Task: Make in the project AgileCrest a sprint 'Dev Environment Setup Sprint'. Create in the project AgileCrest a sprint 'Dev Environment Setup Sprint'. Add in the project AgileCrest a sprint 'Dev Environment Setup Sprint'
Action: Mouse moved to (840, 521)
Screenshot: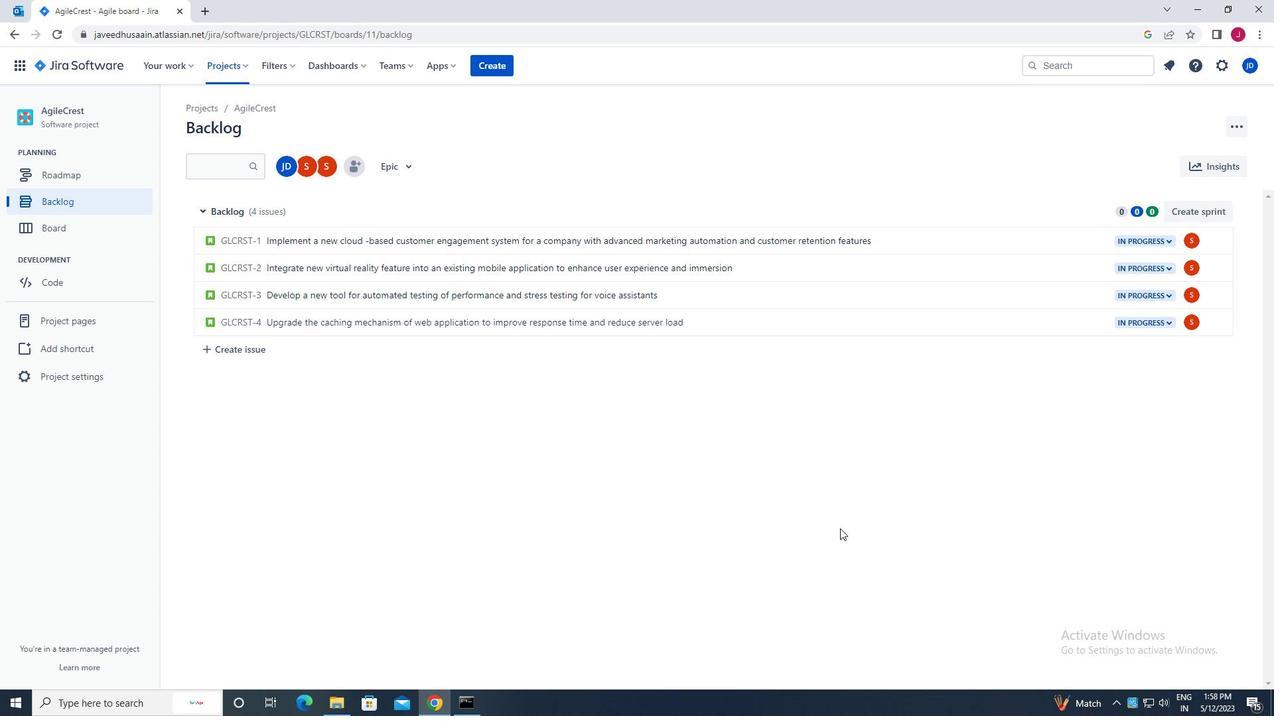 
Action: Mouse scrolled (840, 522) with delta (0, 0)
Screenshot: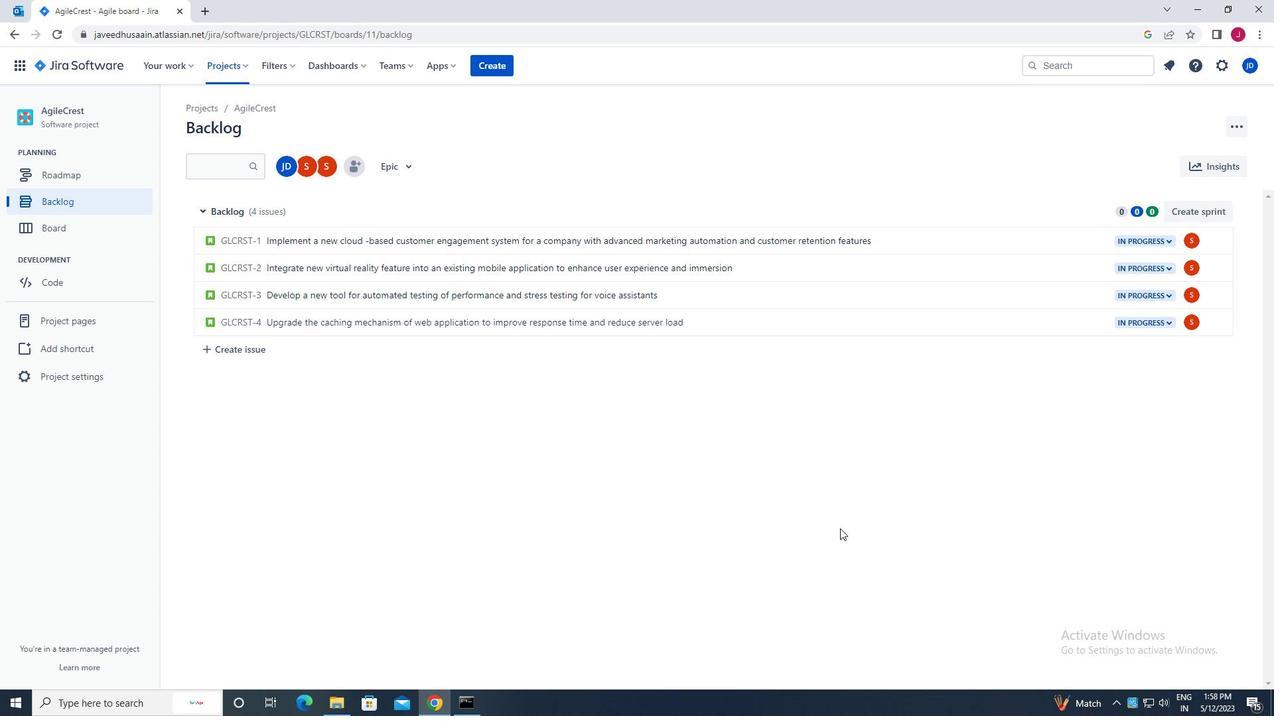 
Action: Mouse moved to (840, 521)
Screenshot: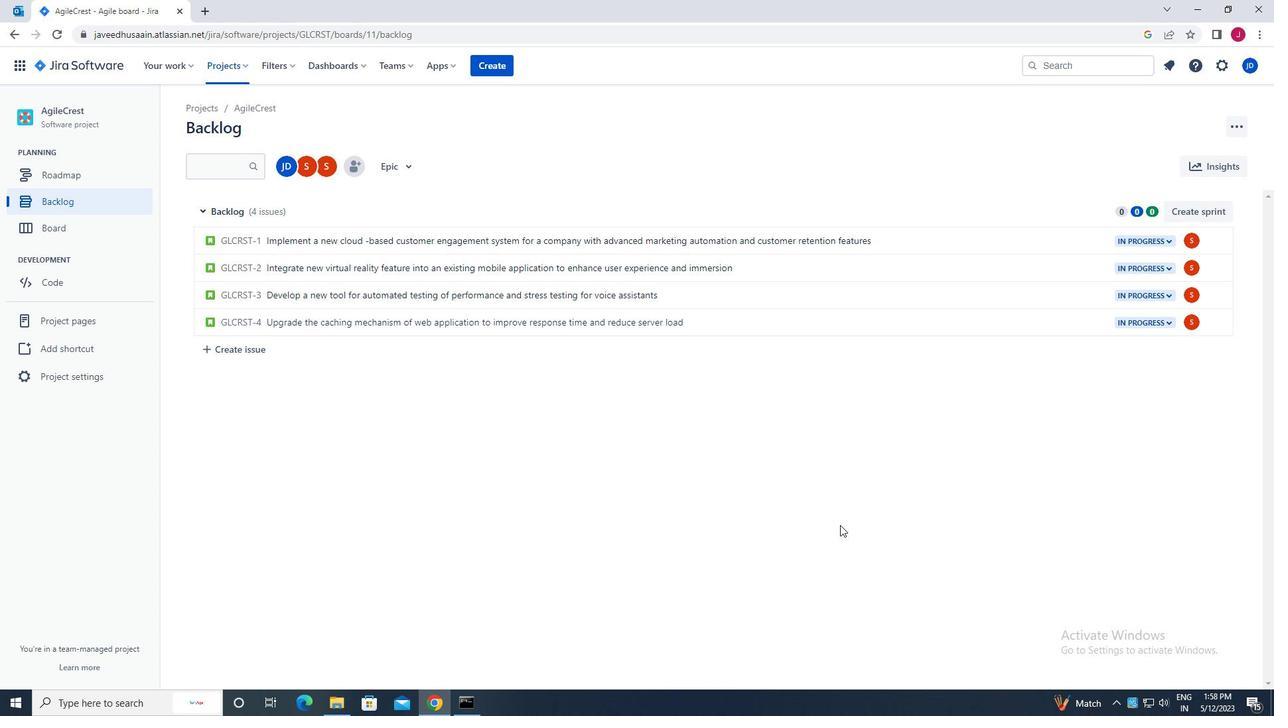 
Action: Mouse scrolled (840, 521) with delta (0, 0)
Screenshot: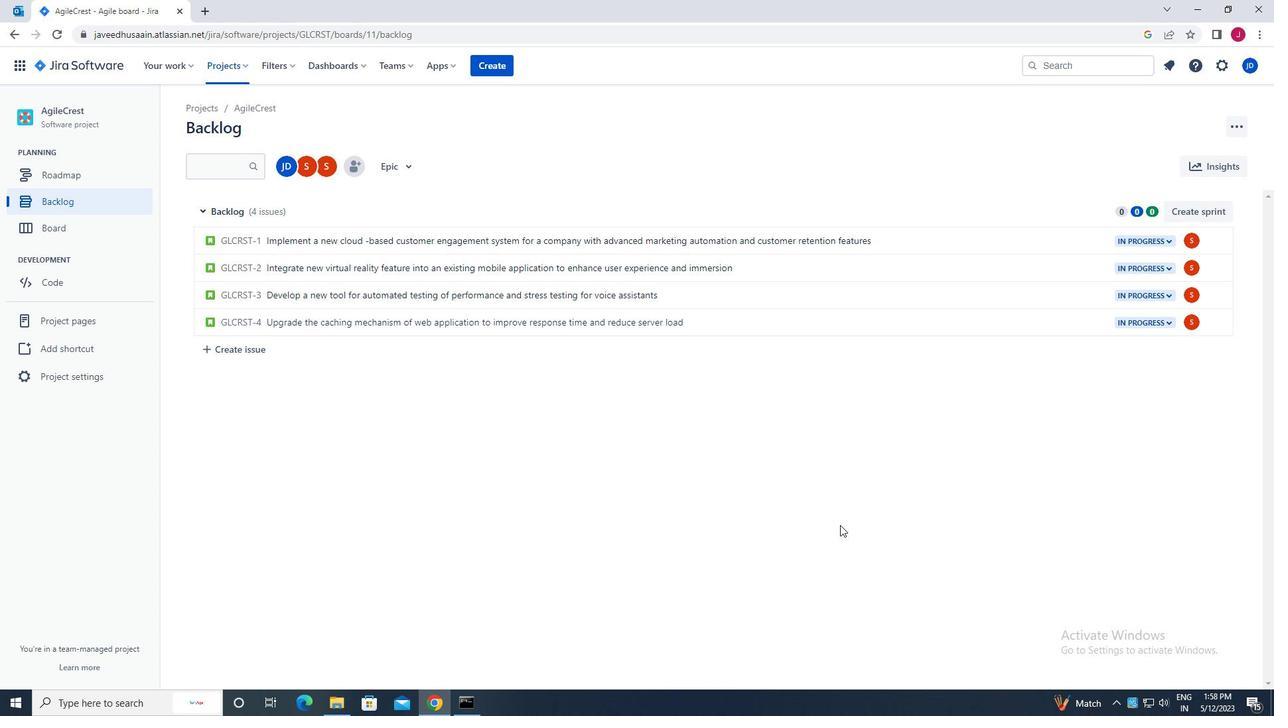 
Action: Mouse scrolled (840, 521) with delta (0, 0)
Screenshot: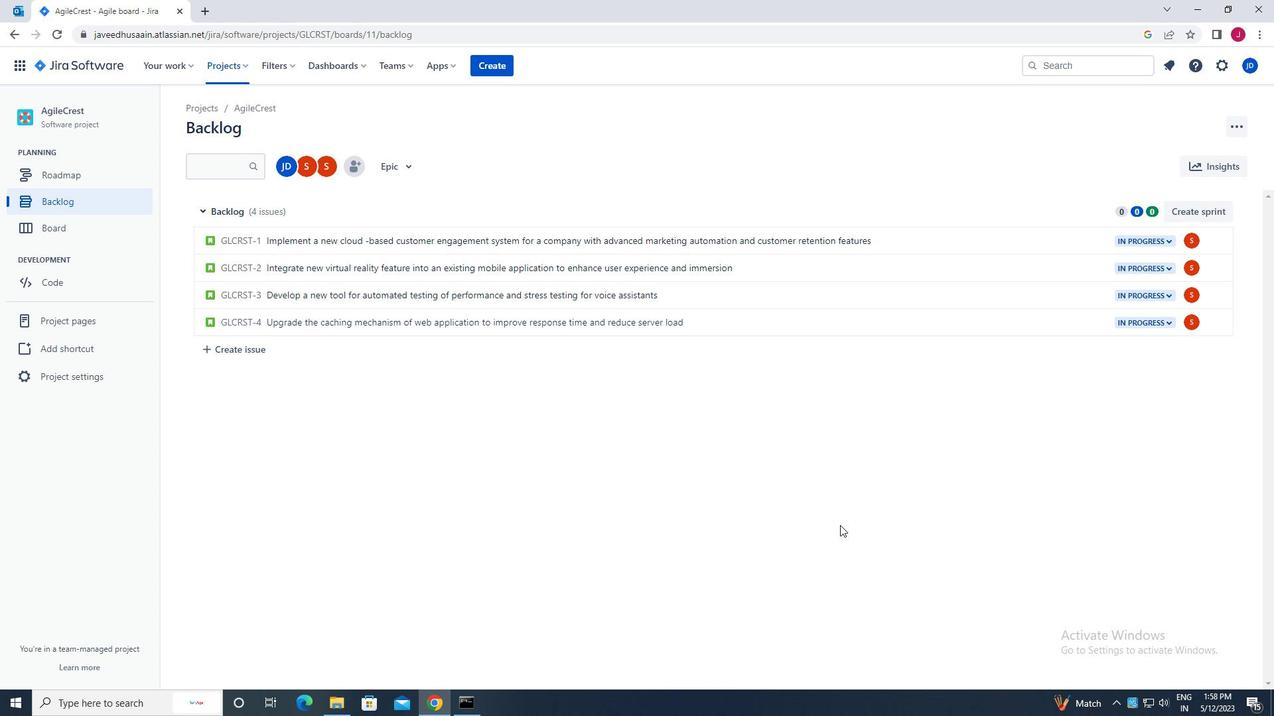 
Action: Mouse moved to (1200, 217)
Screenshot: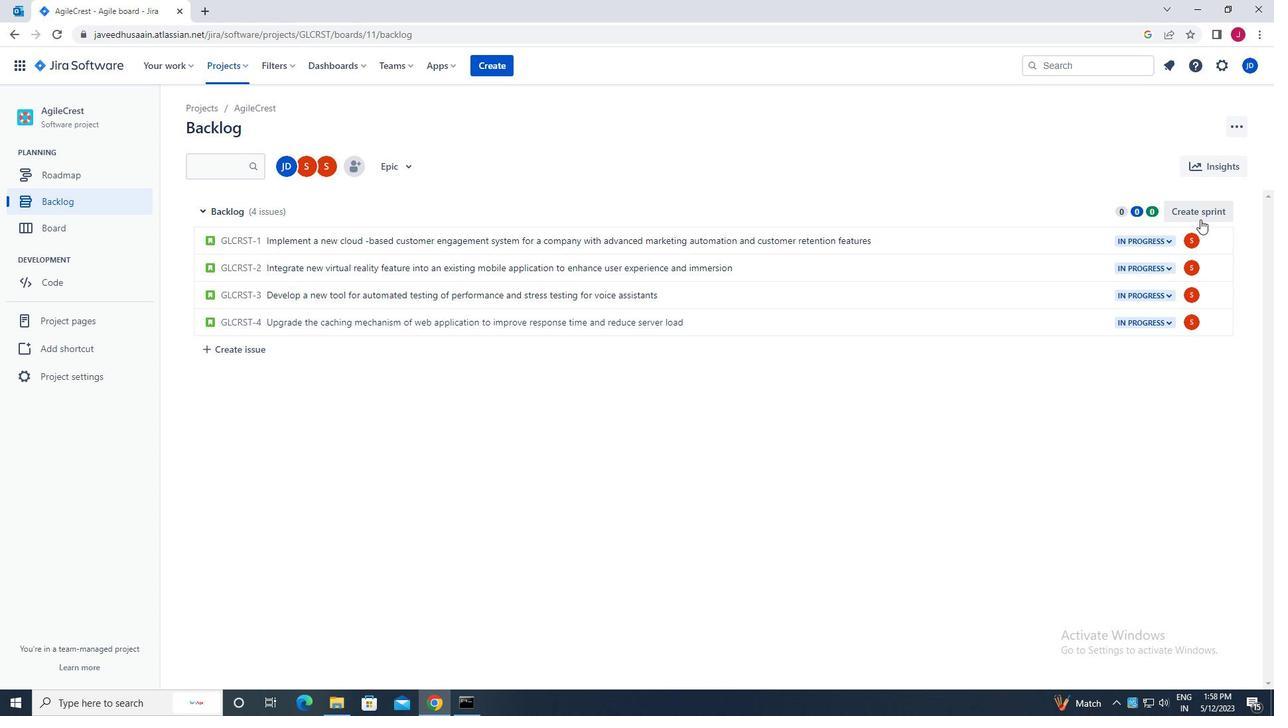 
Action: Mouse pressed left at (1200, 217)
Screenshot: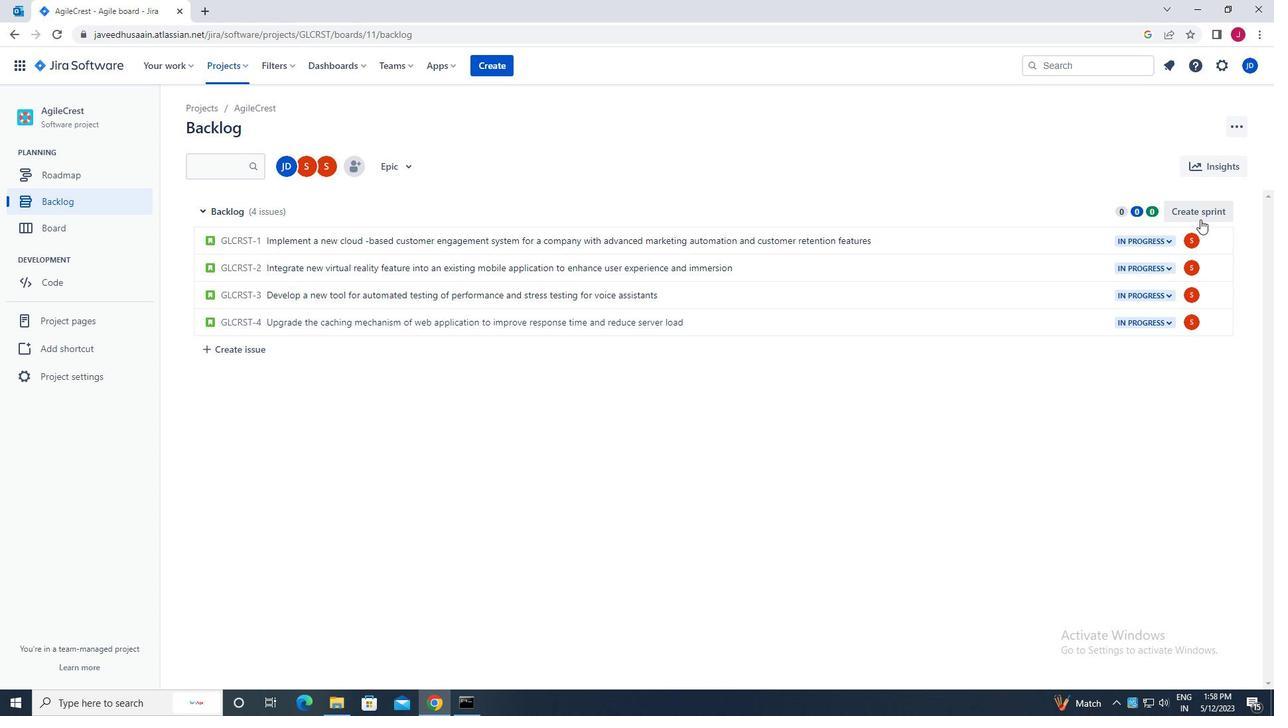 
Action: Mouse scrolled (1200, 218) with delta (0, 0)
Screenshot: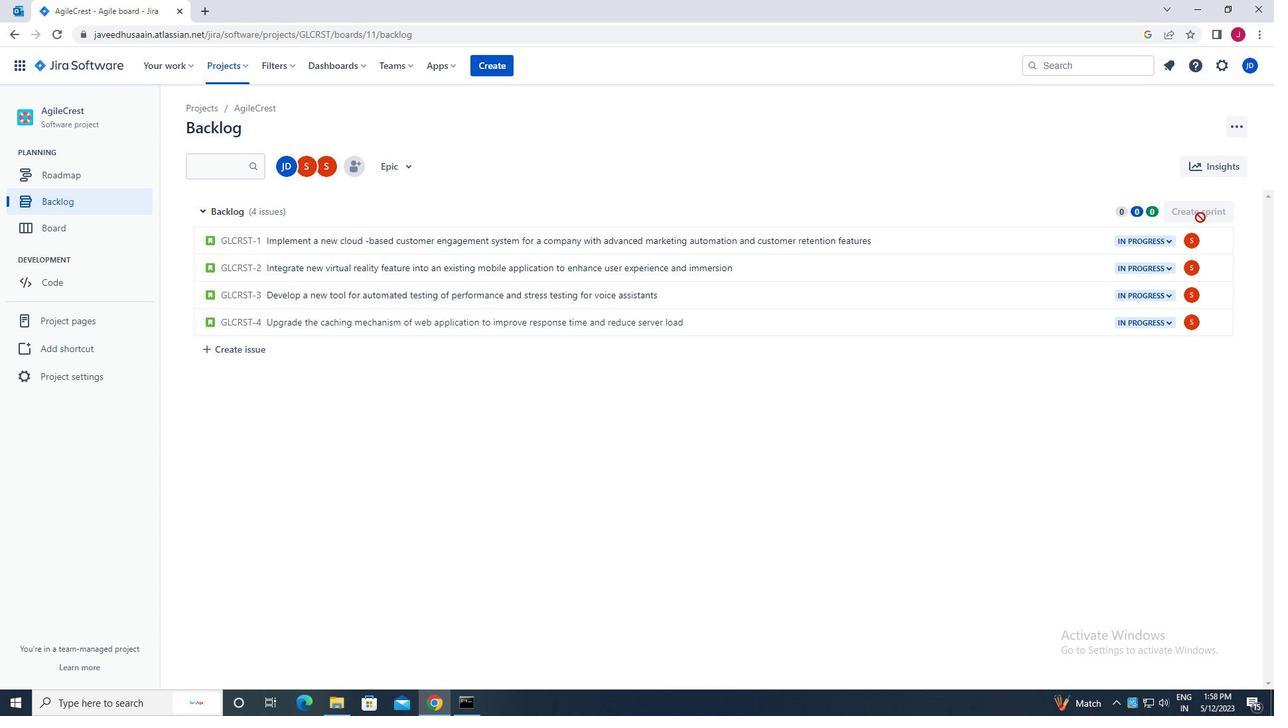 
Action: Mouse moved to (1219, 213)
Screenshot: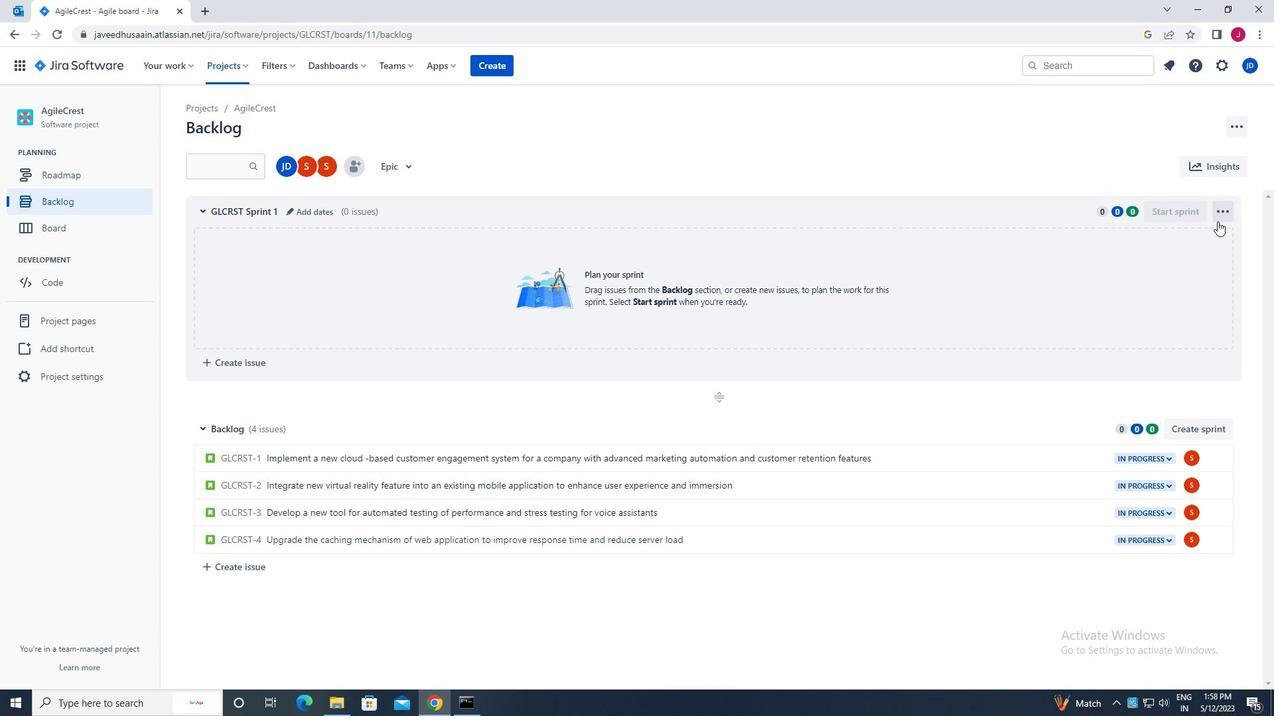 
Action: Mouse pressed left at (1219, 213)
Screenshot: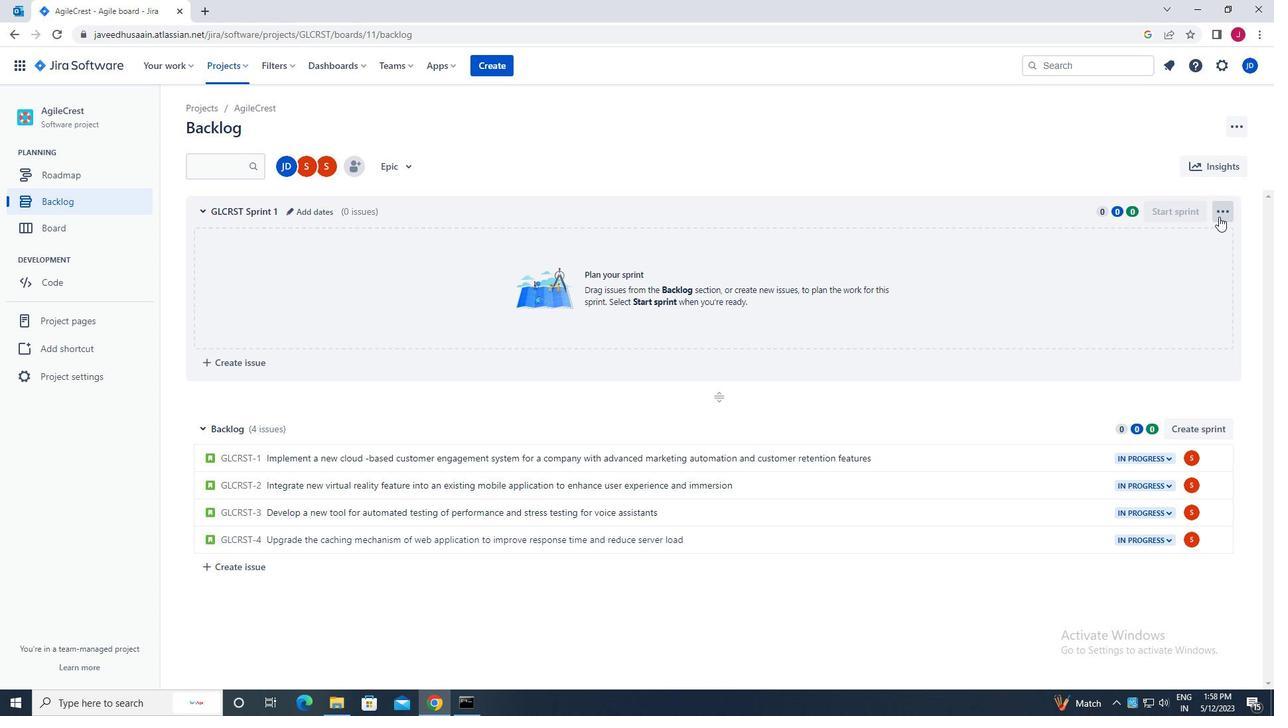 
Action: Mouse moved to (1204, 241)
Screenshot: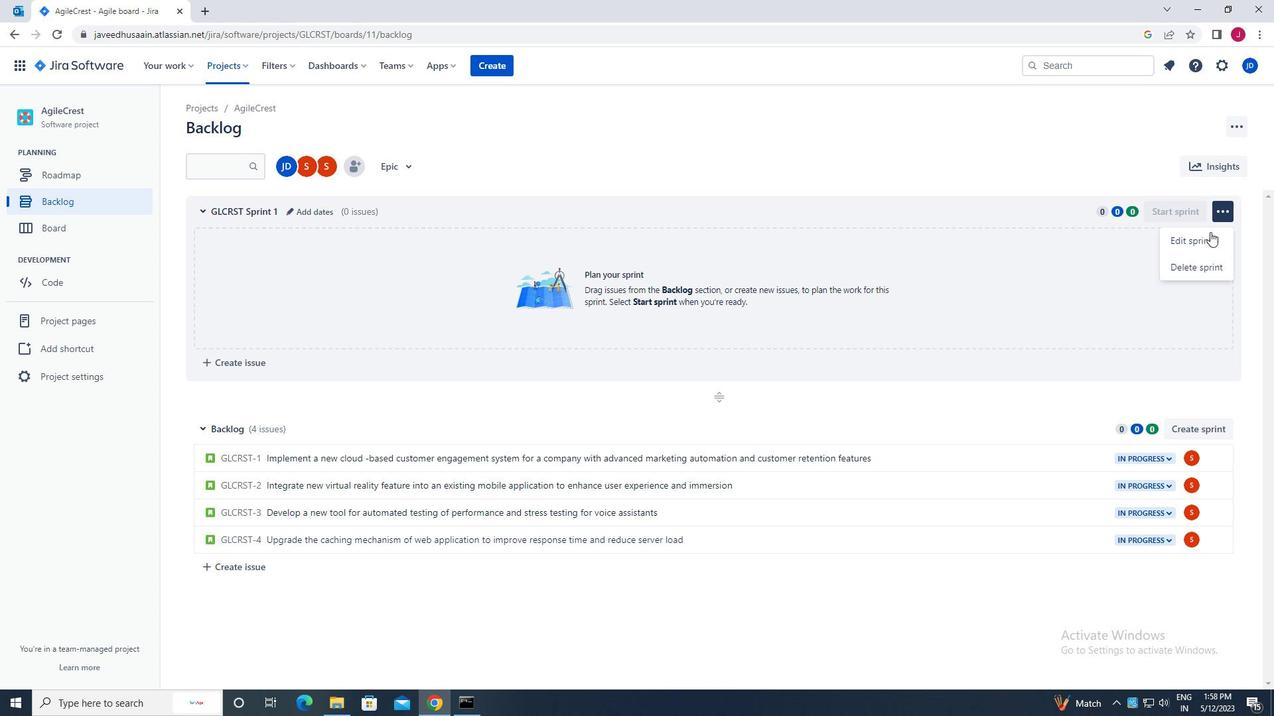 
Action: Mouse pressed left at (1204, 241)
Screenshot: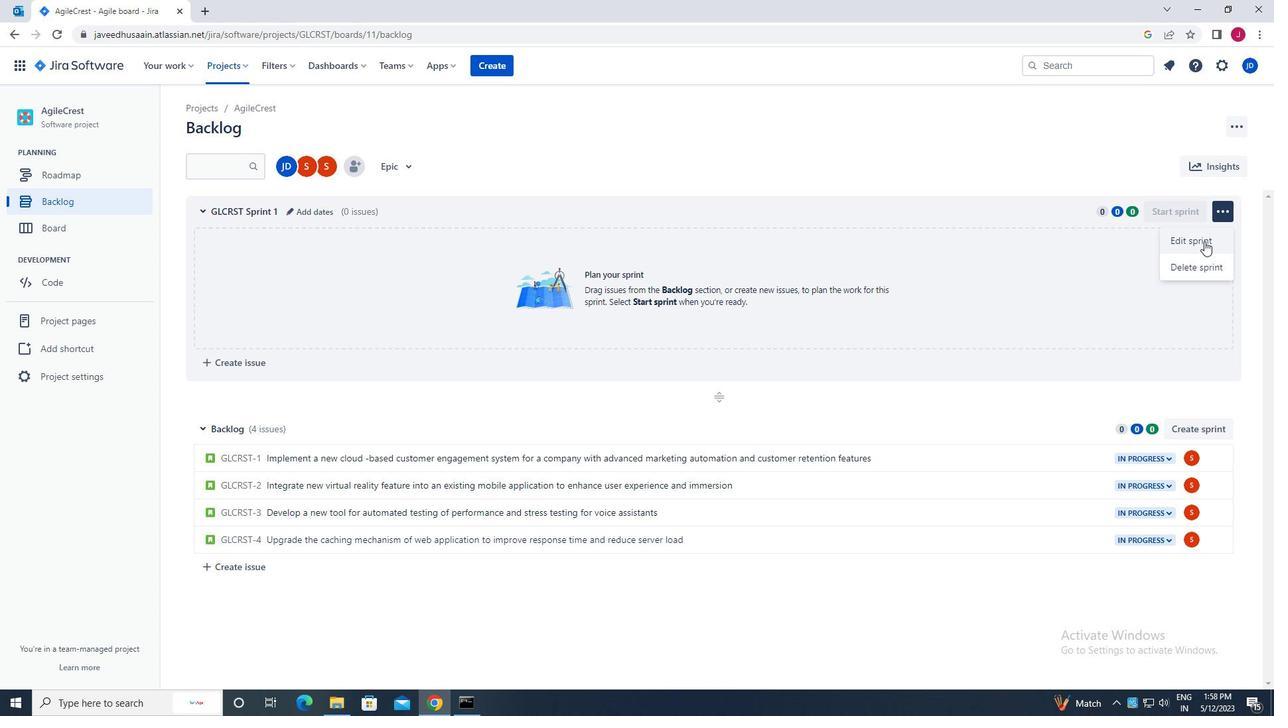 
Action: Mouse moved to (552, 162)
Screenshot: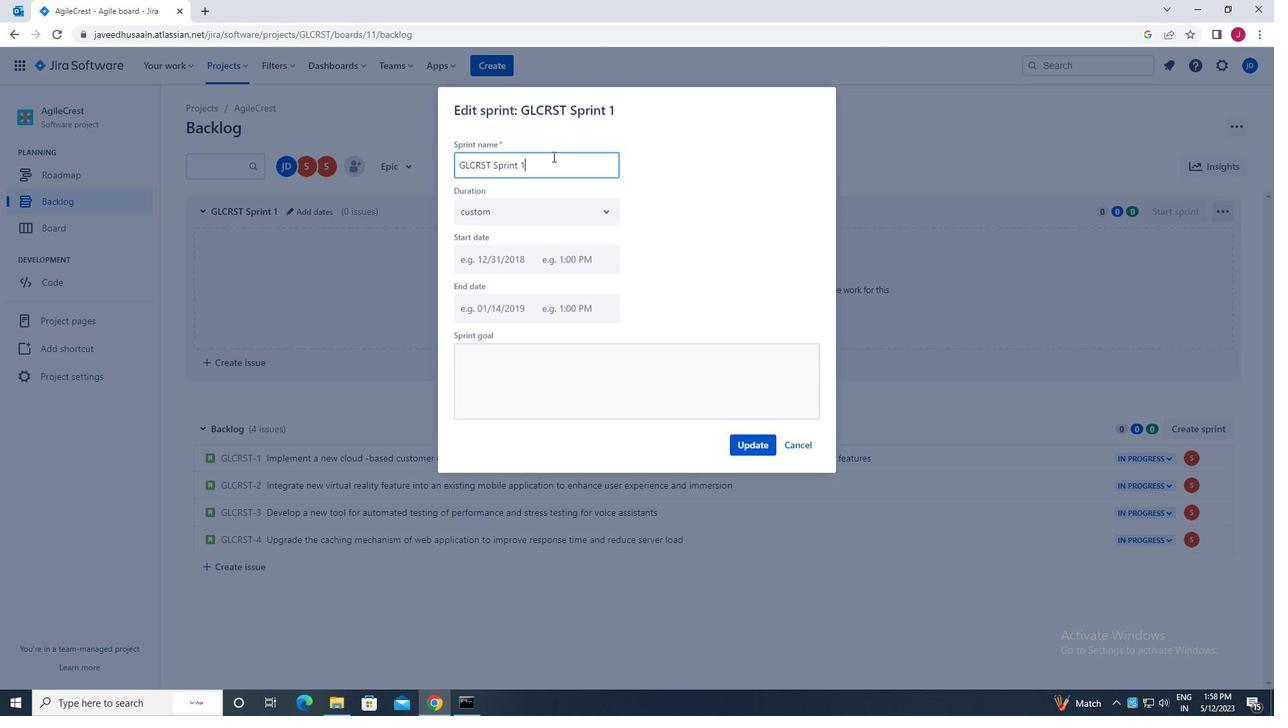 
Action: Mouse pressed left at (552, 162)
Screenshot: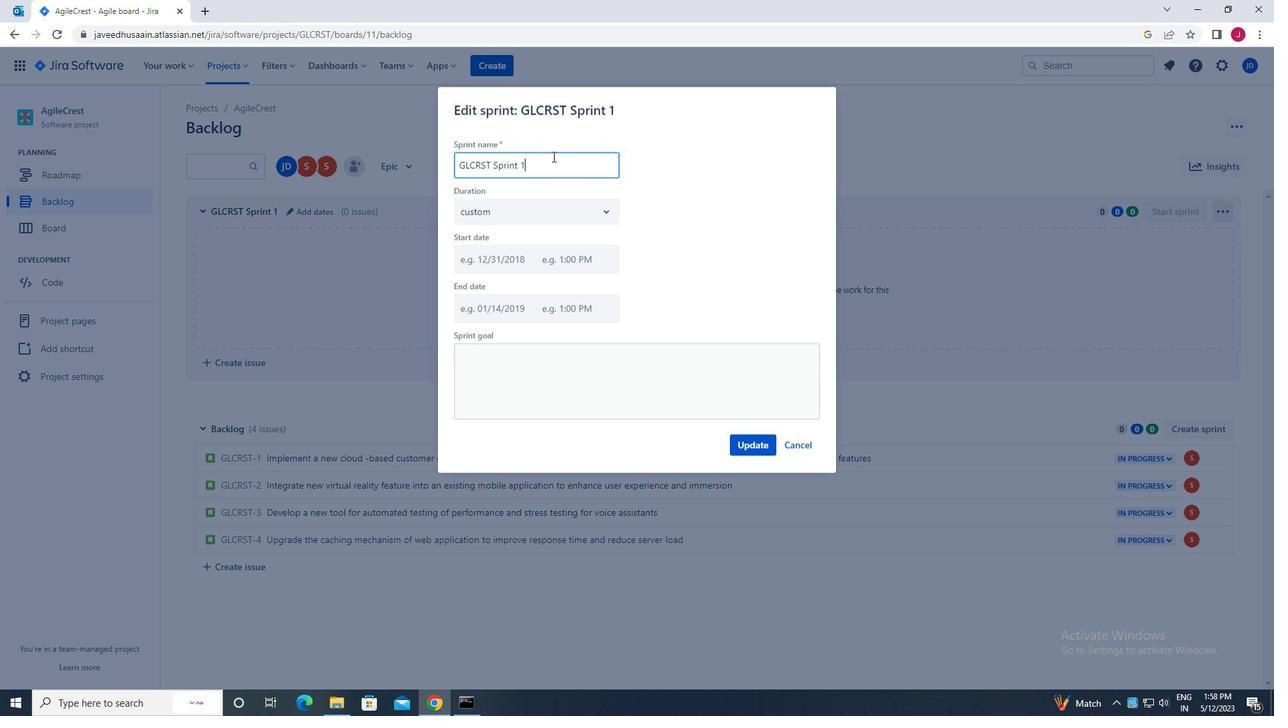 
Action: Mouse moved to (552, 162)
Screenshot: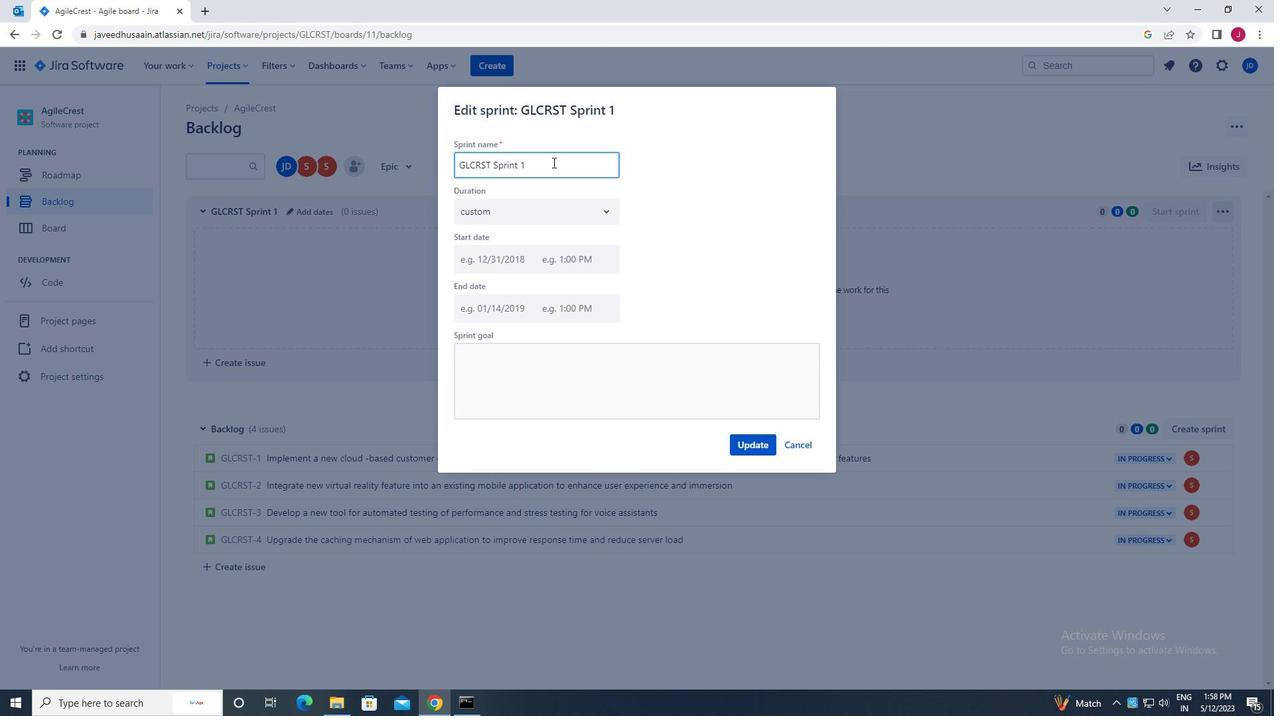 
Action: Key pressed <Key.backspace><Key.backspace><Key.backspace><Key.backspace><Key.backspace><Key.backspace><Key.backspace><Key.backspace><Key.backspace><Key.backspace><Key.backspace><Key.backspace><Key.backspace><Key.backspace><Key.backspace><Key.backspace><Key.backspace><Key.backspace><Key.backspace><Key.backspace><Key.backspace><Key.backspace><Key.backspace><Key.backspace><Key.backspace><Key.caps_lock>d<Key.caps_lock>ev<Key.space><Key.caps_lock>e<Key.caps_lock>nviroment<Key.space>setup
Screenshot: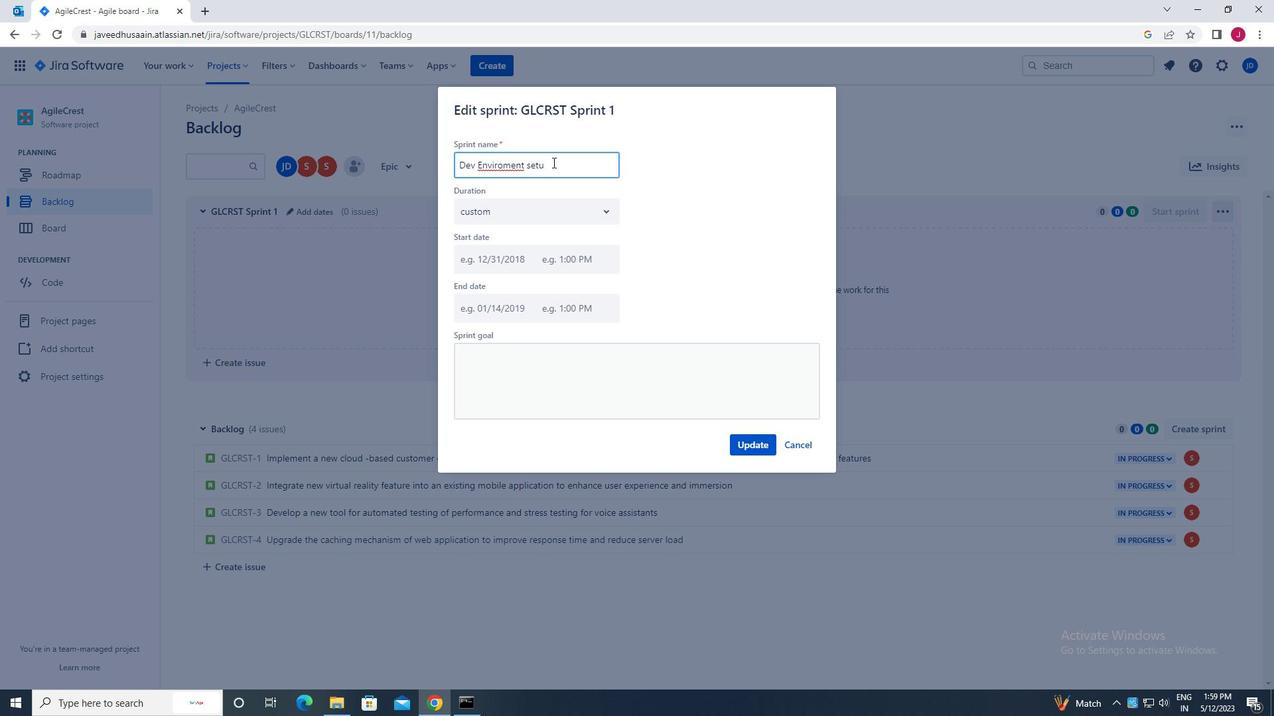 
Action: Mouse moved to (501, 161)
Screenshot: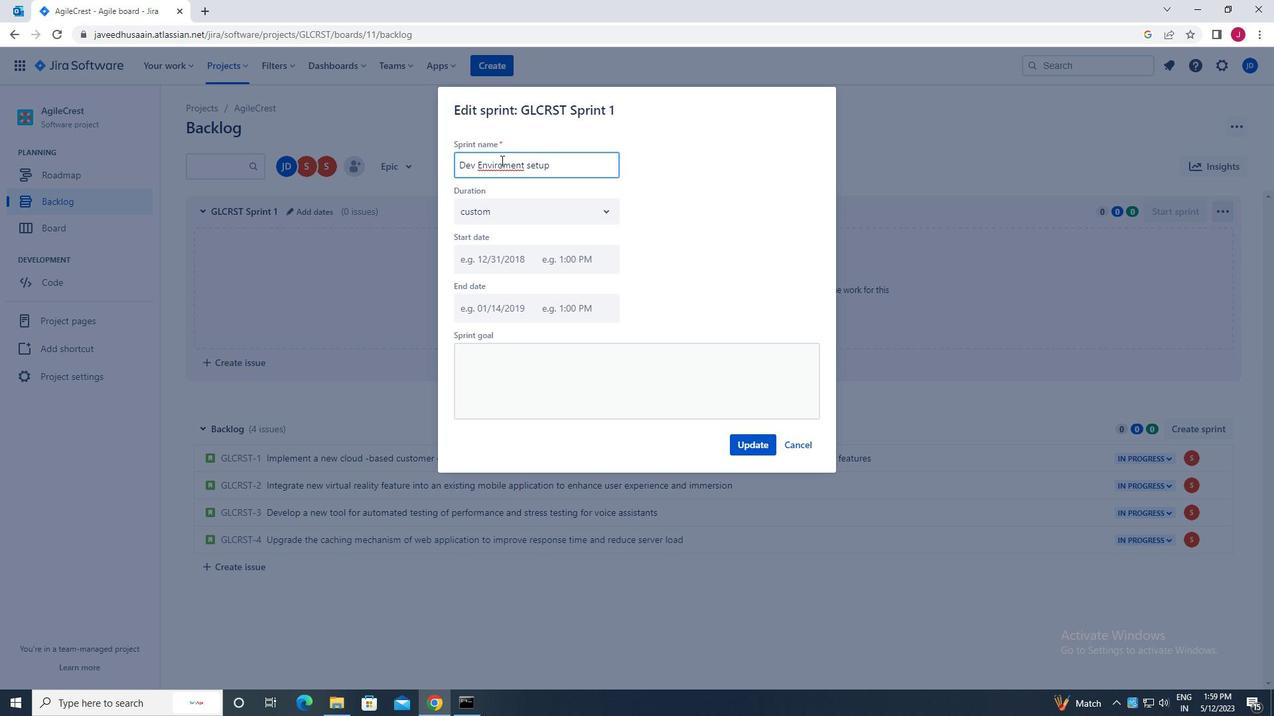 
Action: Mouse pressed right at (501, 161)
Screenshot: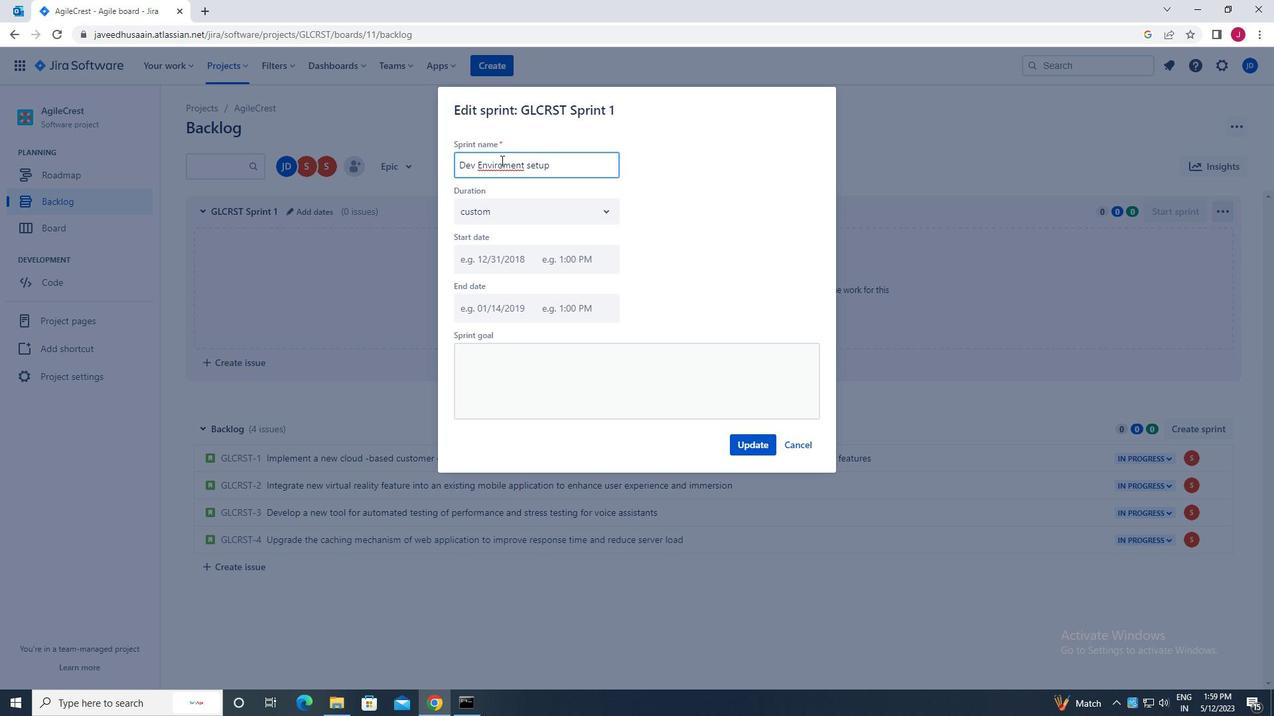 
Action: Mouse moved to (532, 175)
Screenshot: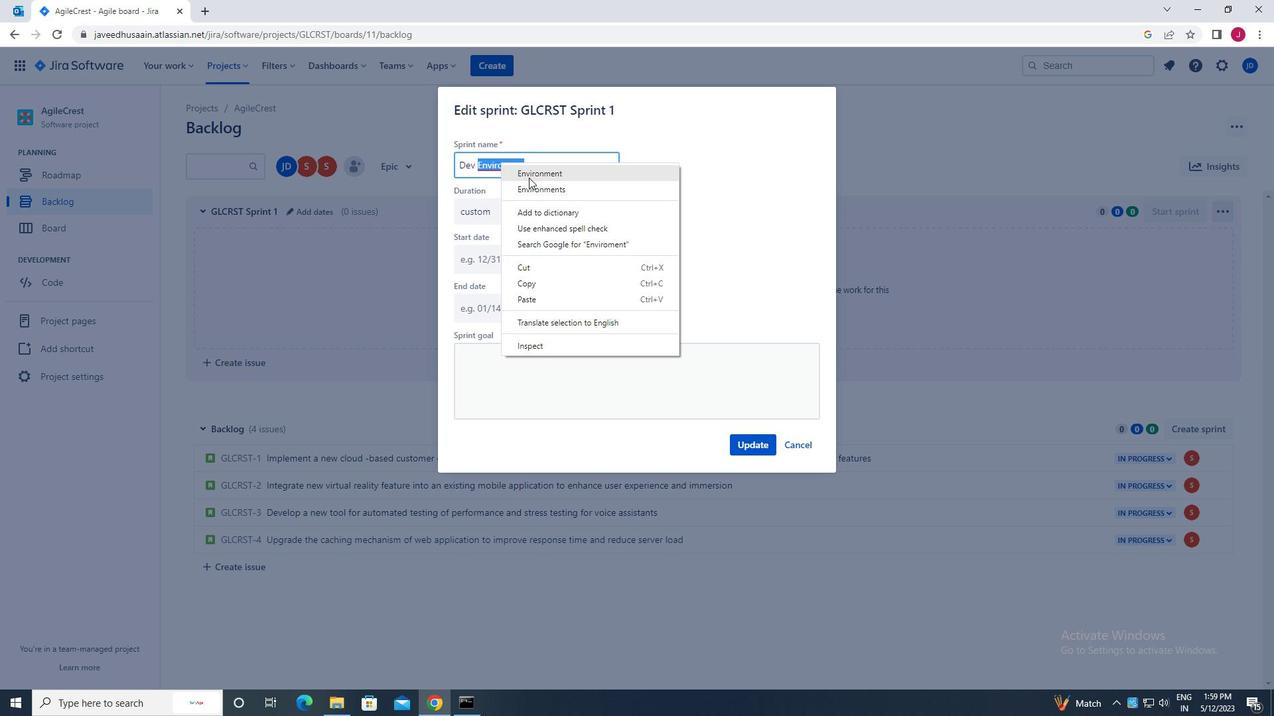 
Action: Mouse pressed left at (532, 175)
Screenshot: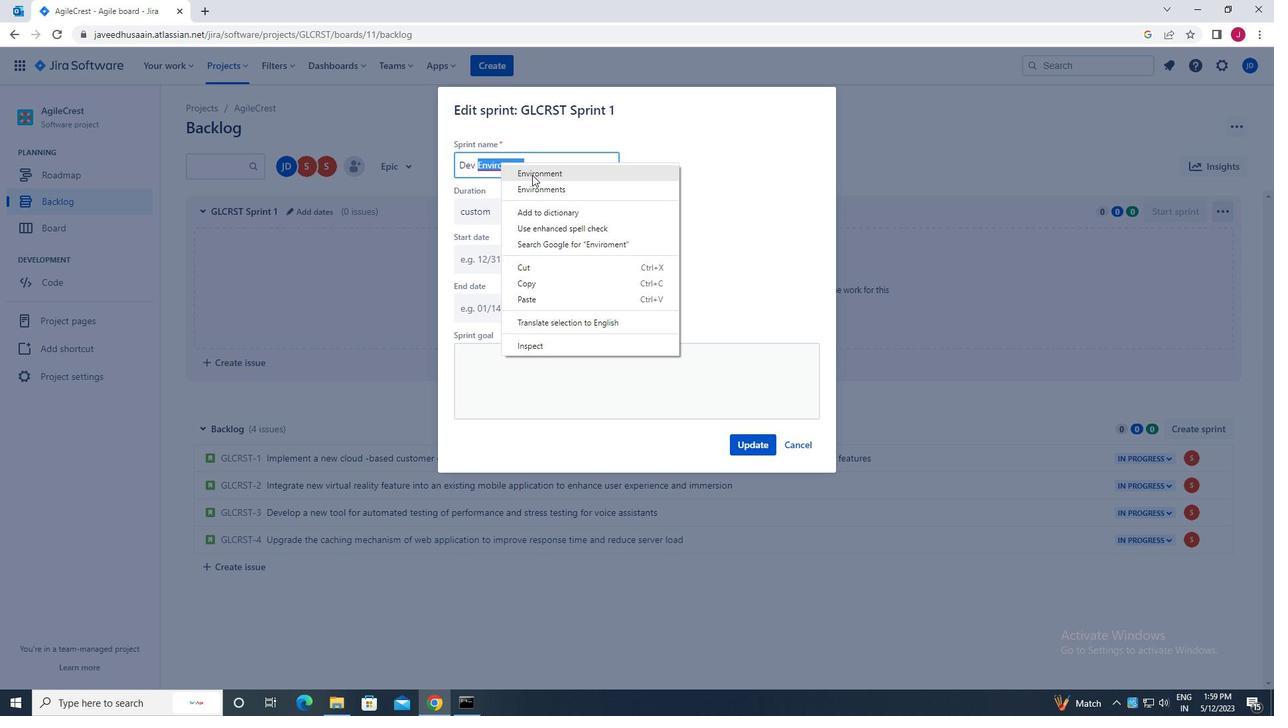 
Action: Mouse moved to (571, 172)
Screenshot: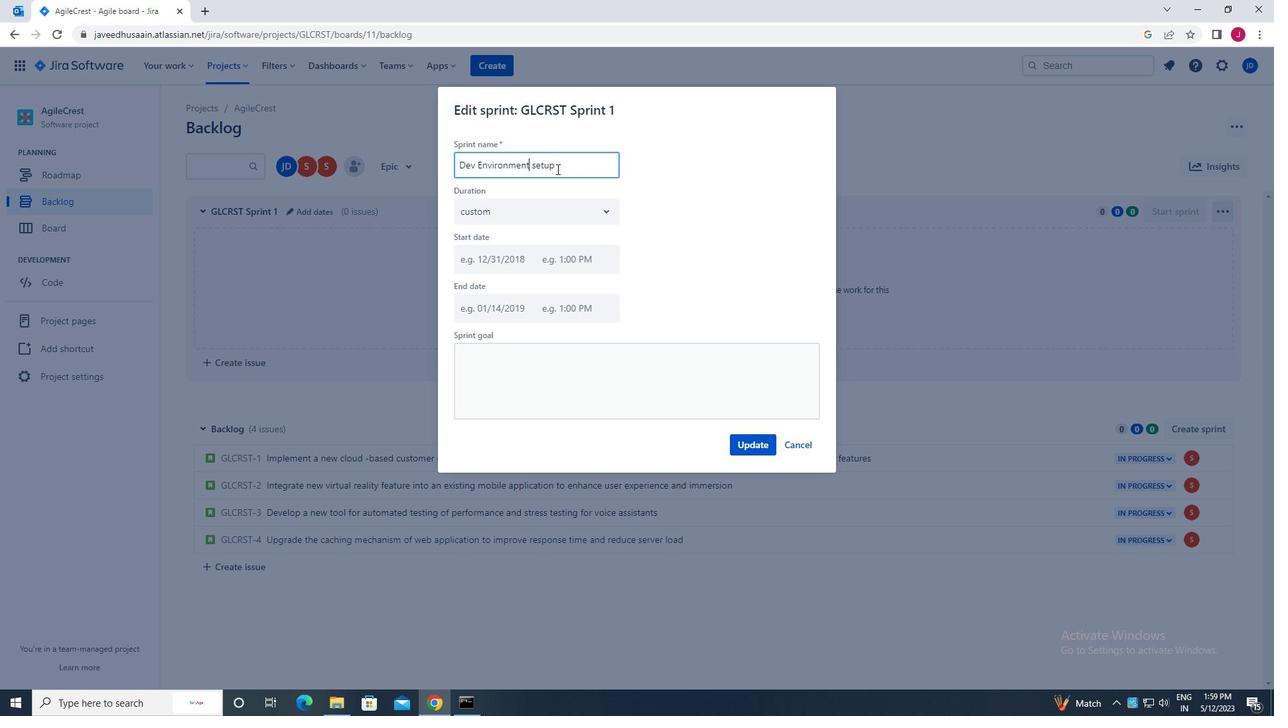 
Action: Mouse pressed left at (571, 172)
Screenshot: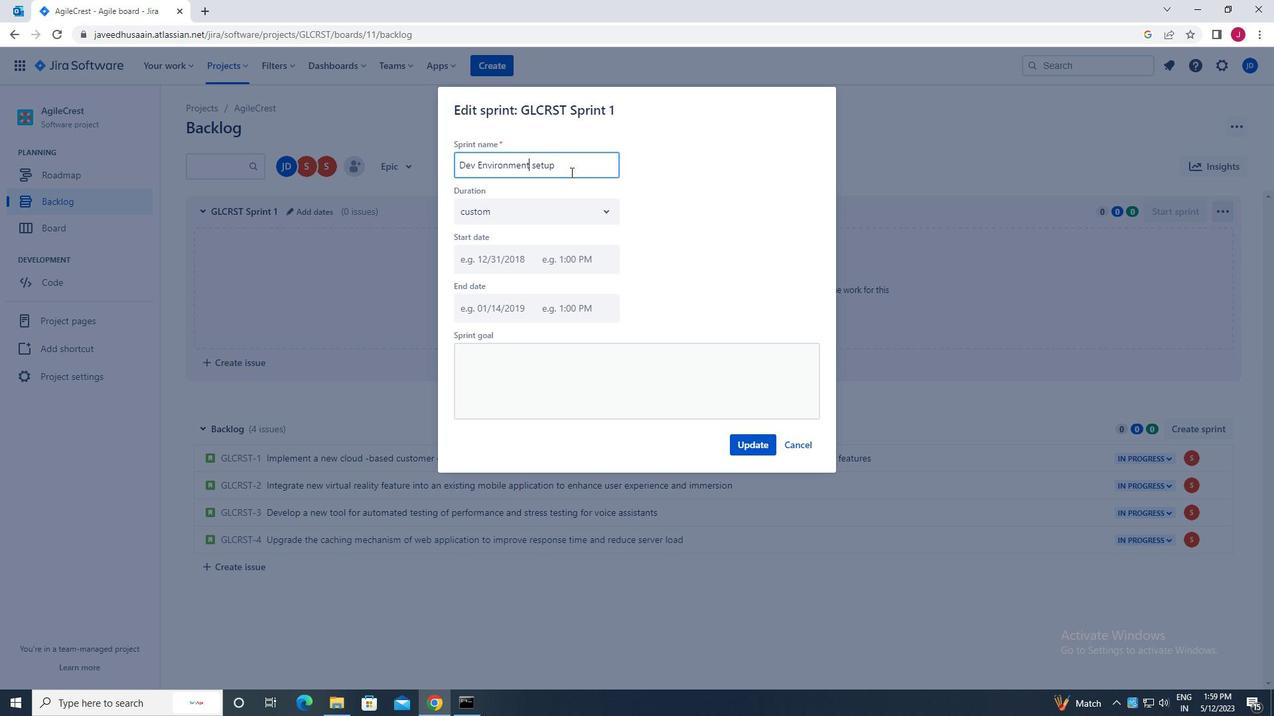 
Action: Key pressed <Key.space><Key.caps_lock>s<Key.caps_lock>print
Screenshot: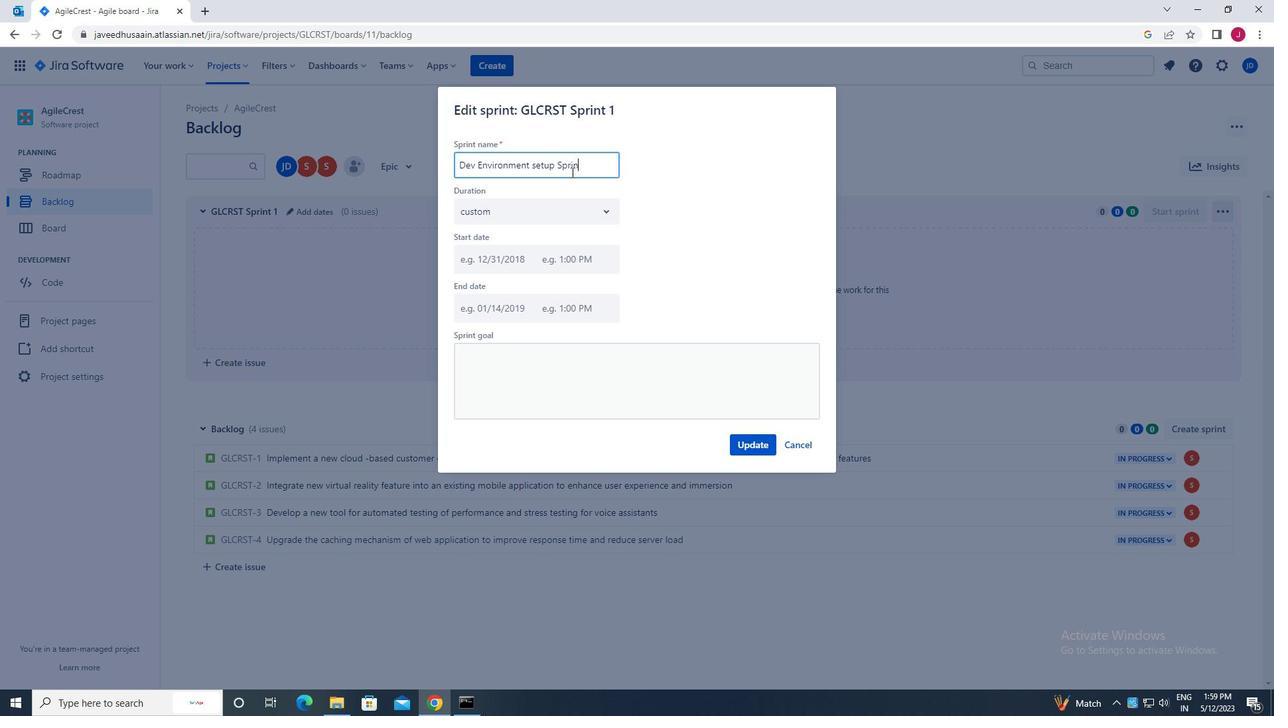 
Action: Mouse moved to (755, 444)
Screenshot: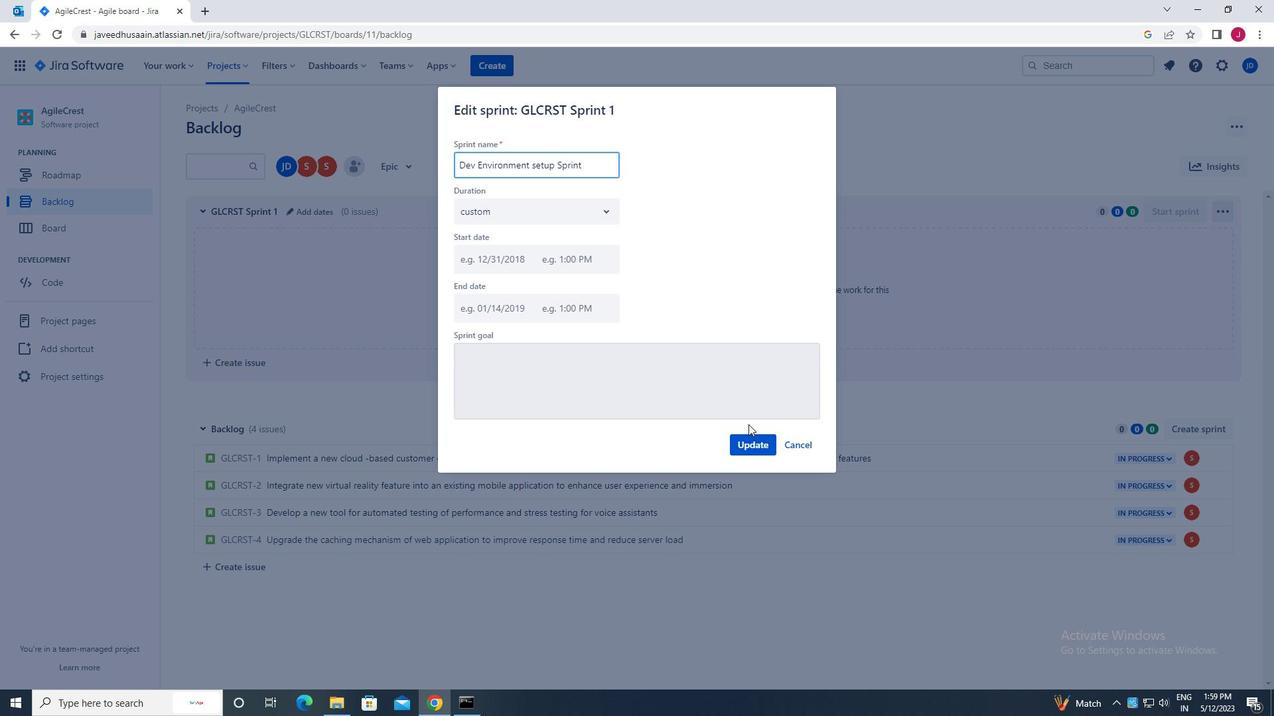 
Action: Mouse pressed left at (755, 444)
Screenshot: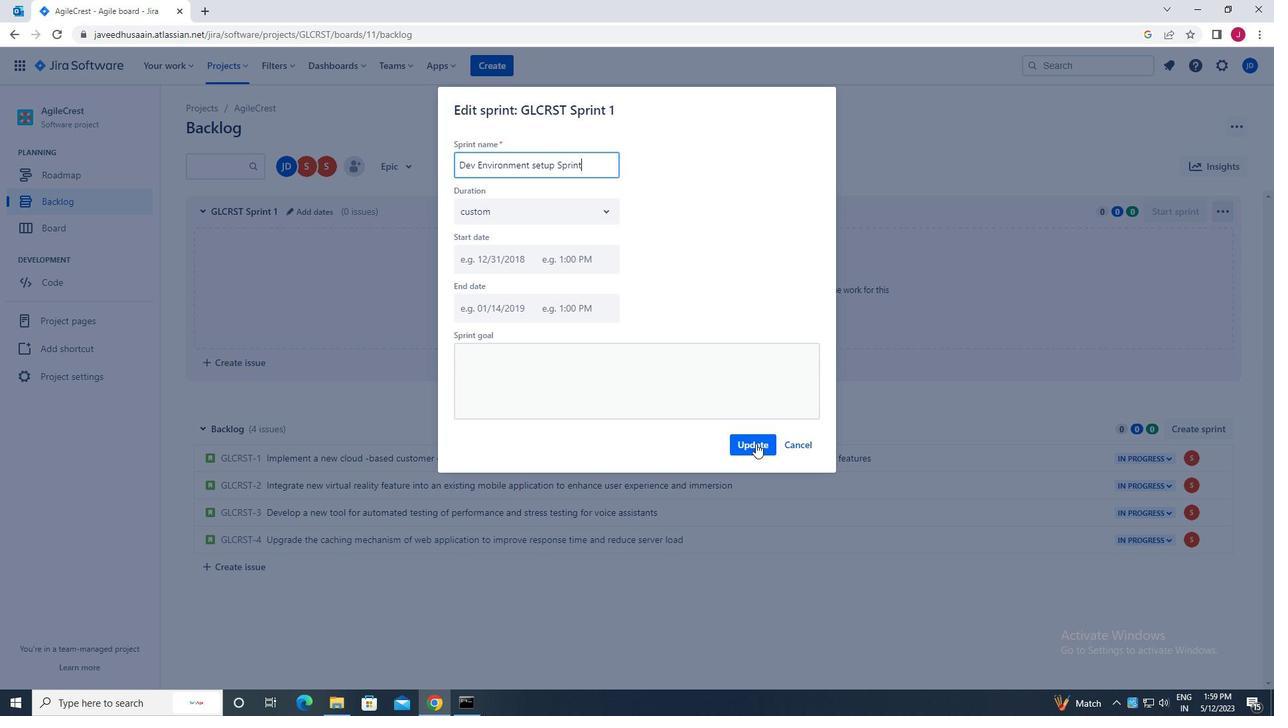 
Action: Mouse moved to (1217, 430)
Screenshot: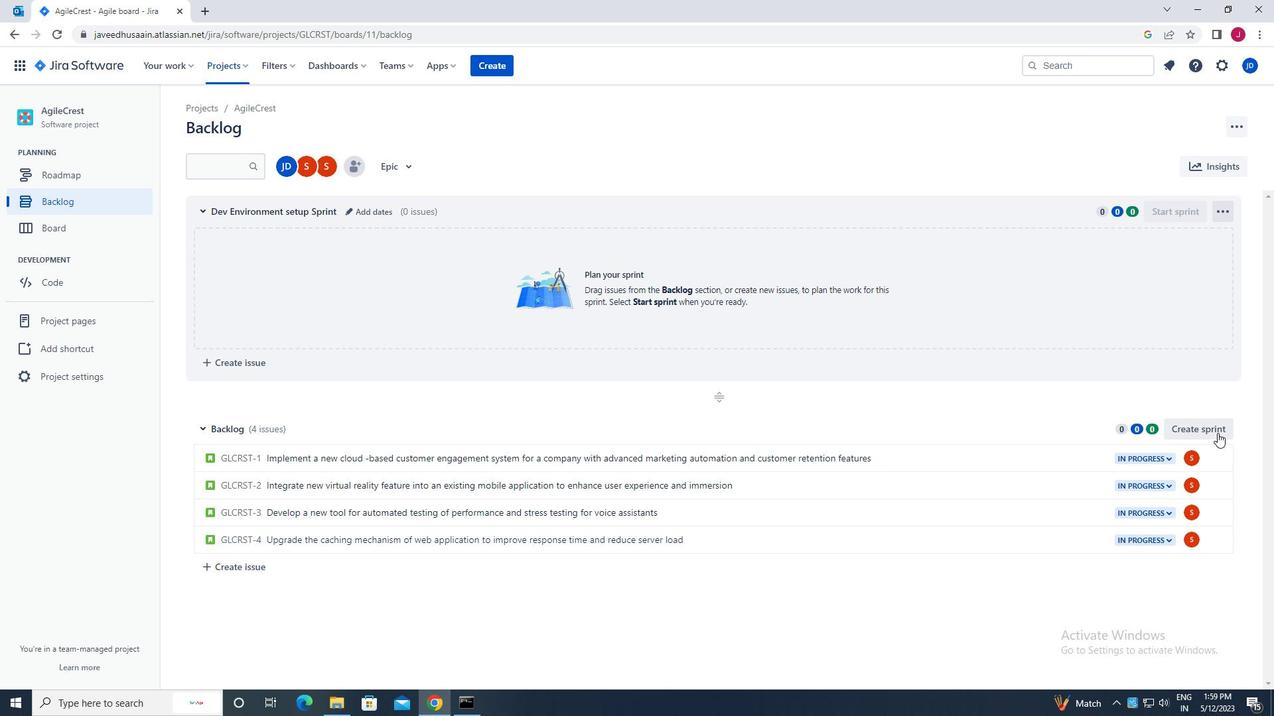 
Action: Mouse pressed left at (1217, 430)
Screenshot: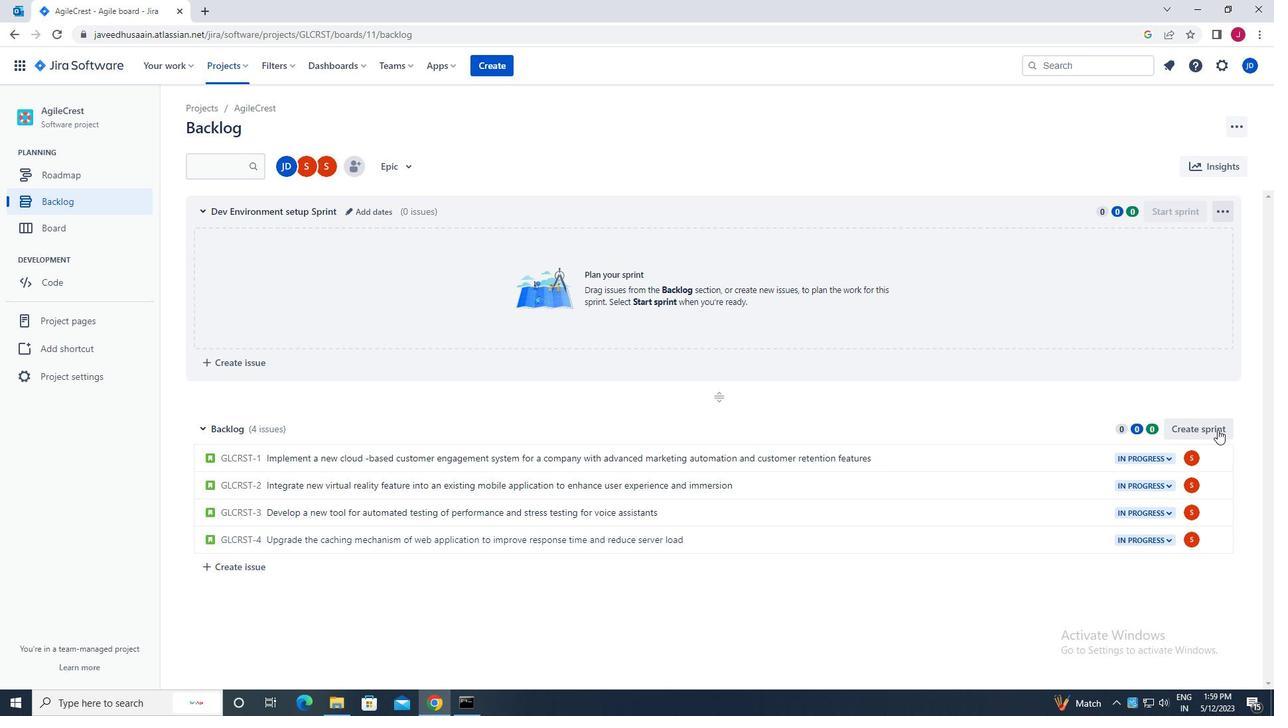 
Action: Mouse moved to (1220, 434)
Screenshot: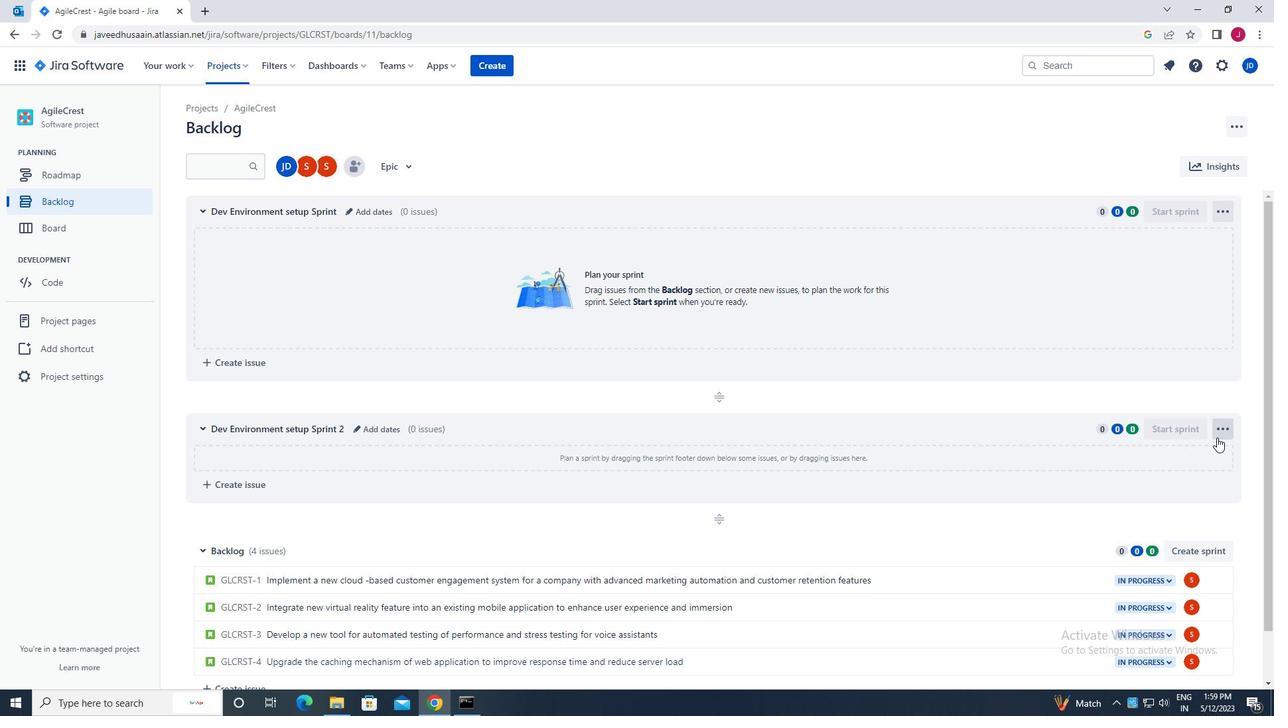 
Action: Mouse pressed left at (1220, 434)
Screenshot: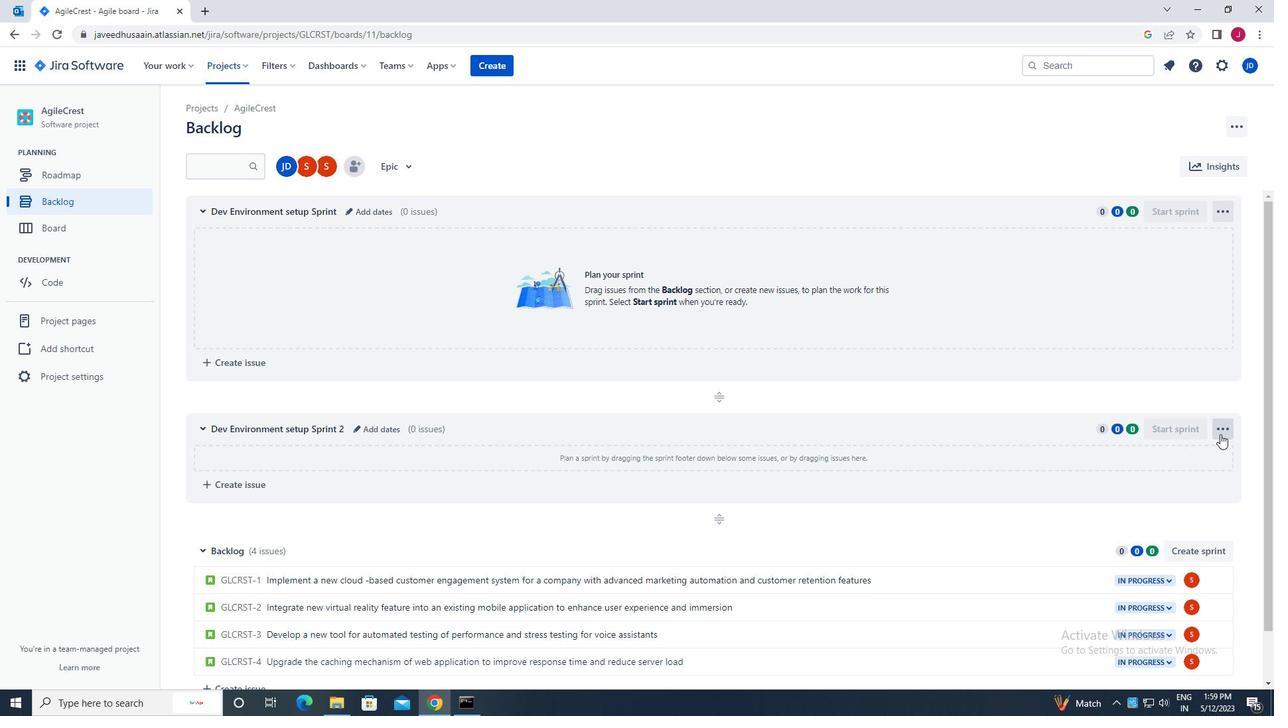 
Action: Mouse moved to (1178, 484)
Screenshot: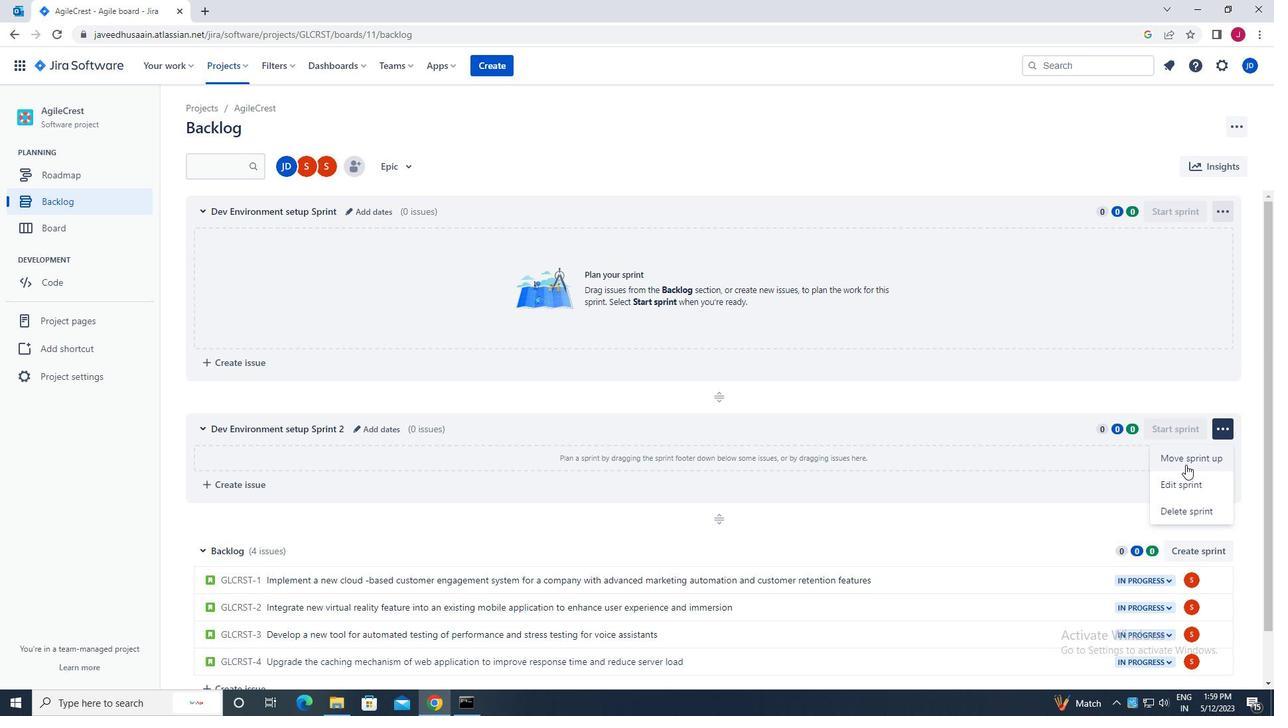 
Action: Mouse pressed left at (1178, 484)
Screenshot: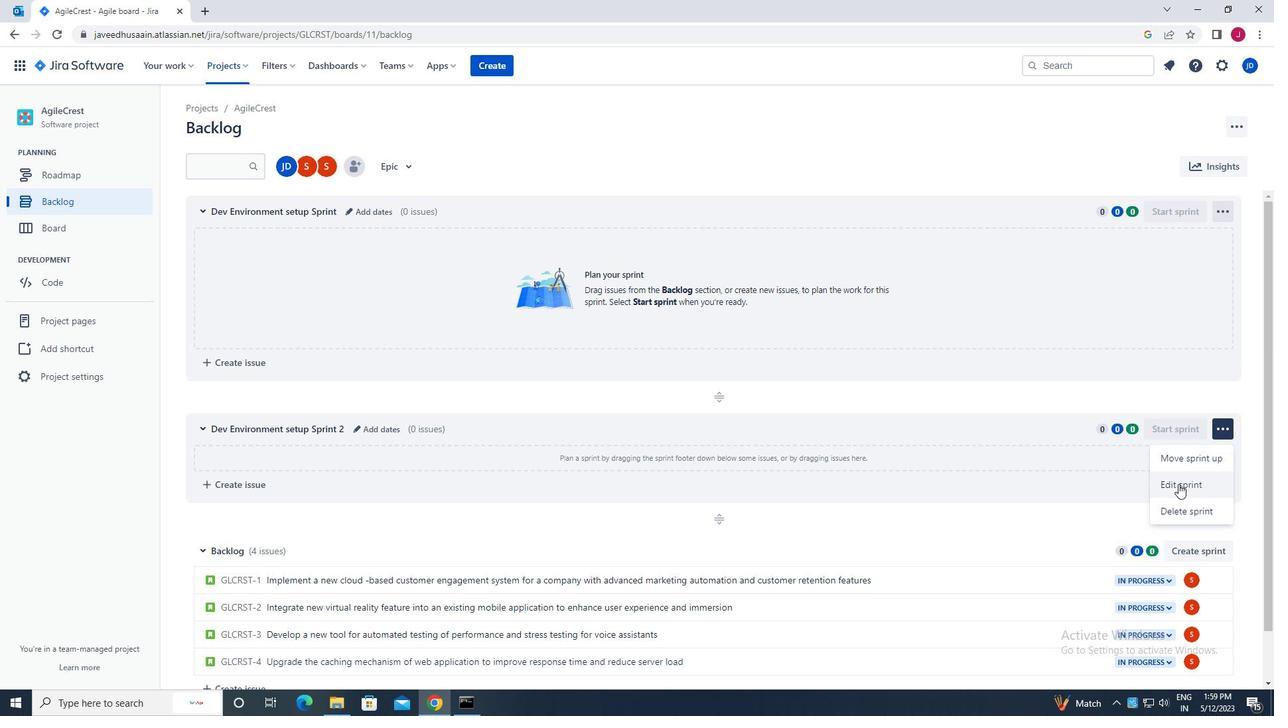 
Action: Mouse moved to (600, 170)
Screenshot: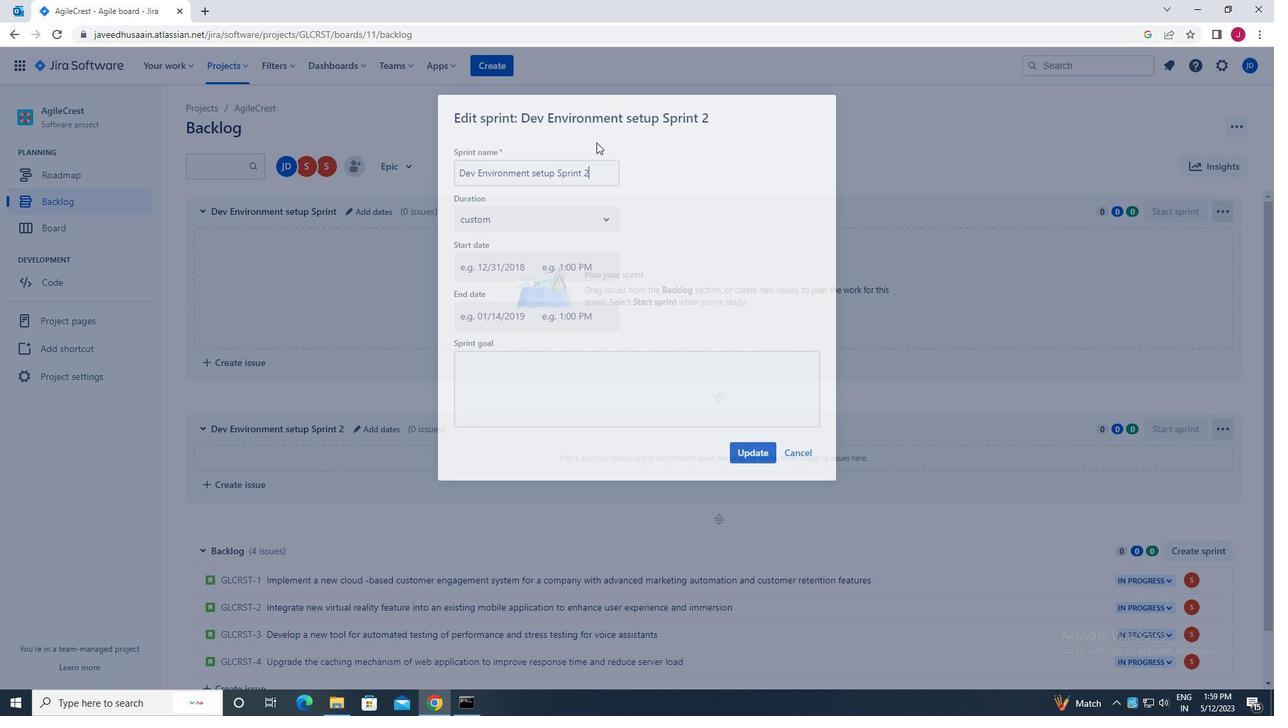 
Action: Mouse pressed left at (600, 170)
Screenshot: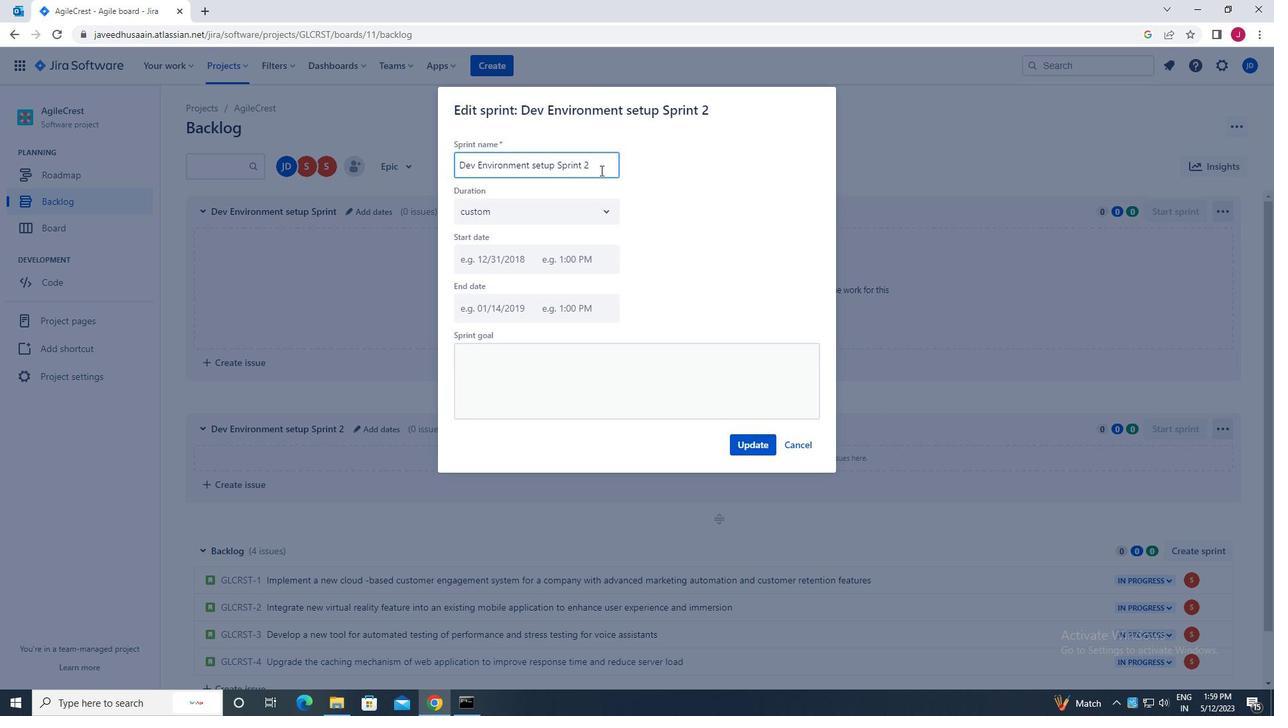 
Action: Key pressed <Key.backspace><Key.backspace><Key.backspace><Key.backspace><Key.backspace><Key.backspace><Key.backspace><Key.backspace><Key.backspace><Key.backspace><Key.backspace><Key.backspace><Key.backspace><Key.backspace><Key.backspace><Key.backspace><Key.backspace><Key.backspace><Key.backspace><Key.backspace><Key.backspace><Key.backspace><Key.backspace><Key.backspace><Key.backspace><Key.backspace><Key.backspace><Key.space>i<Key.backspace><Key.caps_lock>e<Key.caps_lock>nviroment<Key.space>
Screenshot: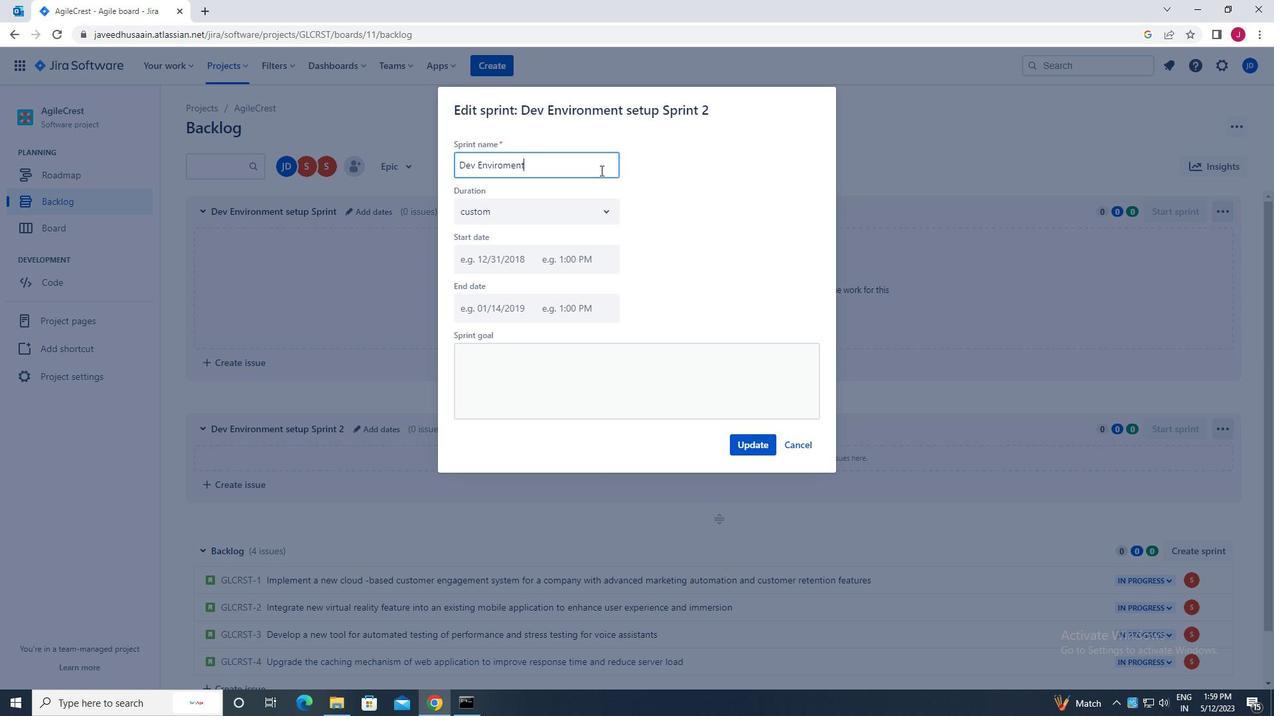 
Action: Mouse moved to (519, 166)
Screenshot: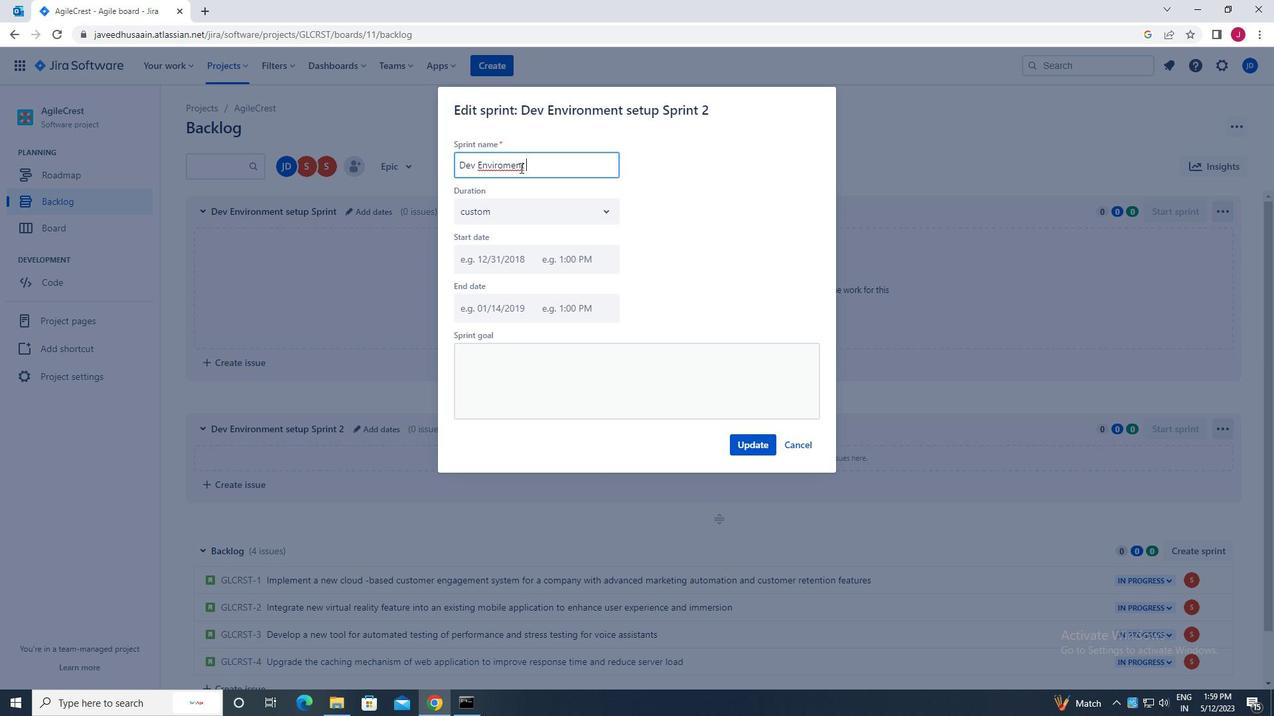 
Action: Mouse pressed right at (519, 166)
Screenshot: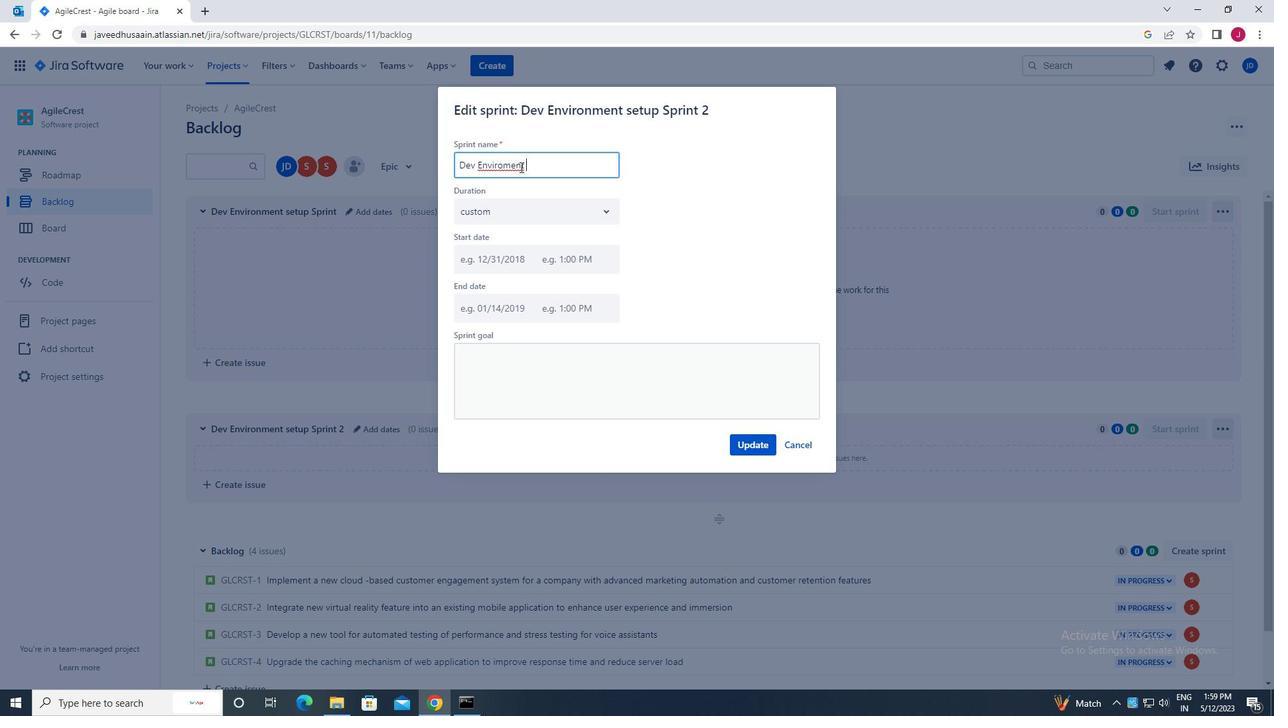 
Action: Mouse moved to (548, 180)
Screenshot: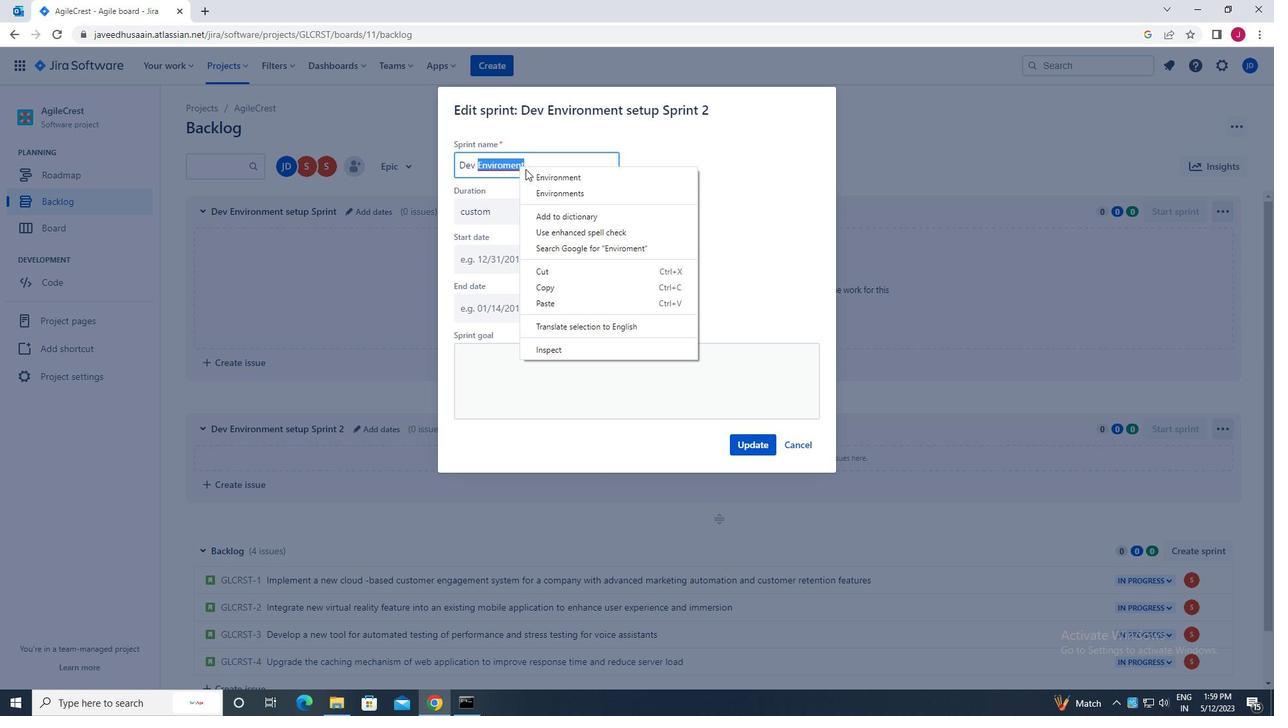 
Action: Mouse pressed left at (548, 180)
Screenshot: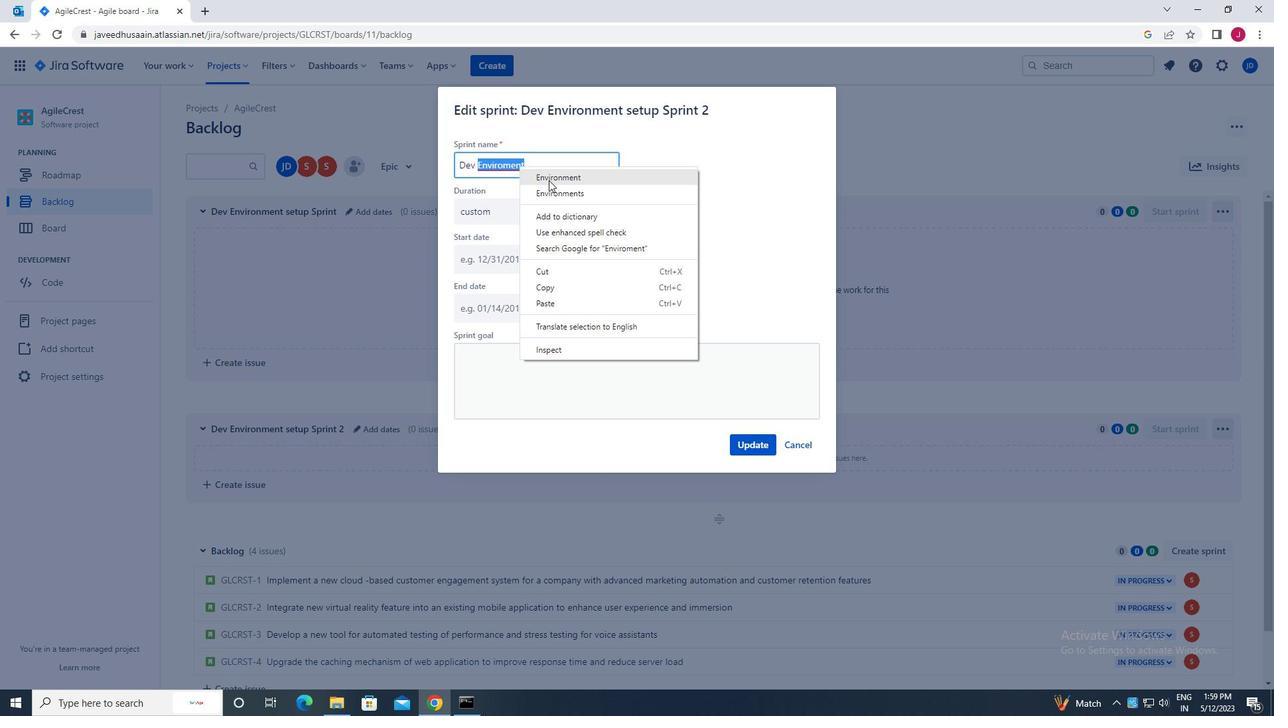 
Action: Mouse moved to (555, 173)
Screenshot: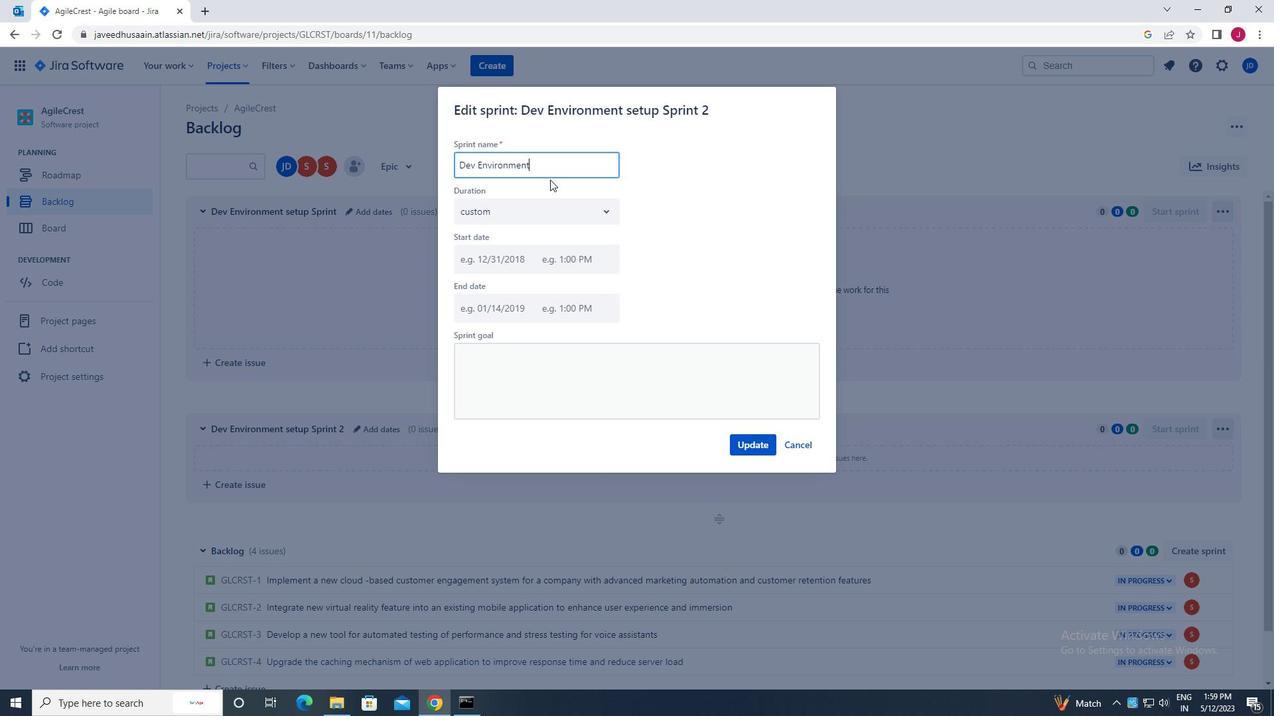 
Action: Mouse pressed left at (555, 173)
Screenshot: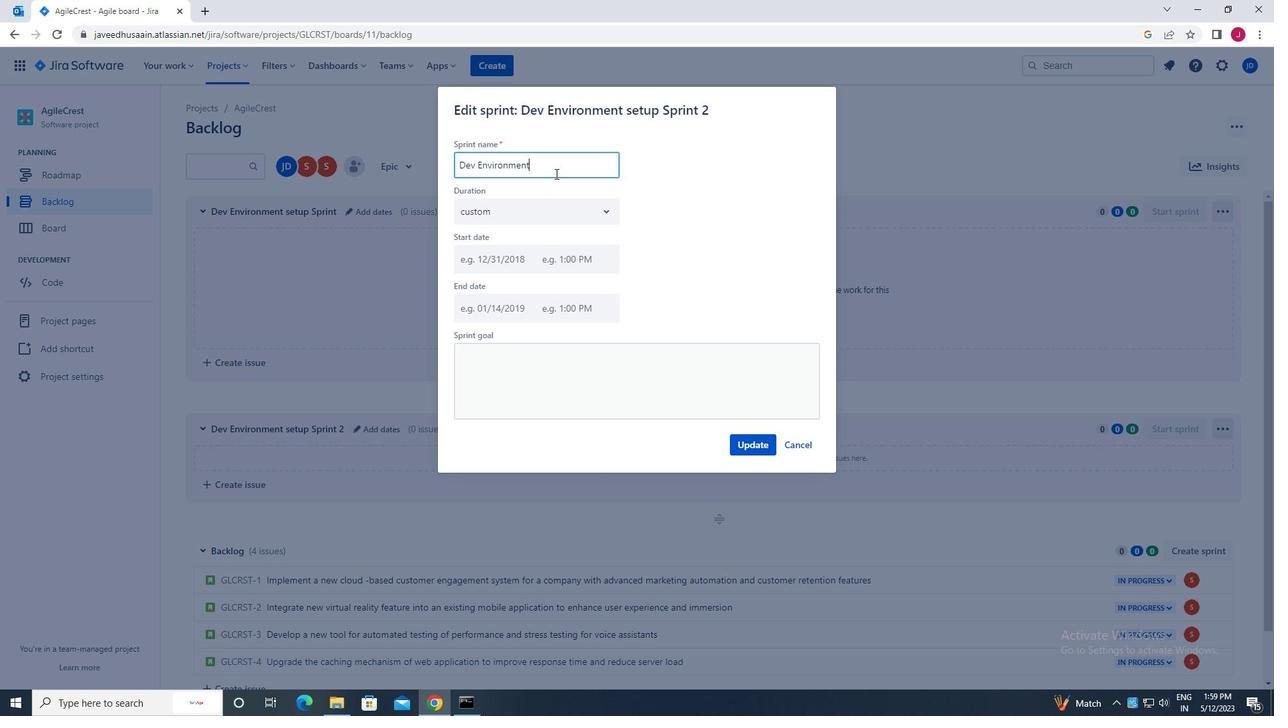 
Action: Mouse moved to (573, 198)
Screenshot: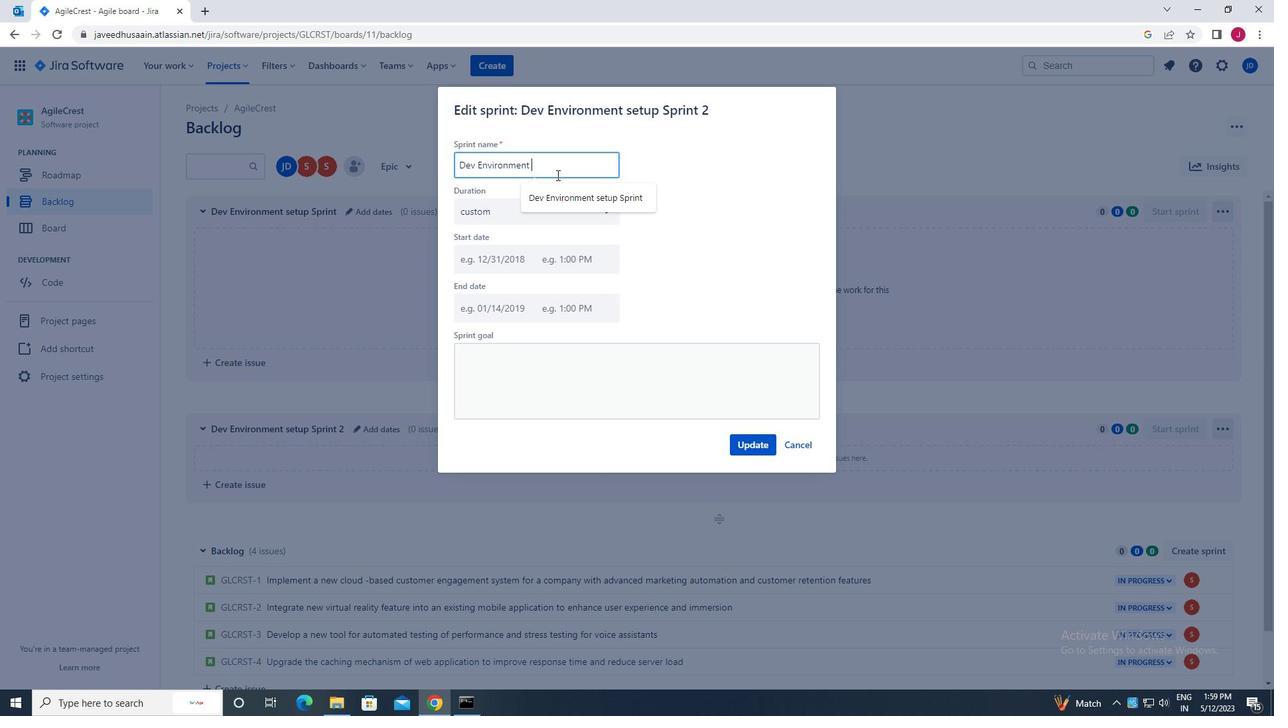 
Action: Mouse pressed left at (573, 198)
Screenshot: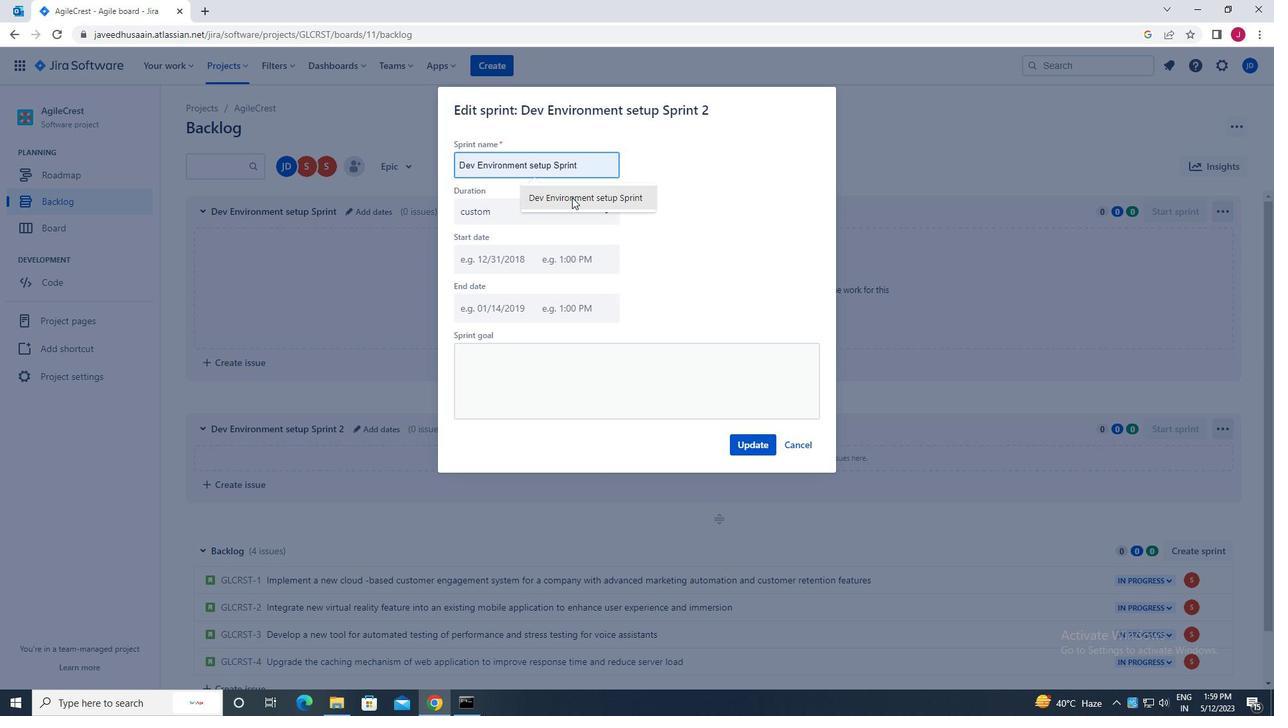 
Action: Mouse moved to (760, 442)
Screenshot: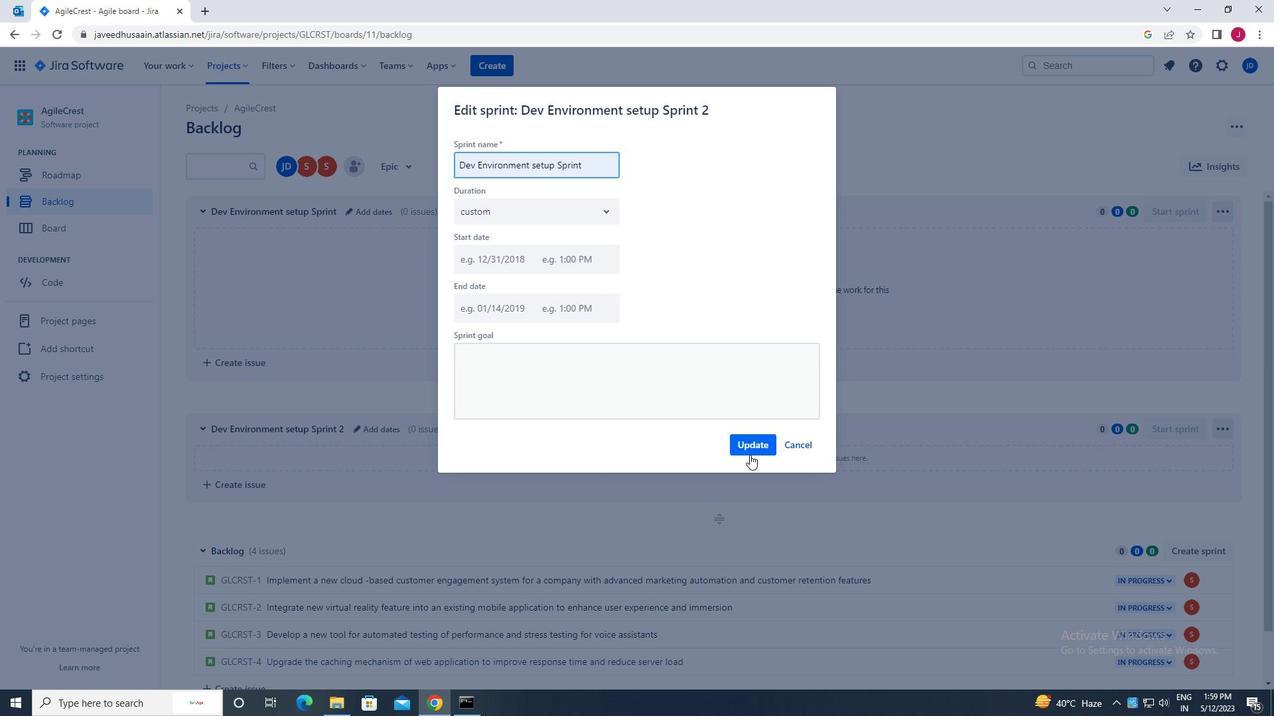 
Action: Mouse pressed left at (760, 442)
Screenshot: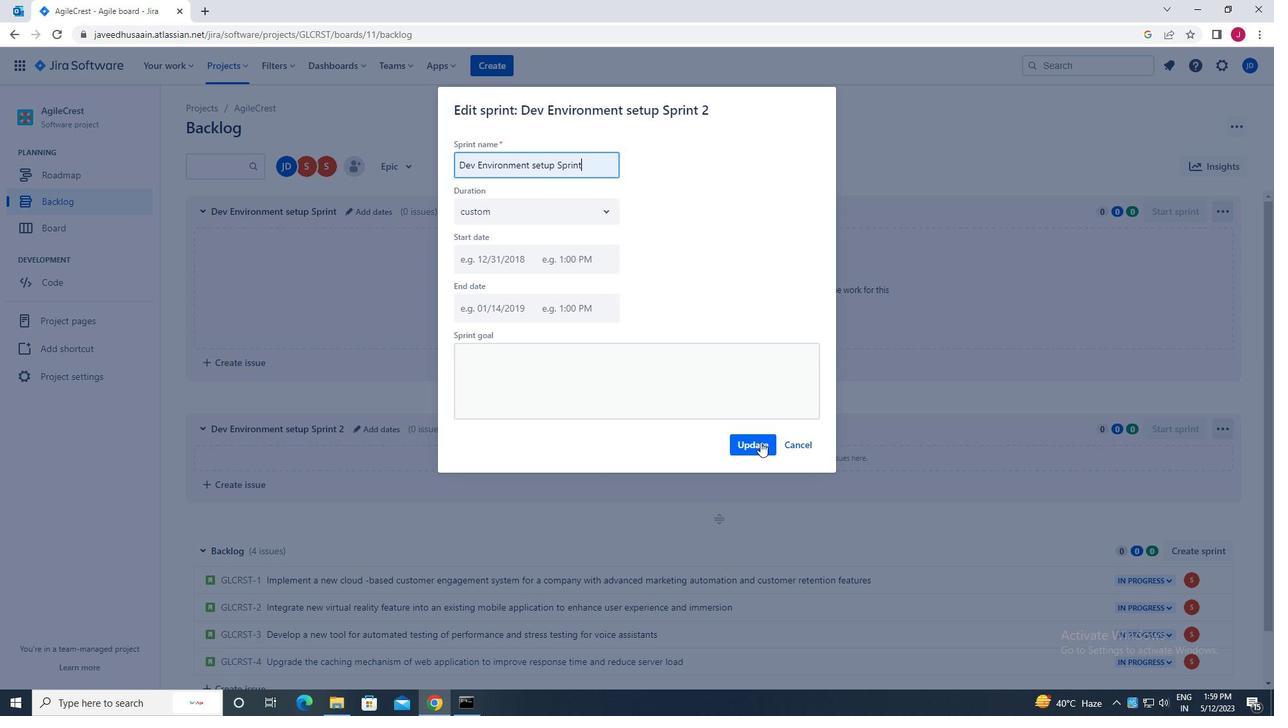 
Action: Mouse moved to (1166, 399)
Screenshot: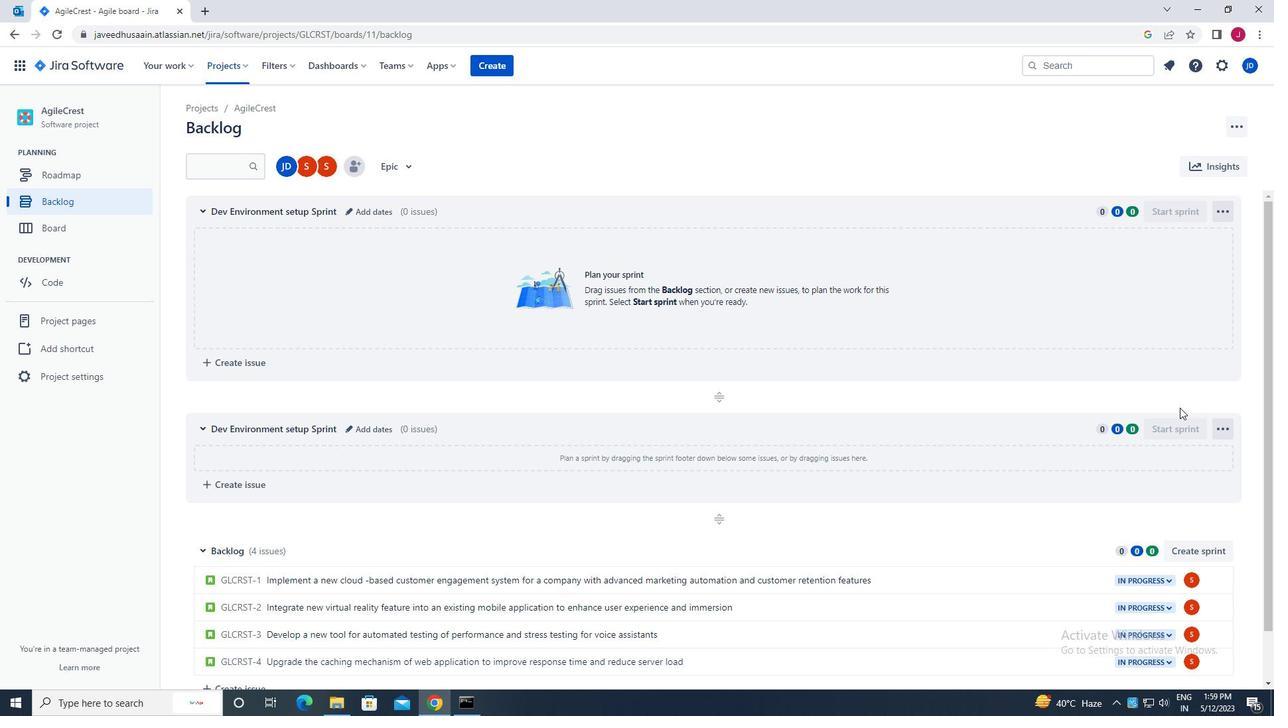 
Action: Mouse scrolled (1166, 400) with delta (0, 0)
Screenshot: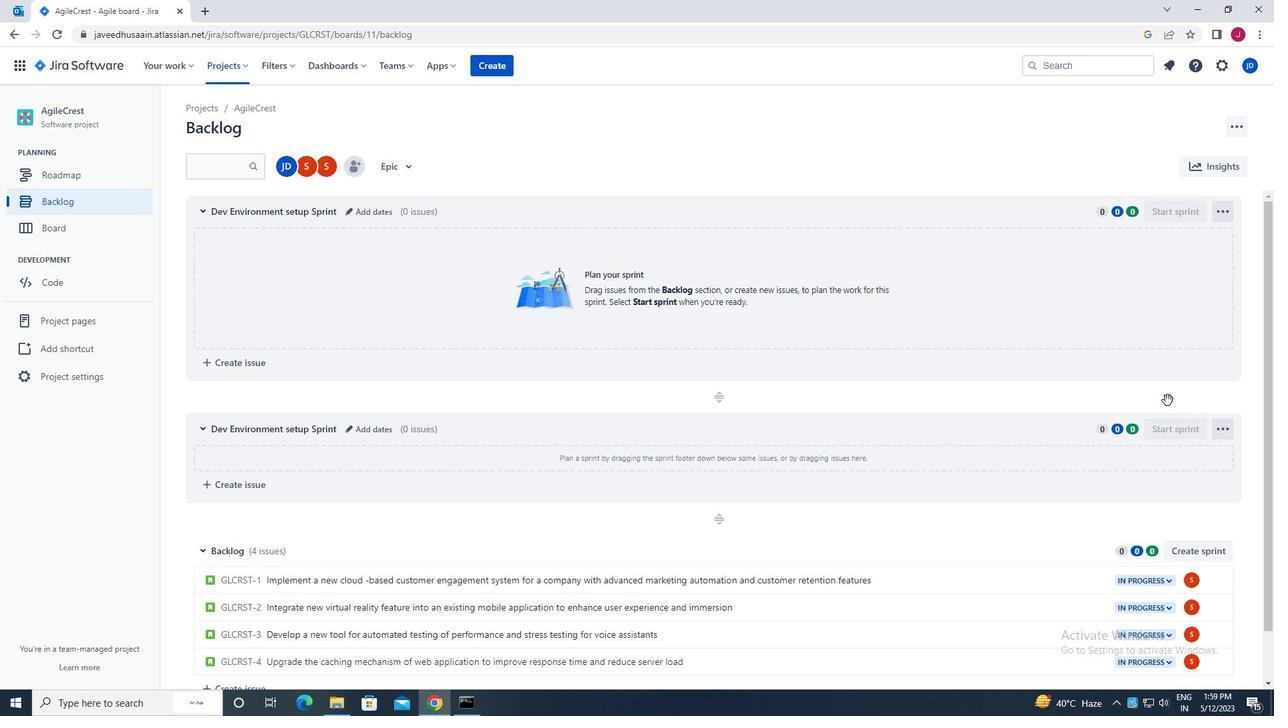 
Action: Mouse scrolled (1166, 400) with delta (0, 0)
Screenshot: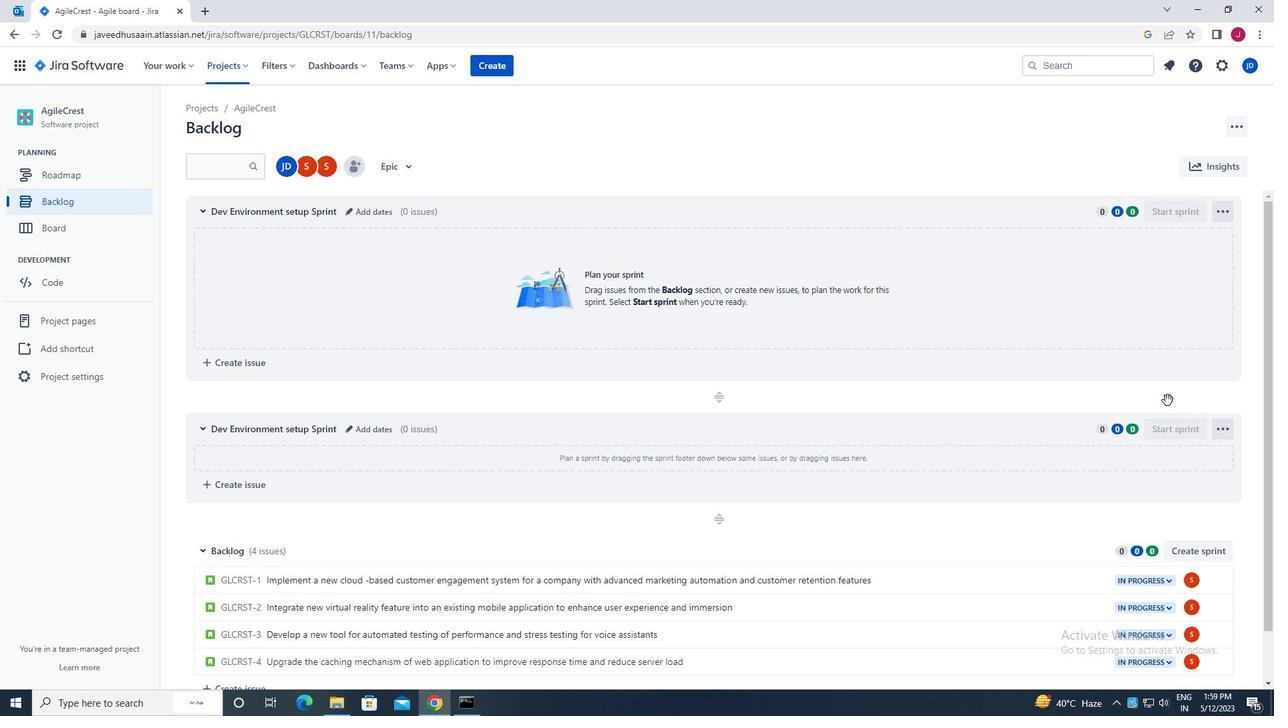 
Action: Mouse scrolled (1166, 400) with delta (0, 0)
Screenshot: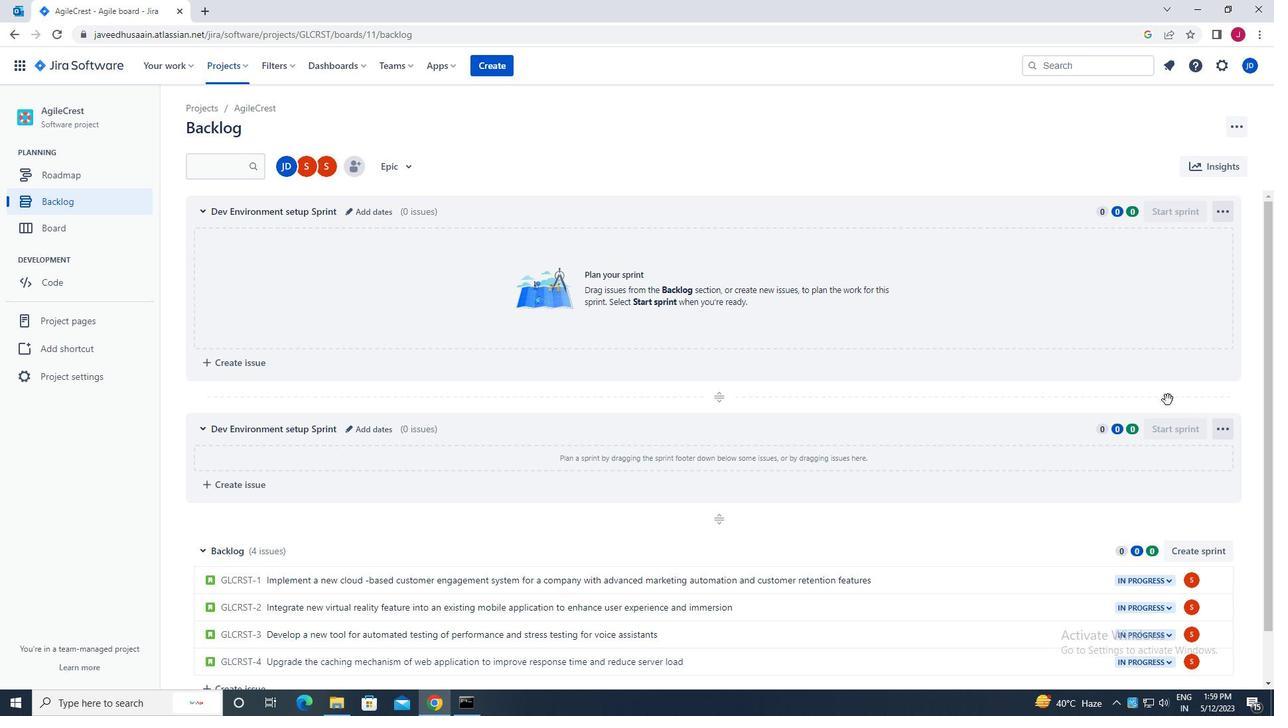 
Action: Mouse moved to (1165, 398)
Screenshot: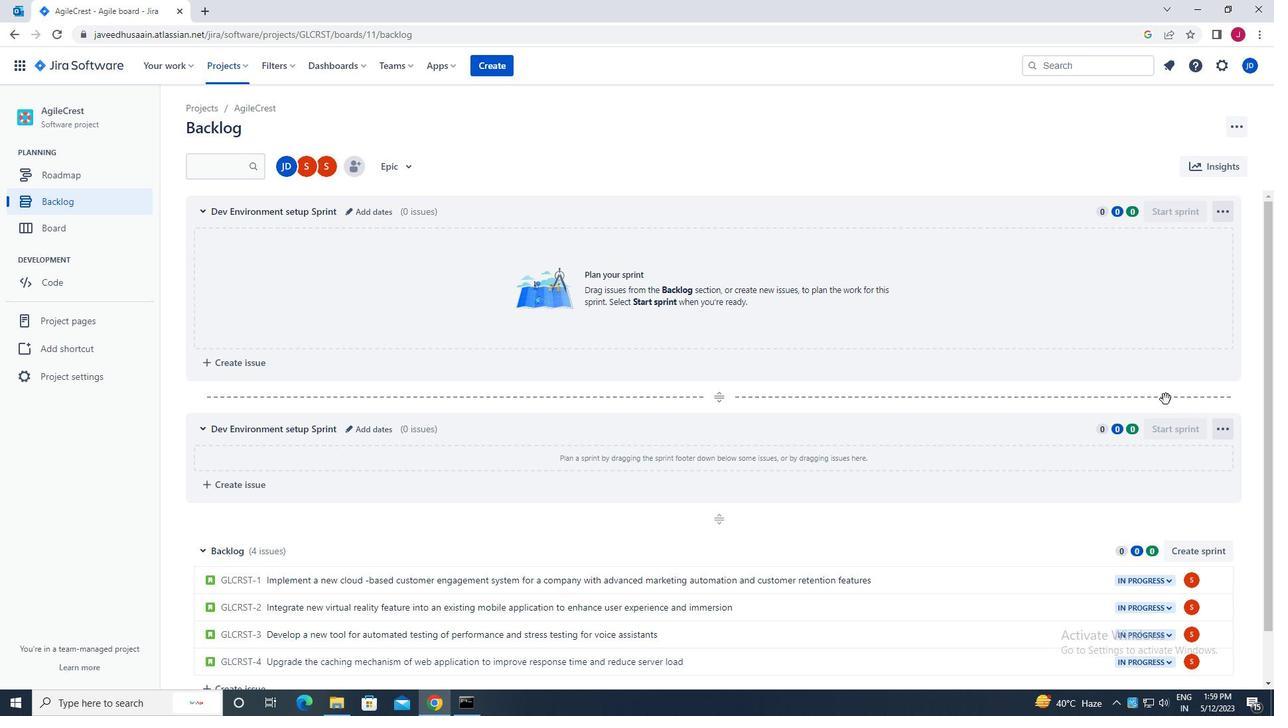 
Action: Mouse scrolled (1165, 399) with delta (0, 0)
Screenshot: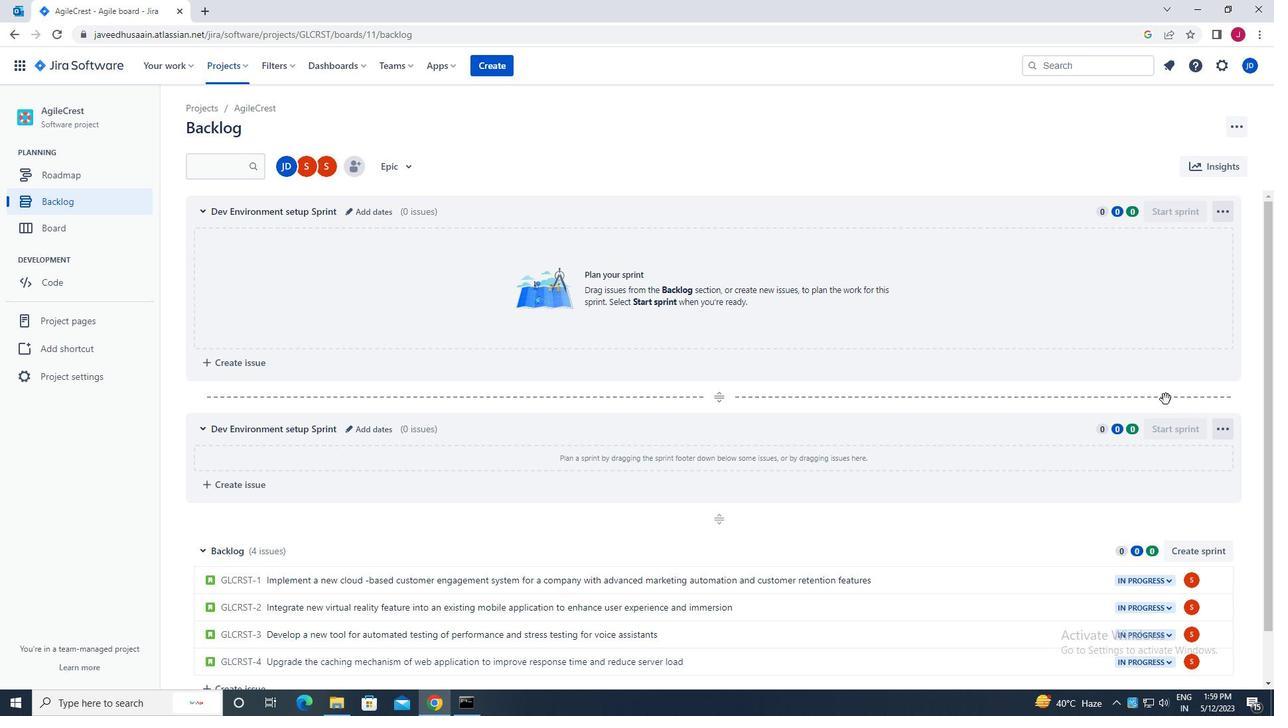 
Action: Mouse scrolled (1165, 399) with delta (0, 0)
Screenshot: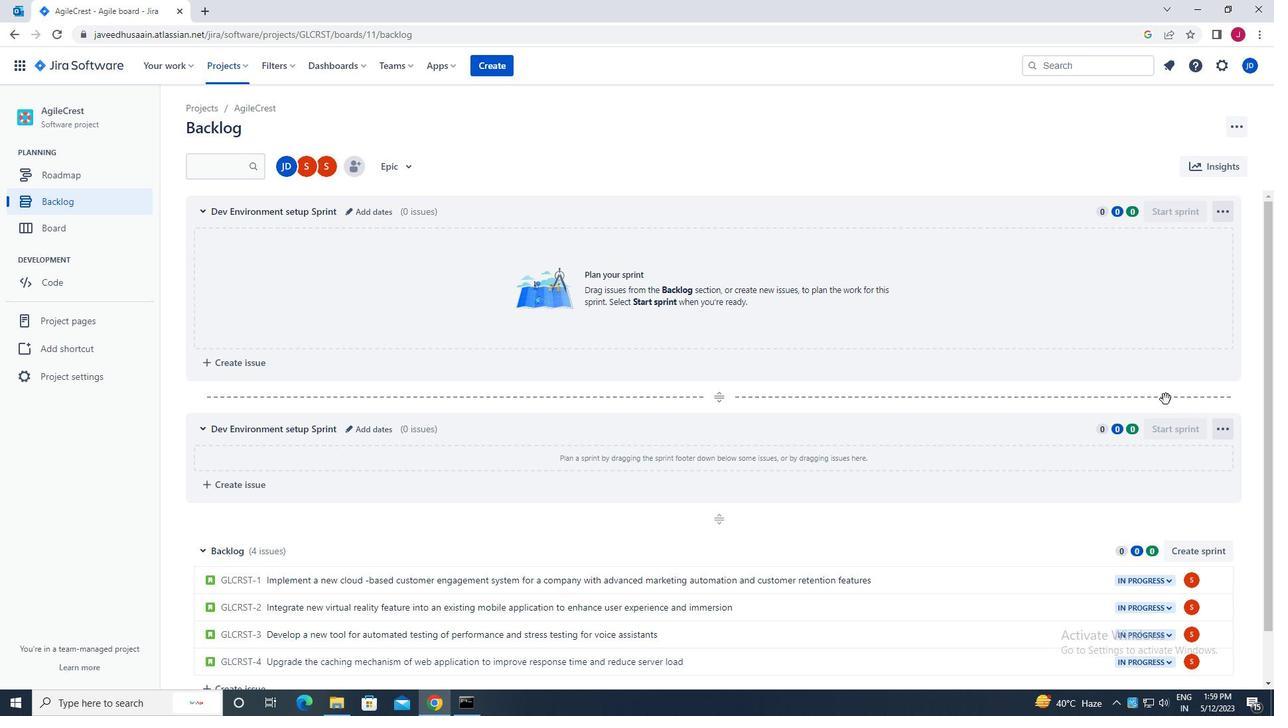 
Action: Mouse moved to (1165, 398)
Screenshot: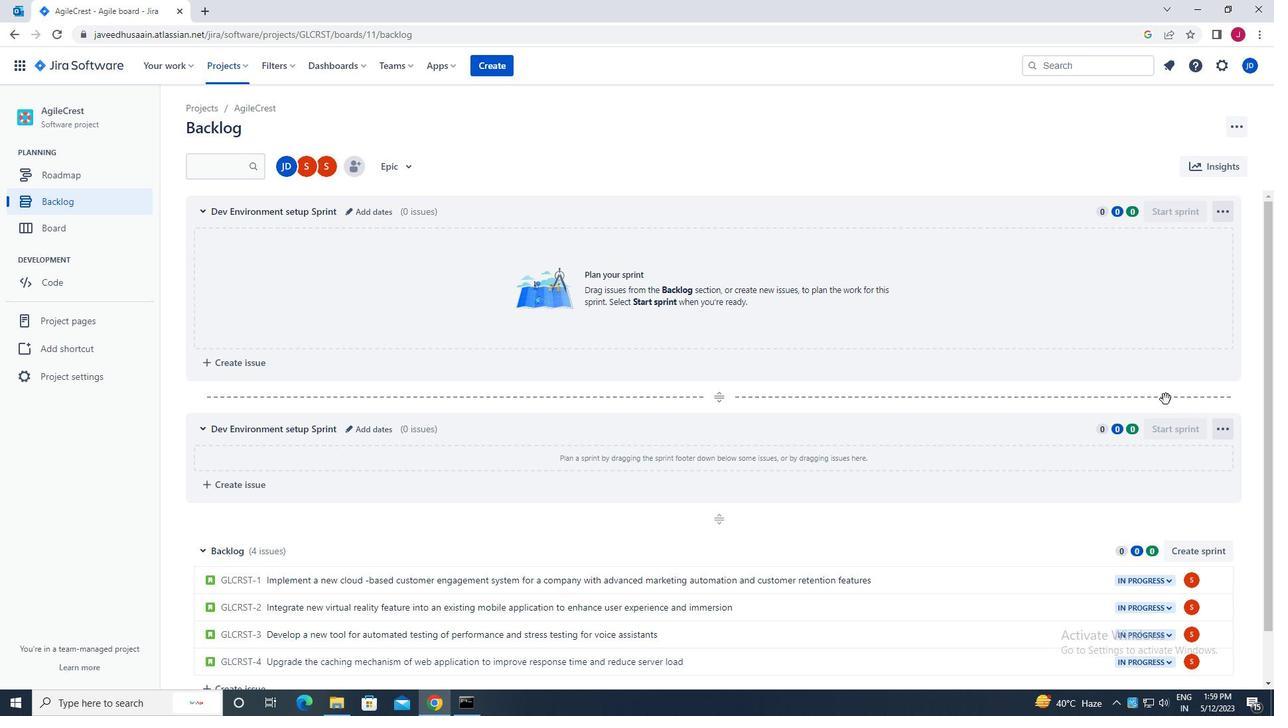 
Action: Mouse scrolled (1165, 399) with delta (0, 0)
Screenshot: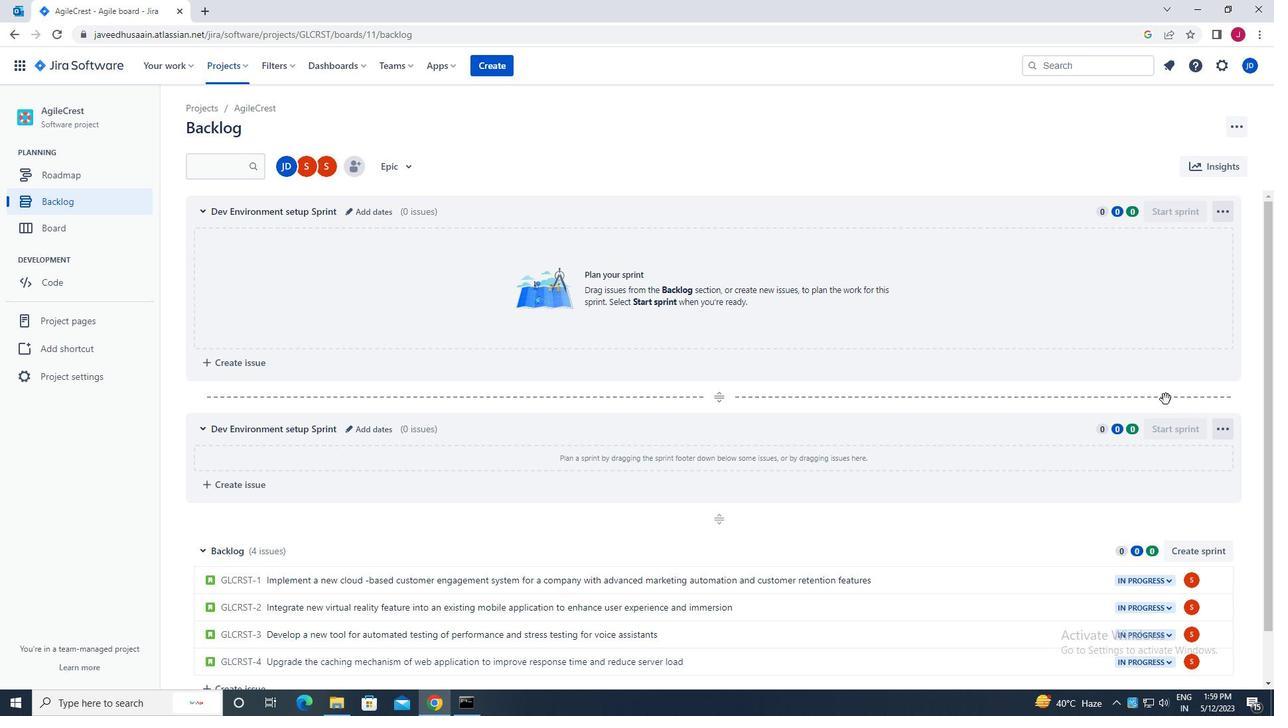 
Action: Mouse moved to (1164, 397)
Screenshot: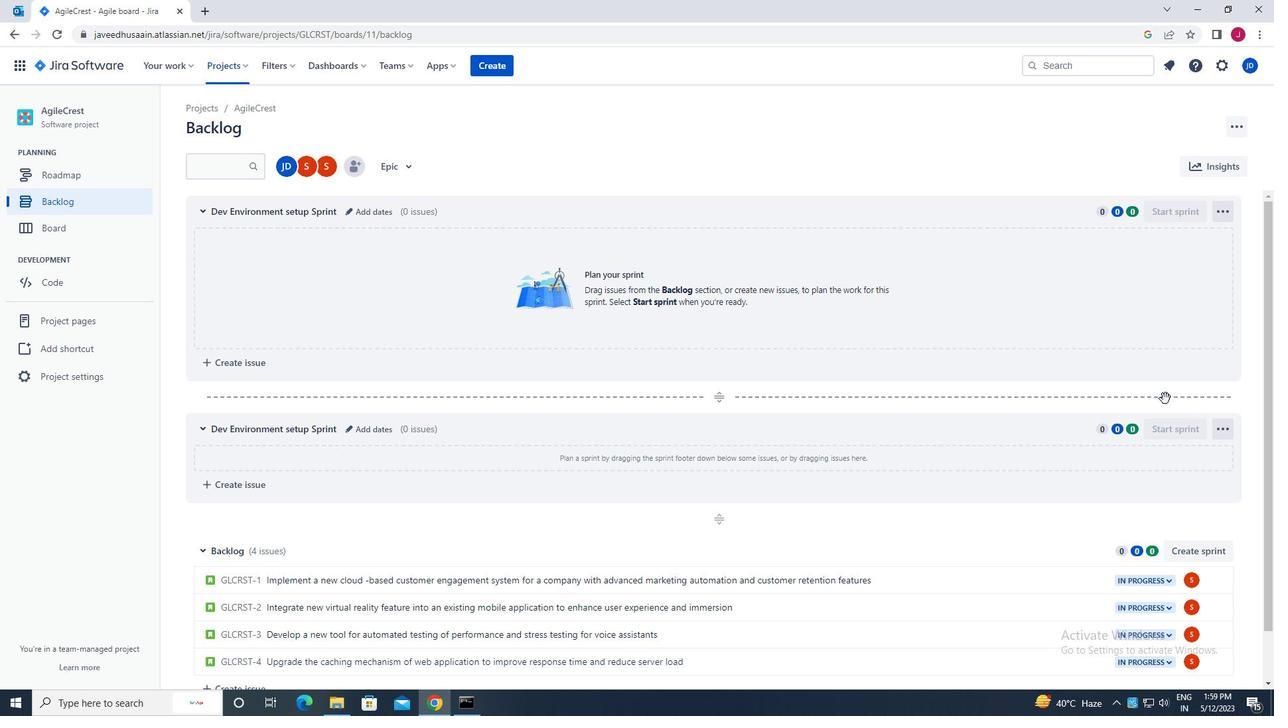 
Action: Mouse scrolled (1164, 396) with delta (0, 0)
Screenshot: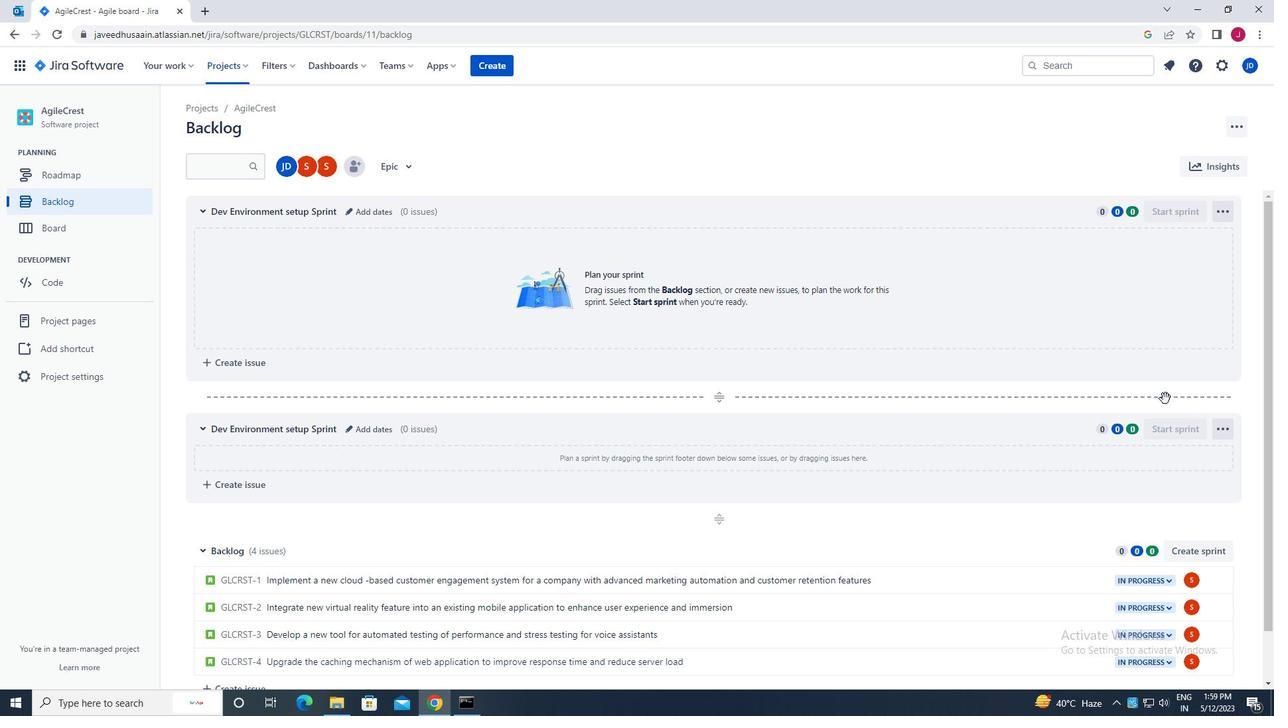 
Action: Mouse scrolled (1164, 396) with delta (0, 0)
Screenshot: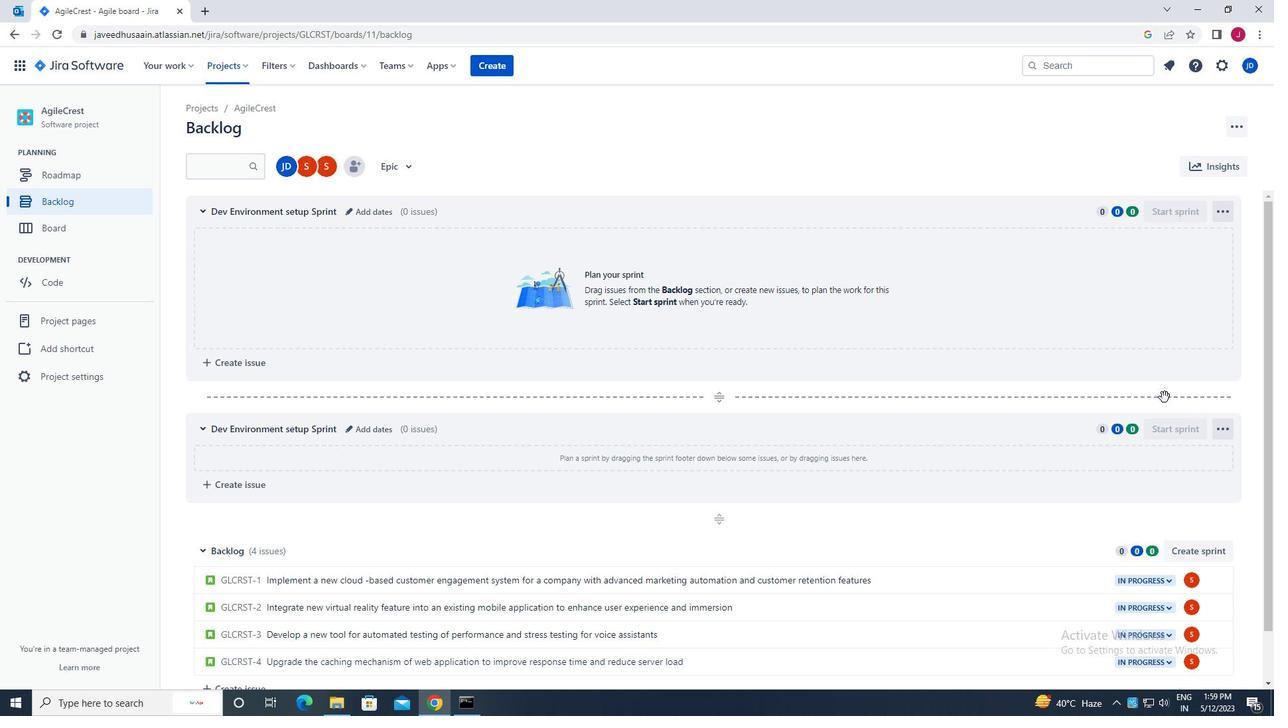 
Action: Mouse scrolled (1164, 396) with delta (0, 0)
Screenshot: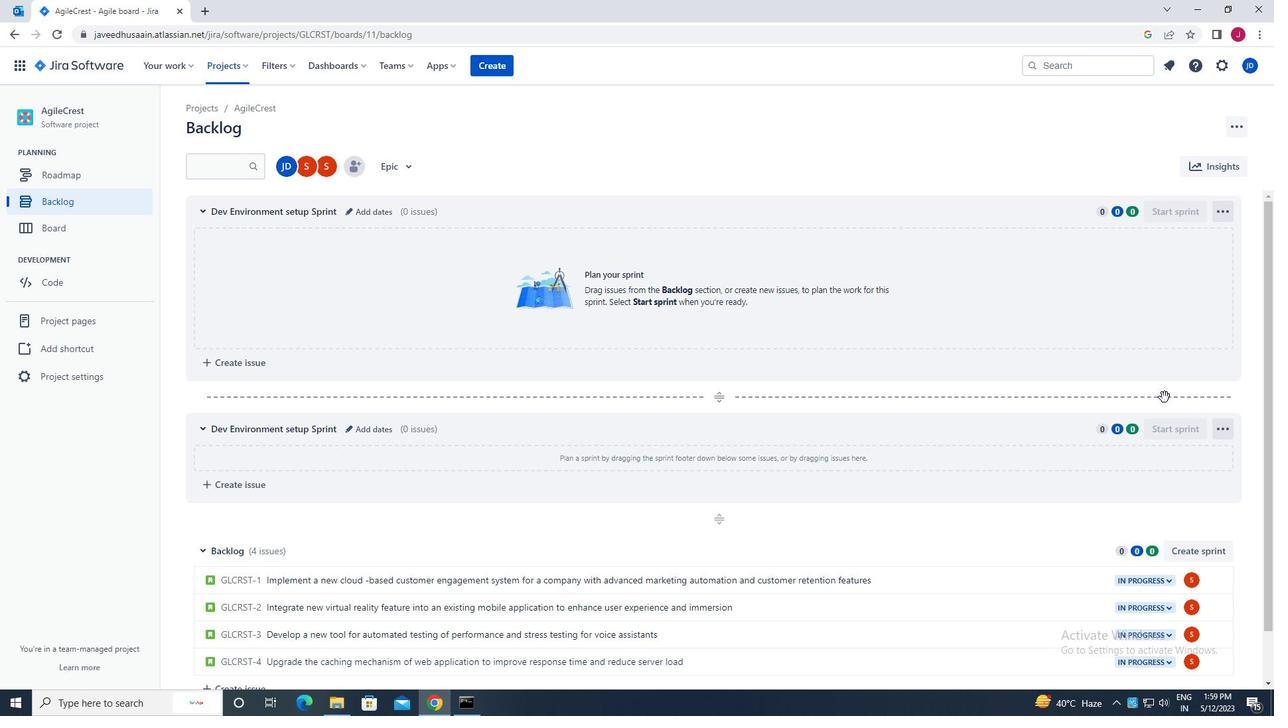 
Action: Mouse moved to (1206, 498)
Screenshot: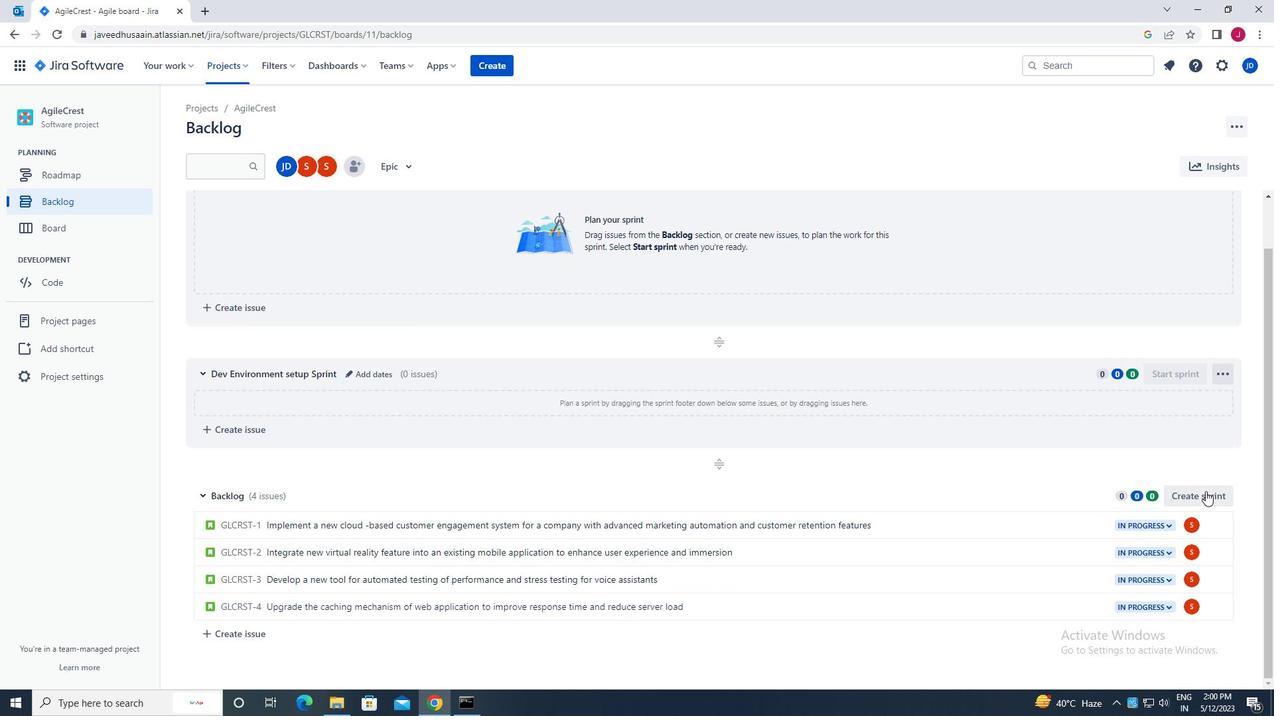 
Action: Mouse pressed left at (1206, 498)
Screenshot: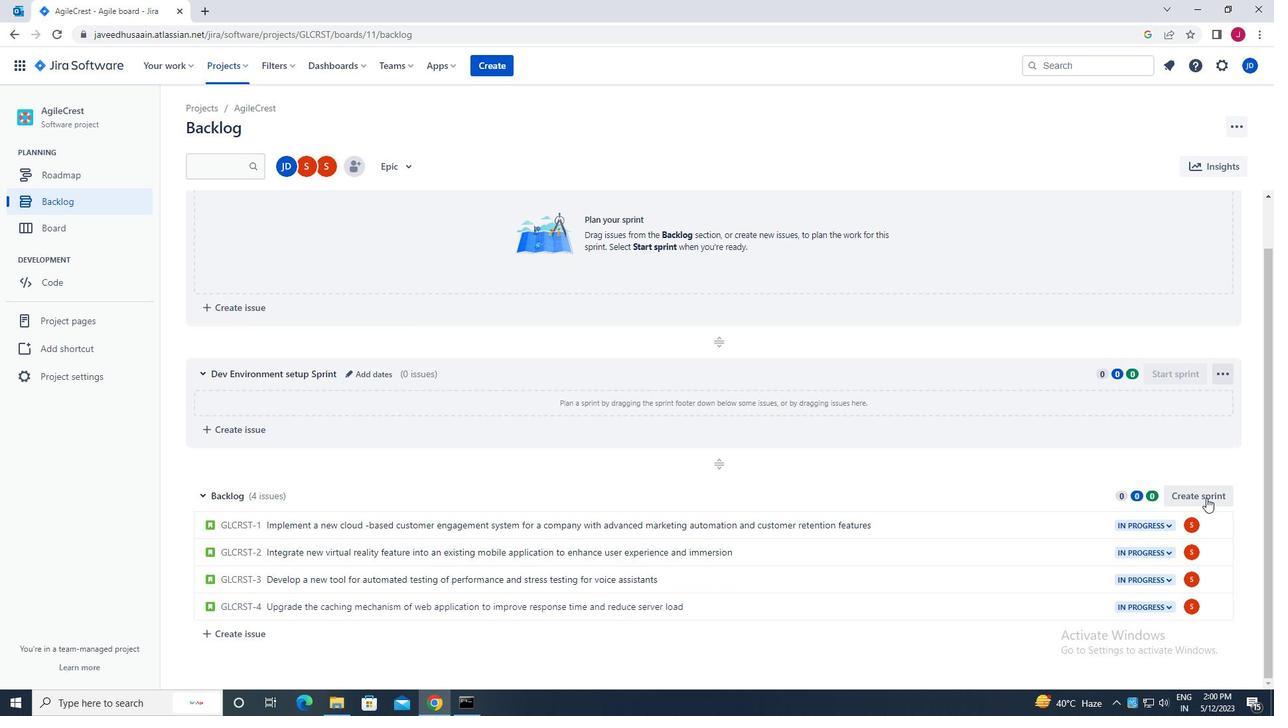 
Action: Mouse moved to (1225, 496)
Screenshot: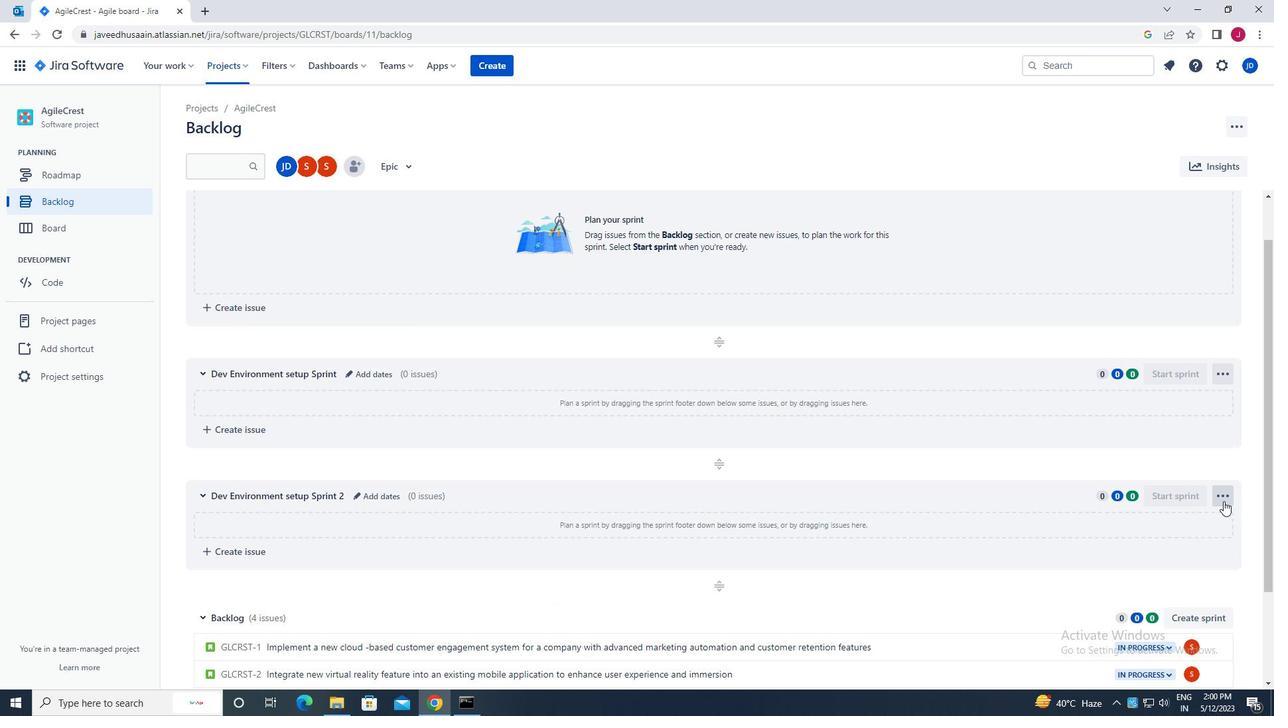 
Action: Mouse pressed left at (1225, 496)
Screenshot: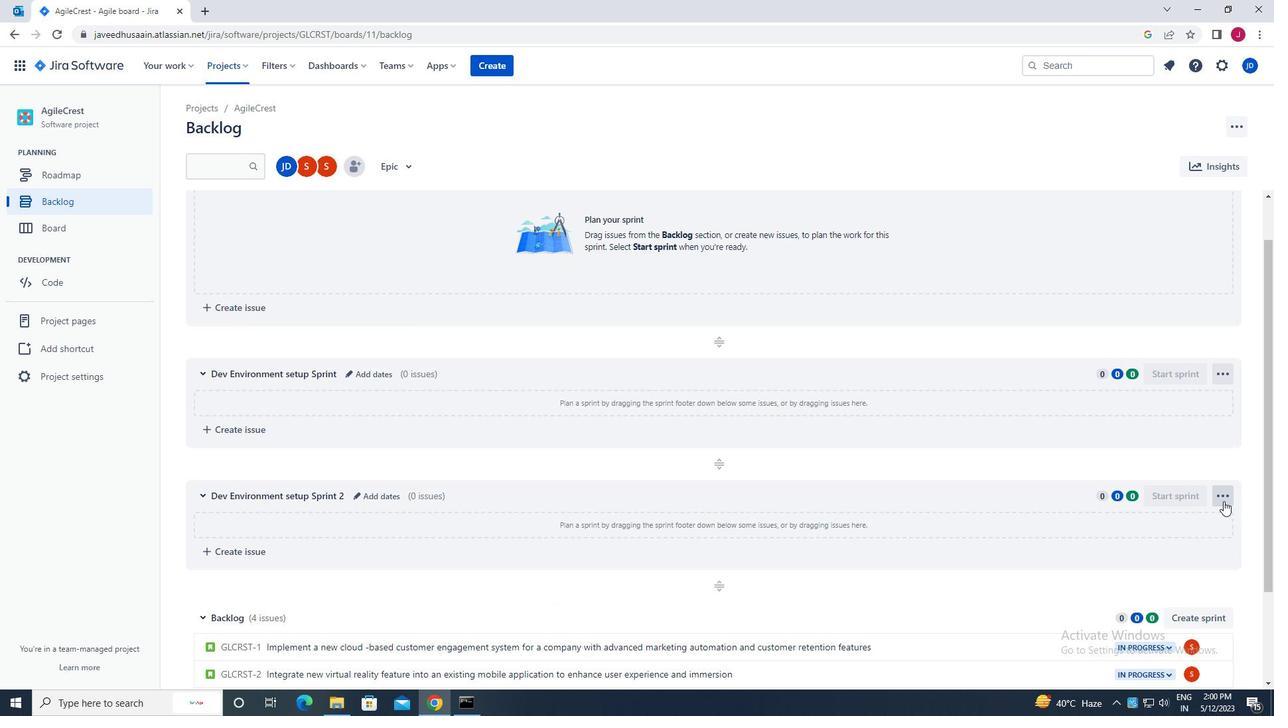 
Action: Mouse moved to (1186, 552)
Screenshot: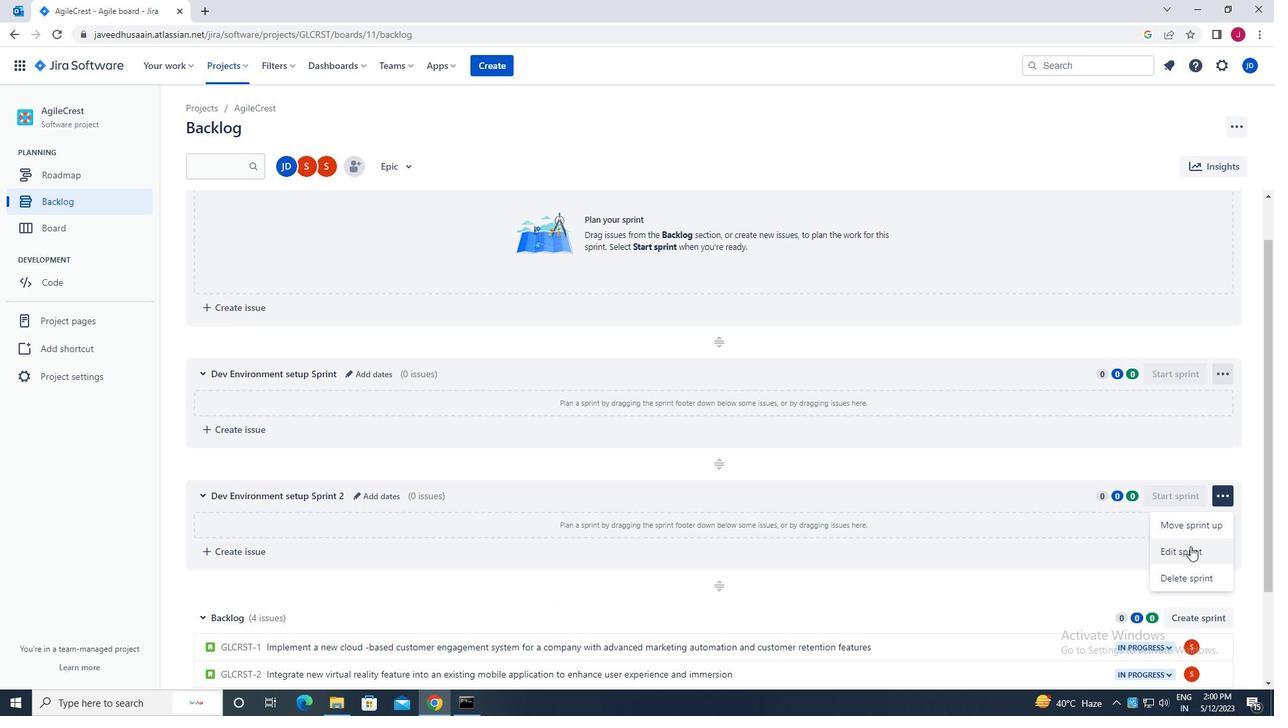 
Action: Mouse pressed left at (1186, 552)
Screenshot: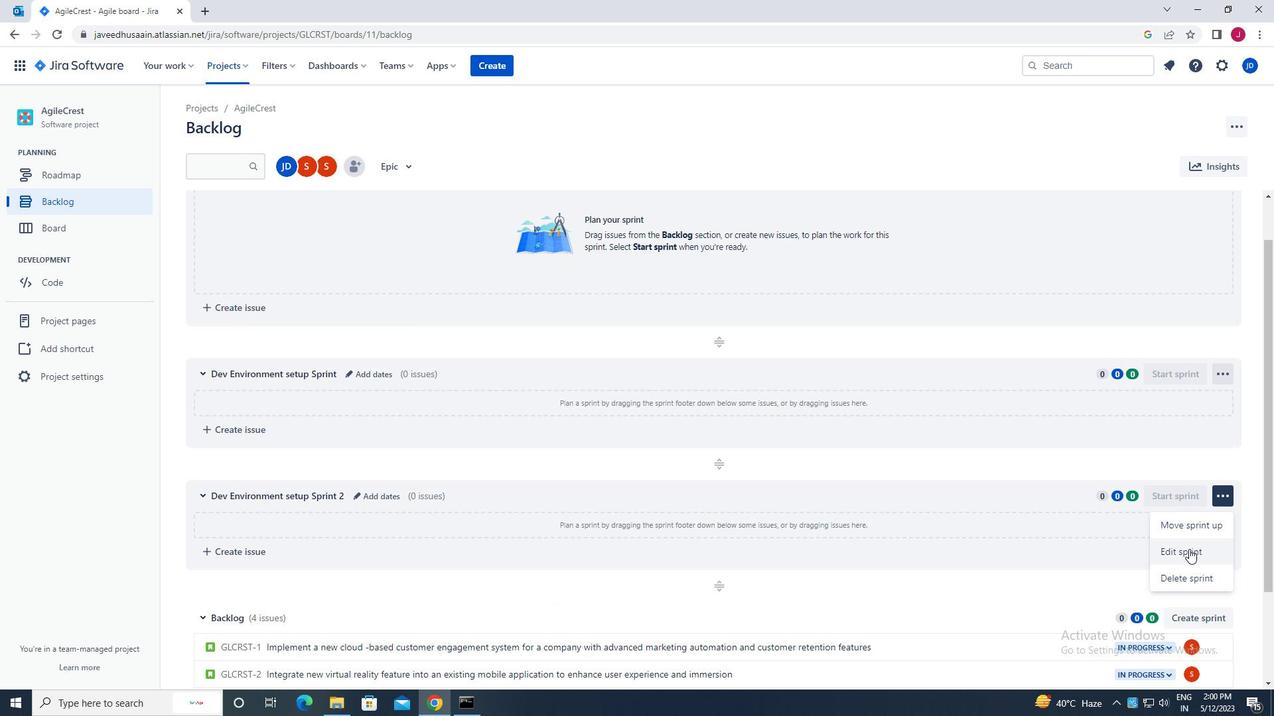 
Action: Mouse moved to (600, 173)
Screenshot: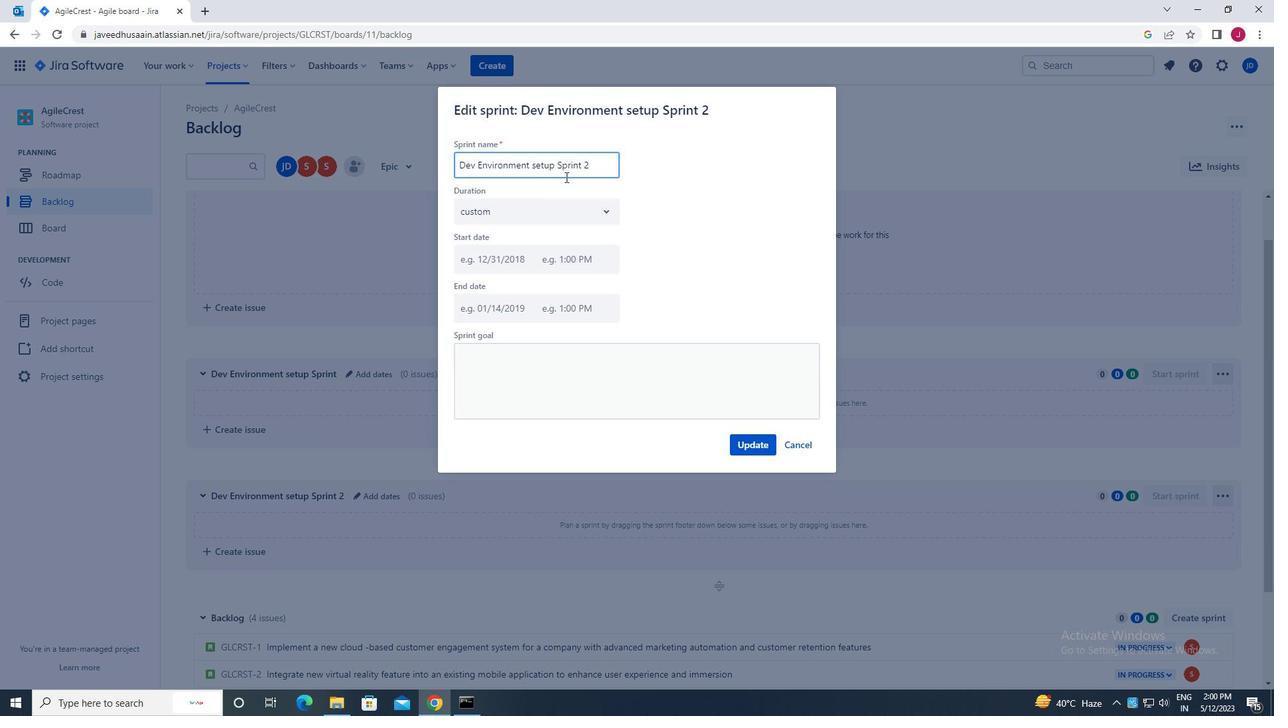 
Action: Key pressed <Key.backspace>
Screenshot: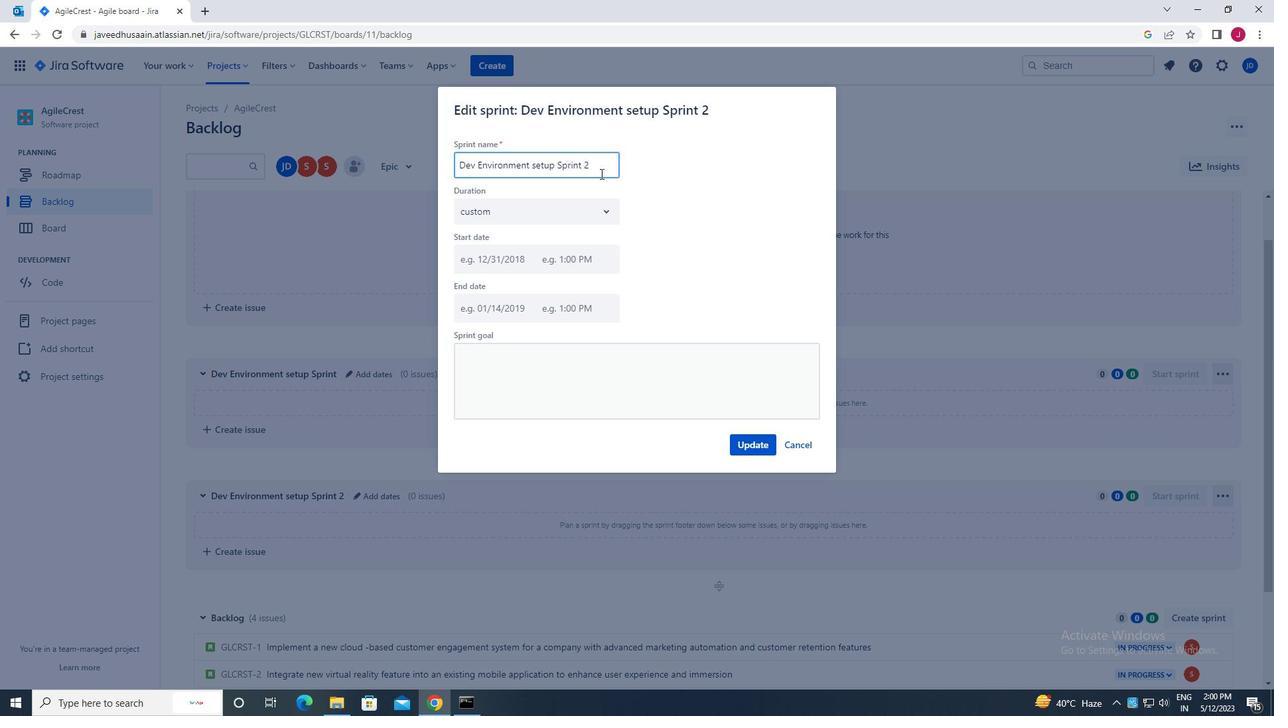 
Action: Mouse moved to (746, 449)
Screenshot: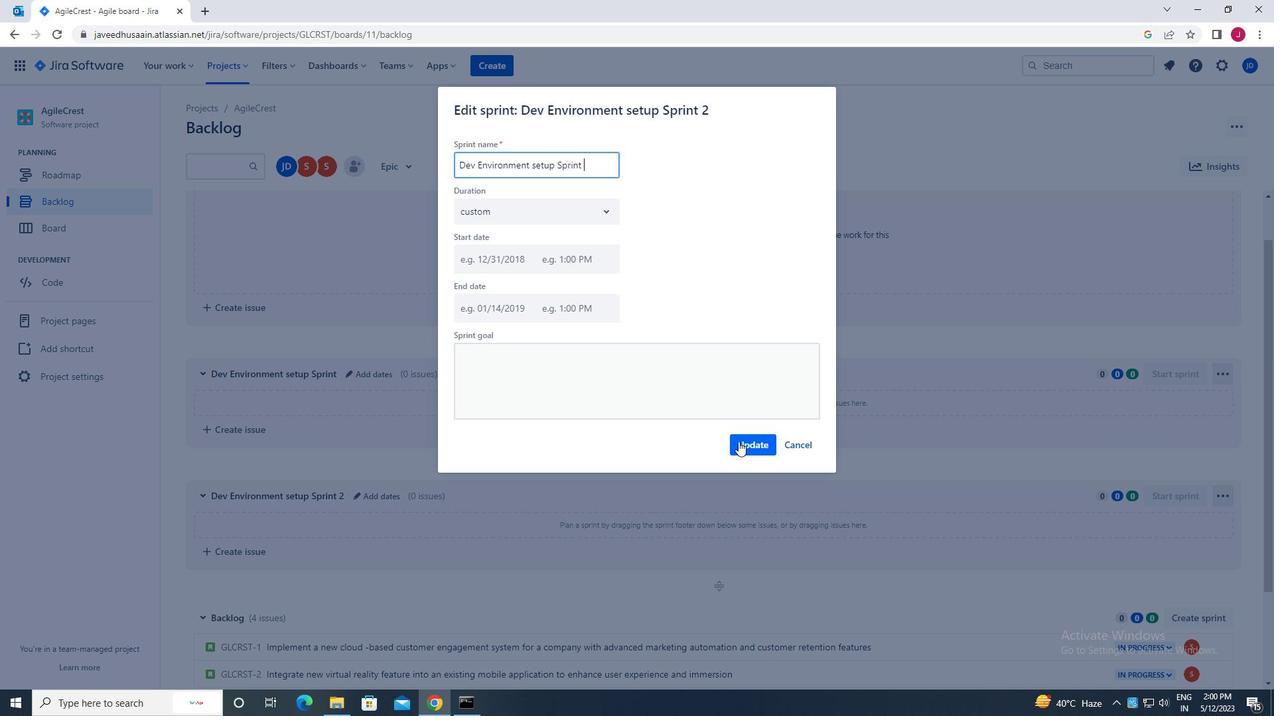 
Action: Mouse pressed left at (746, 449)
Screenshot: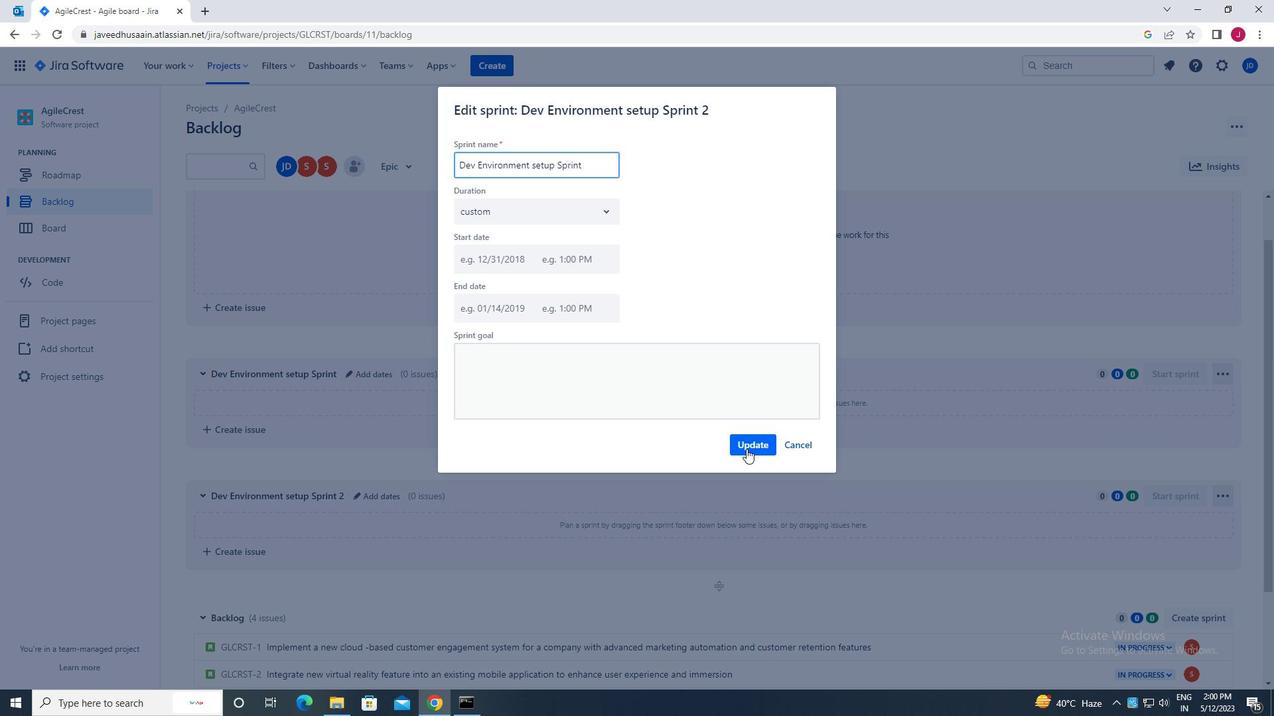 
Action: Mouse moved to (1065, 497)
Screenshot: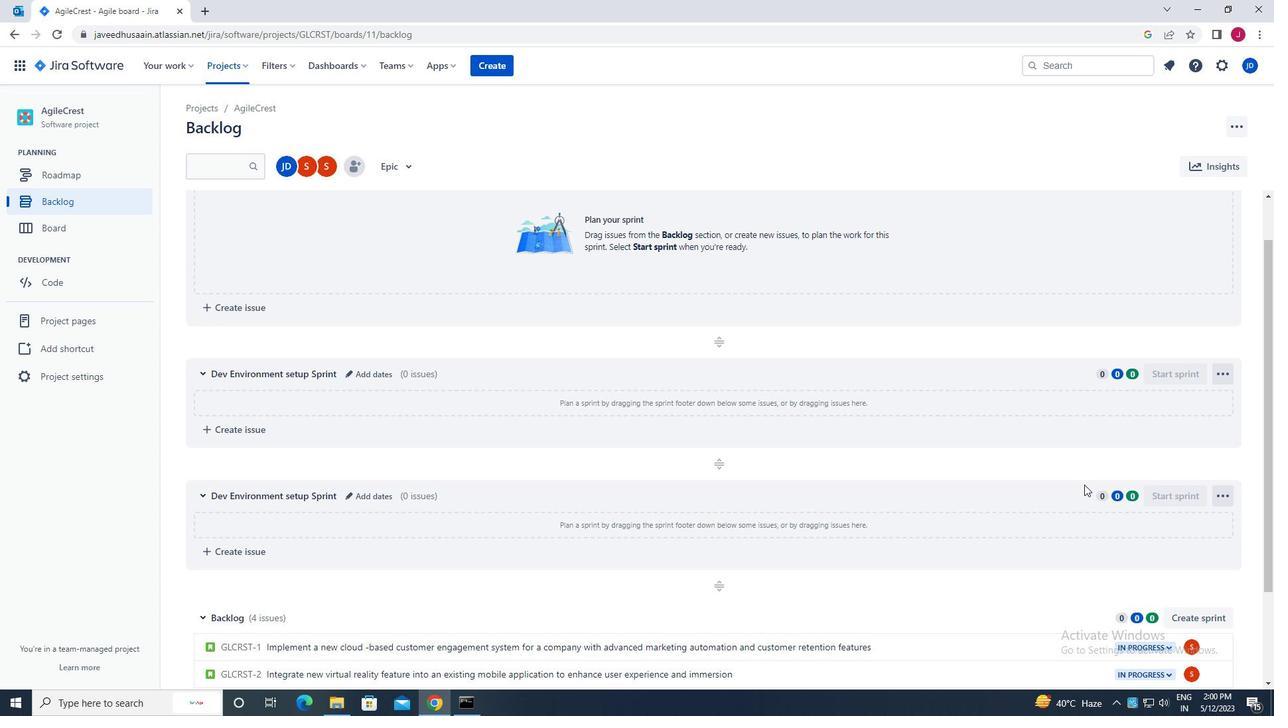 
Action: Mouse scrolled (1065, 496) with delta (0, 0)
Screenshot: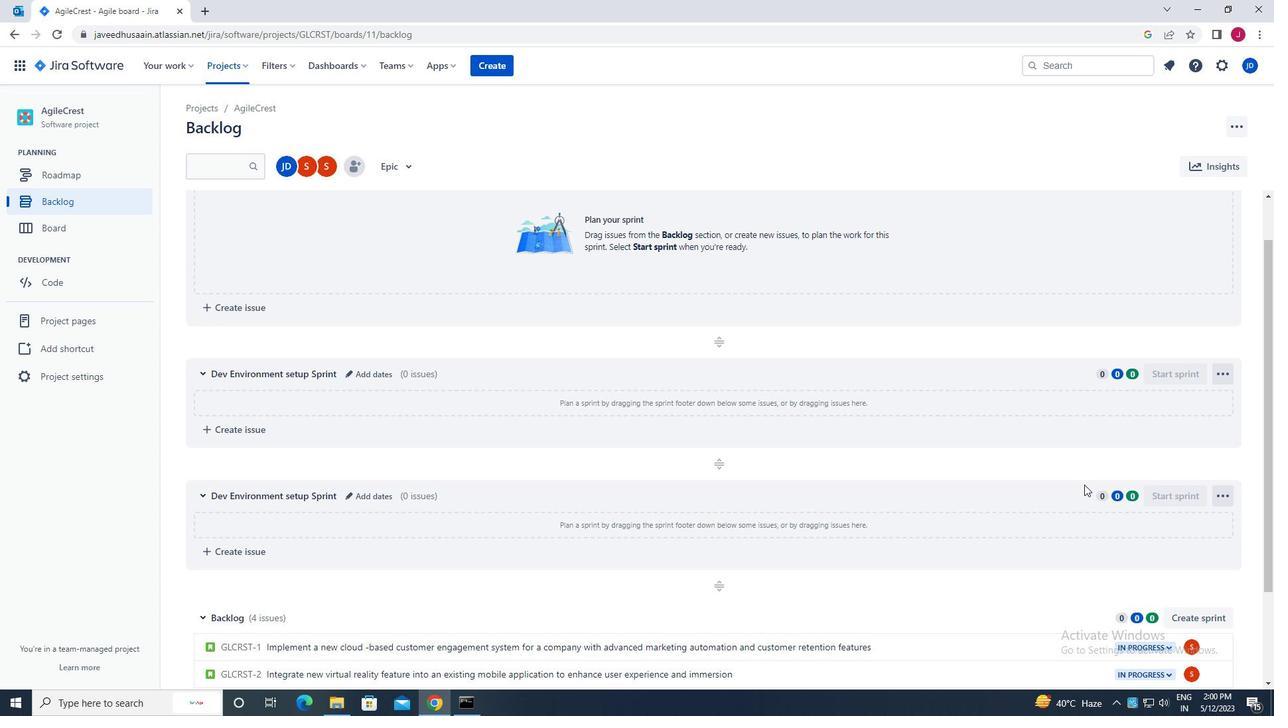
Action: Mouse moved to (1065, 497)
Screenshot: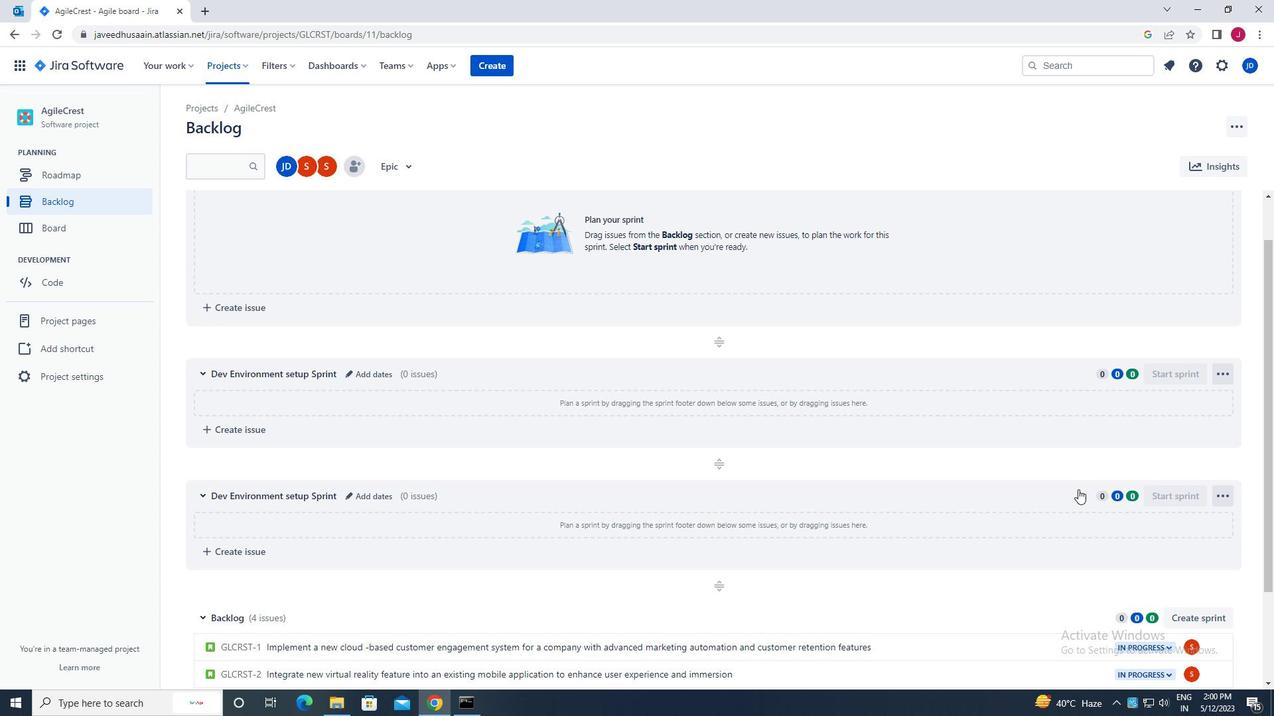 
Action: Mouse scrolled (1065, 496) with delta (0, 0)
Screenshot: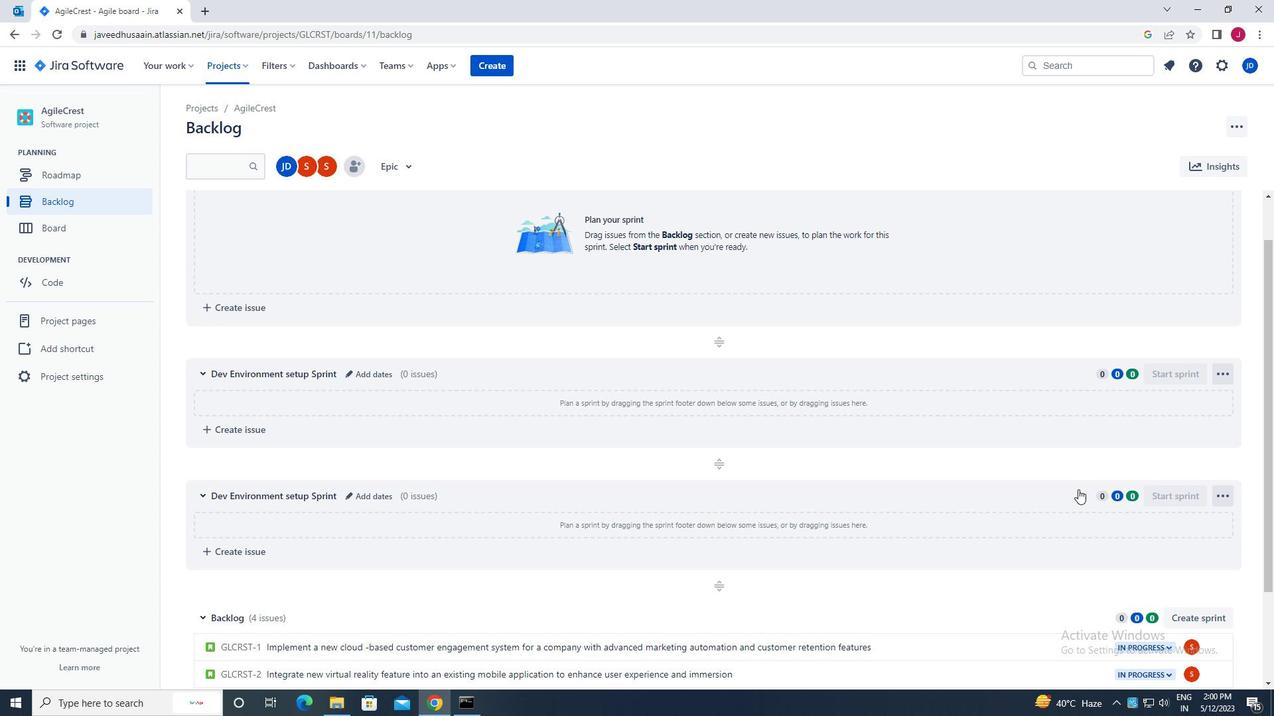 
Action: Mouse scrolled (1065, 496) with delta (0, 0)
Screenshot: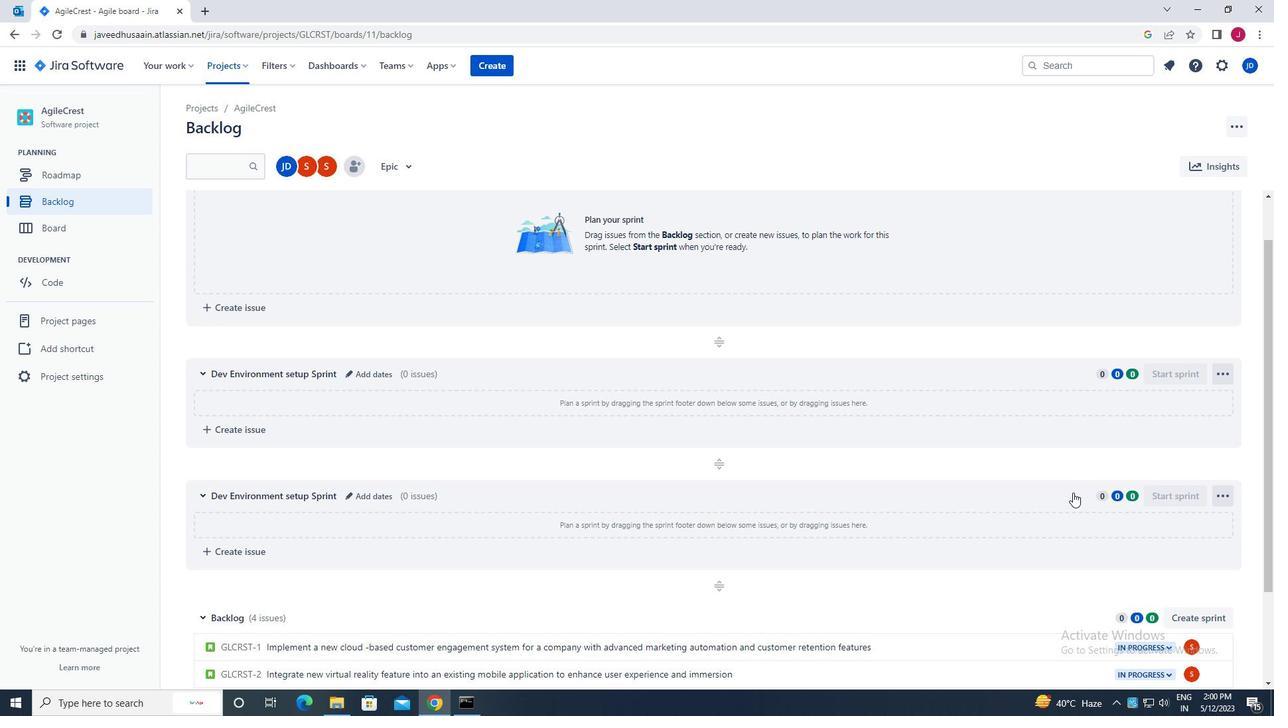 
Action: Mouse scrolled (1065, 496) with delta (0, 0)
Screenshot: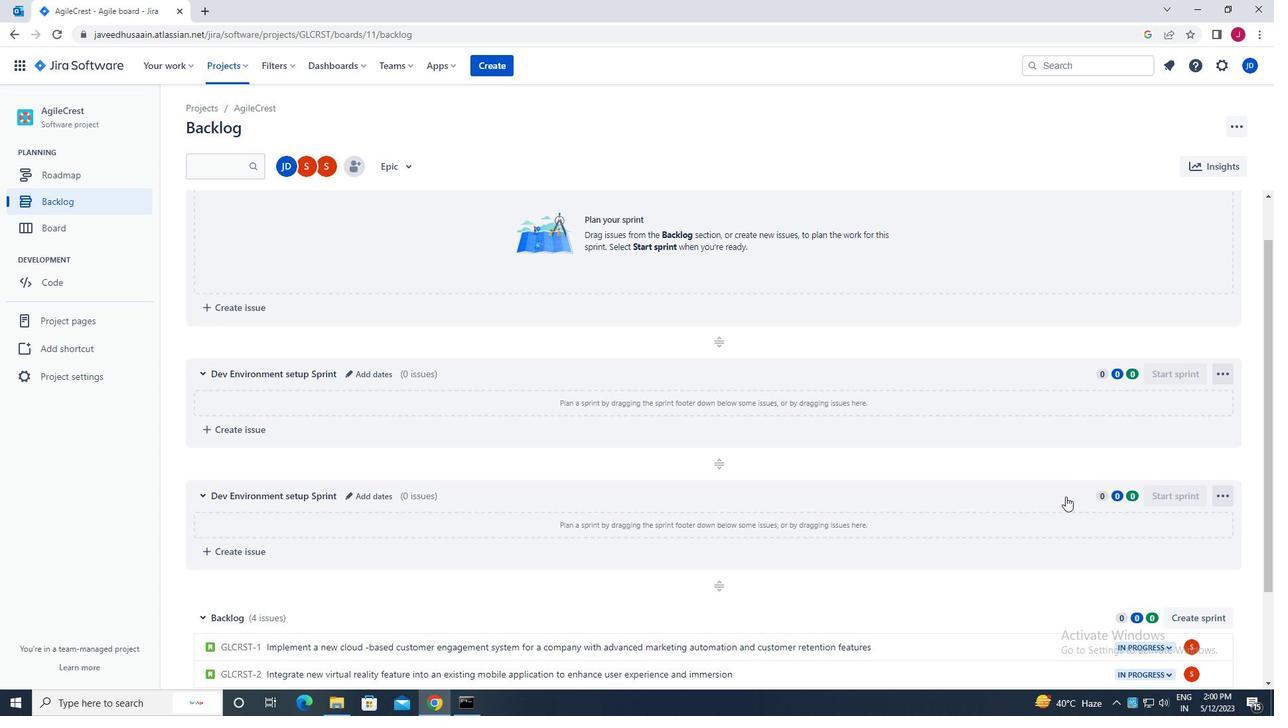 
Action: Mouse scrolled (1065, 496) with delta (0, 0)
Screenshot: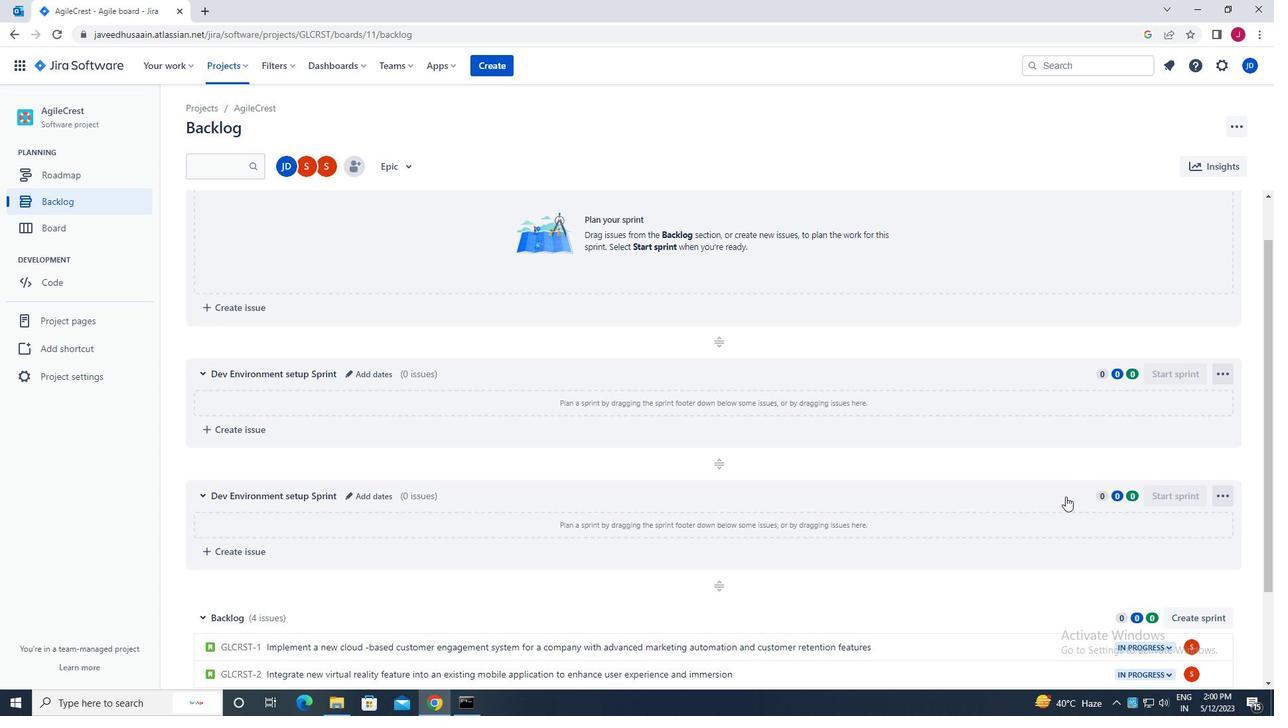 
Action: Mouse moved to (1046, 498)
Screenshot: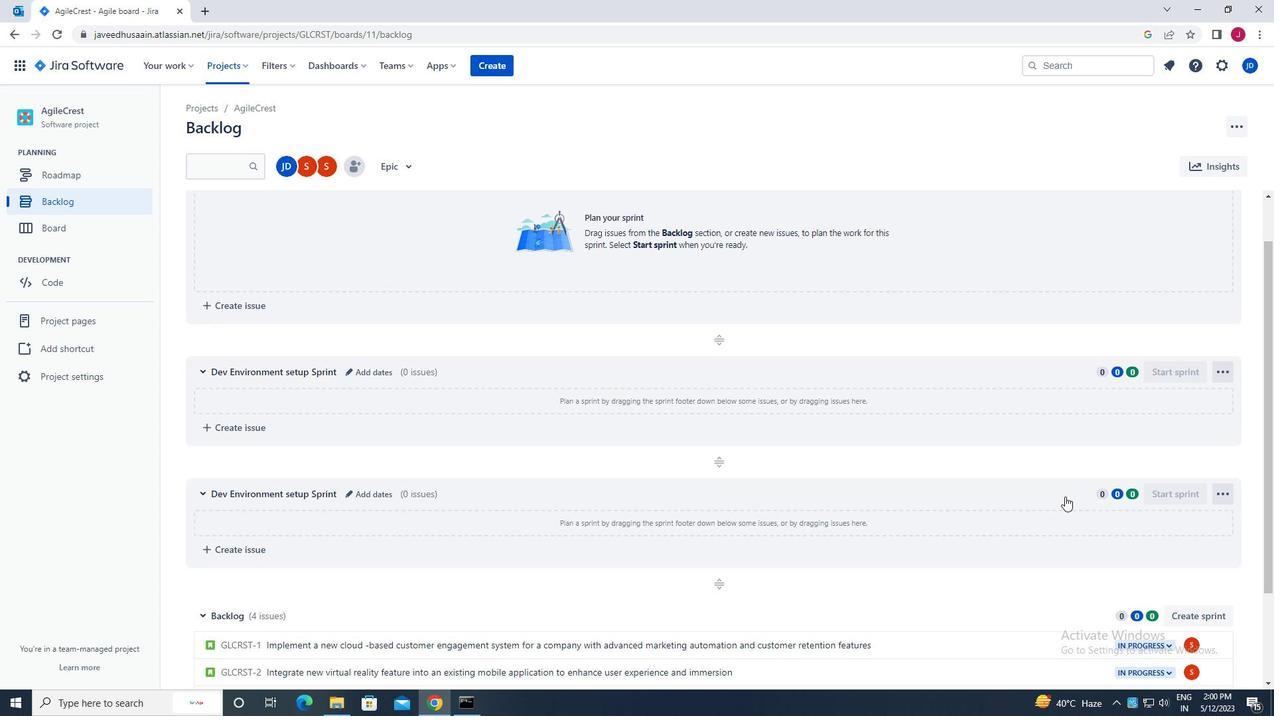 
Action: Mouse scrolled (1046, 497) with delta (0, 0)
Screenshot: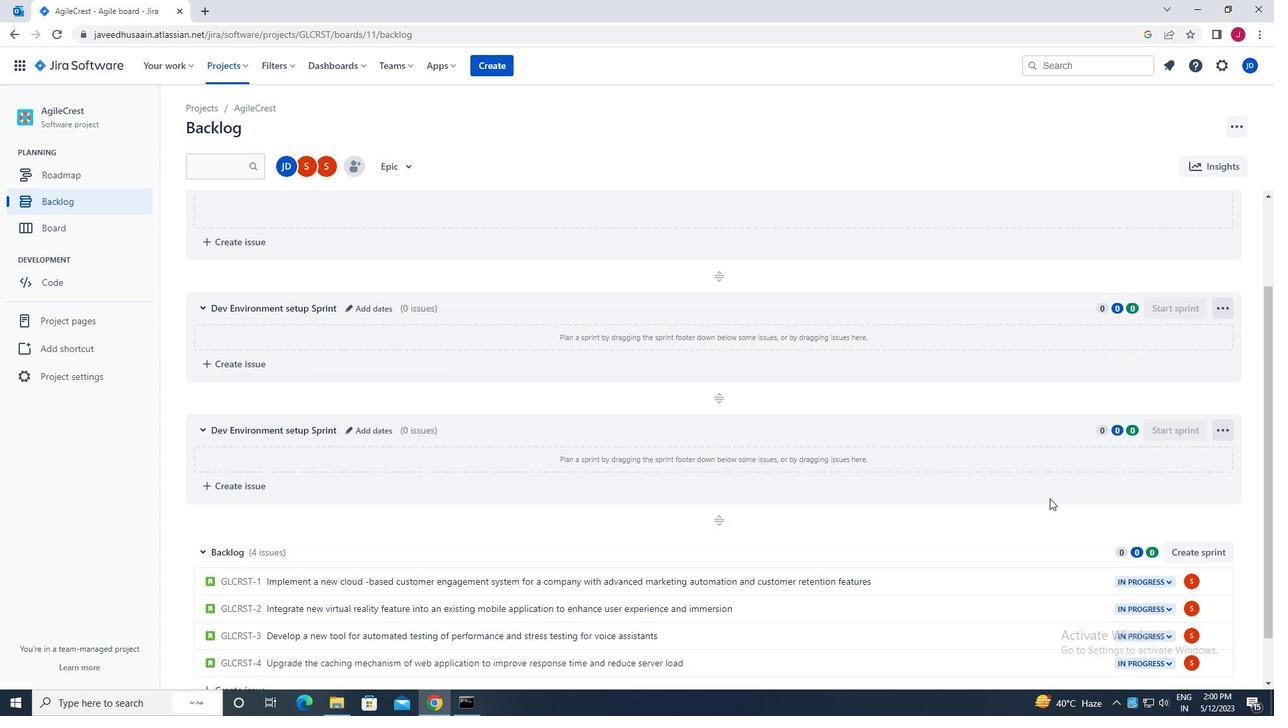
Action: Mouse scrolled (1046, 497) with delta (0, 0)
Screenshot: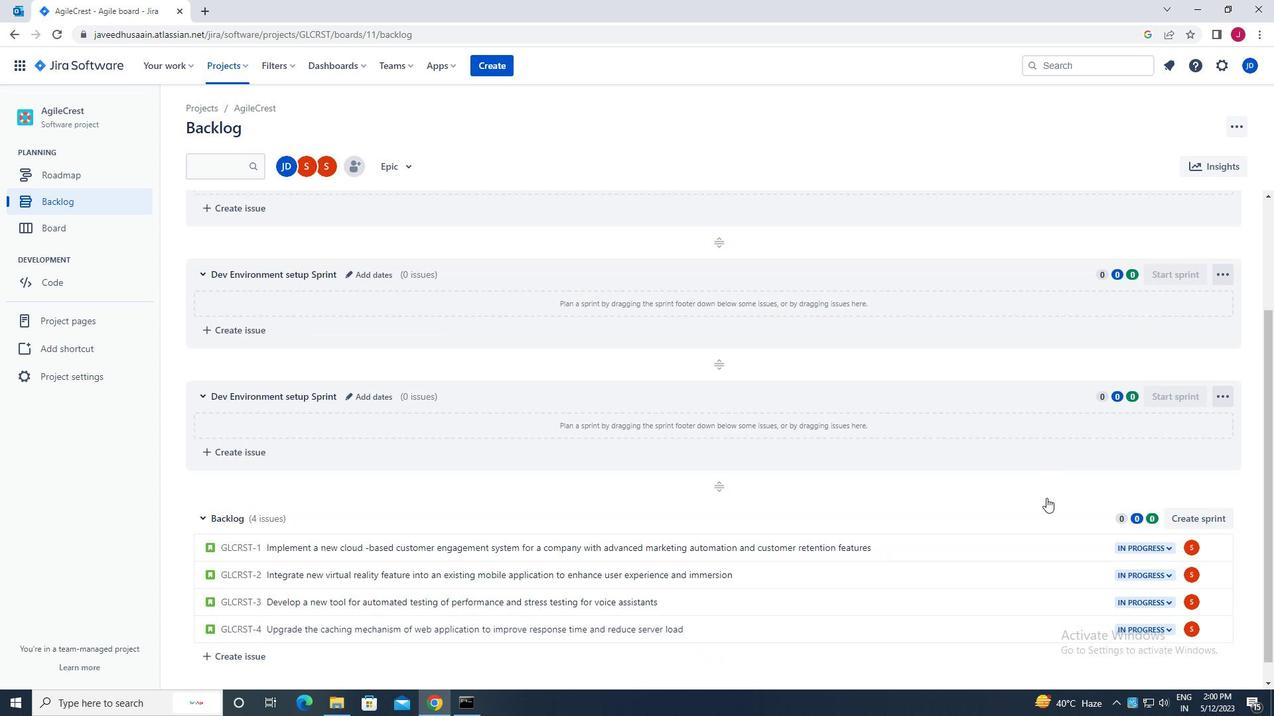 
Action: Mouse scrolled (1046, 497) with delta (0, 0)
Screenshot: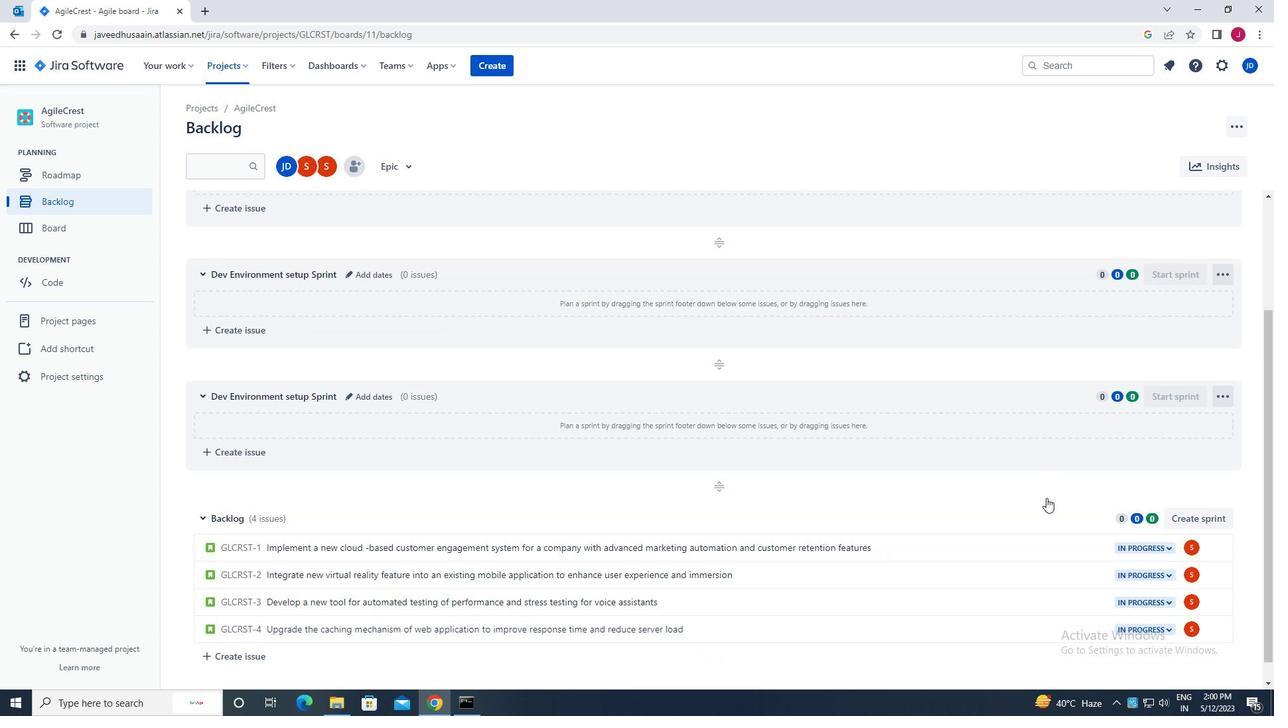 
Action: Mouse moved to (1042, 494)
Screenshot: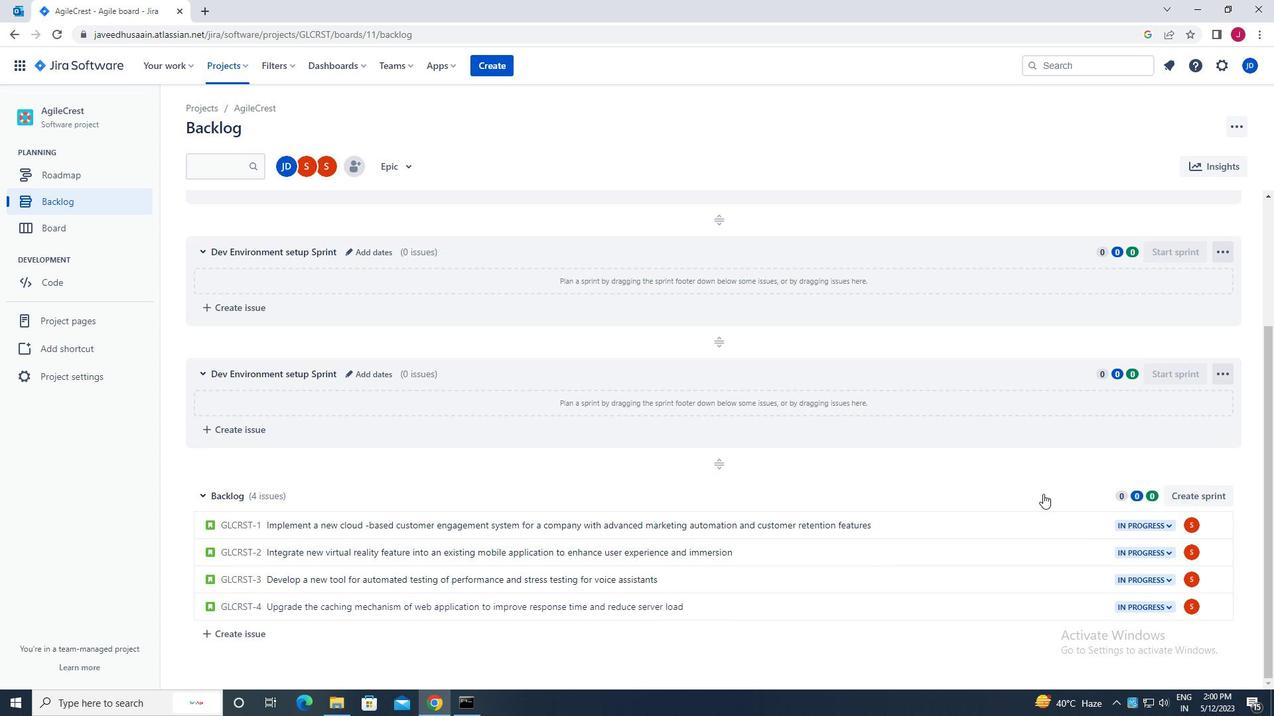 
Action: Mouse scrolled (1042, 493) with delta (0, 0)
Screenshot: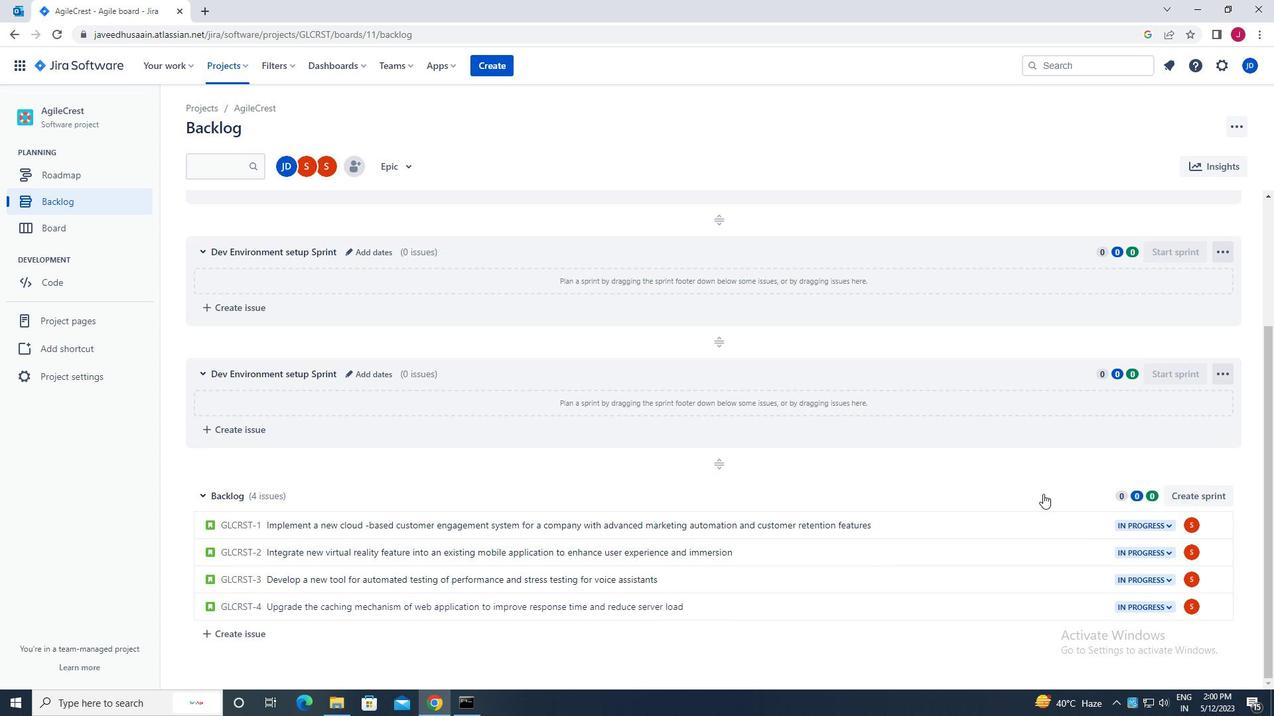 
Action: Mouse scrolled (1042, 493) with delta (0, 0)
Screenshot: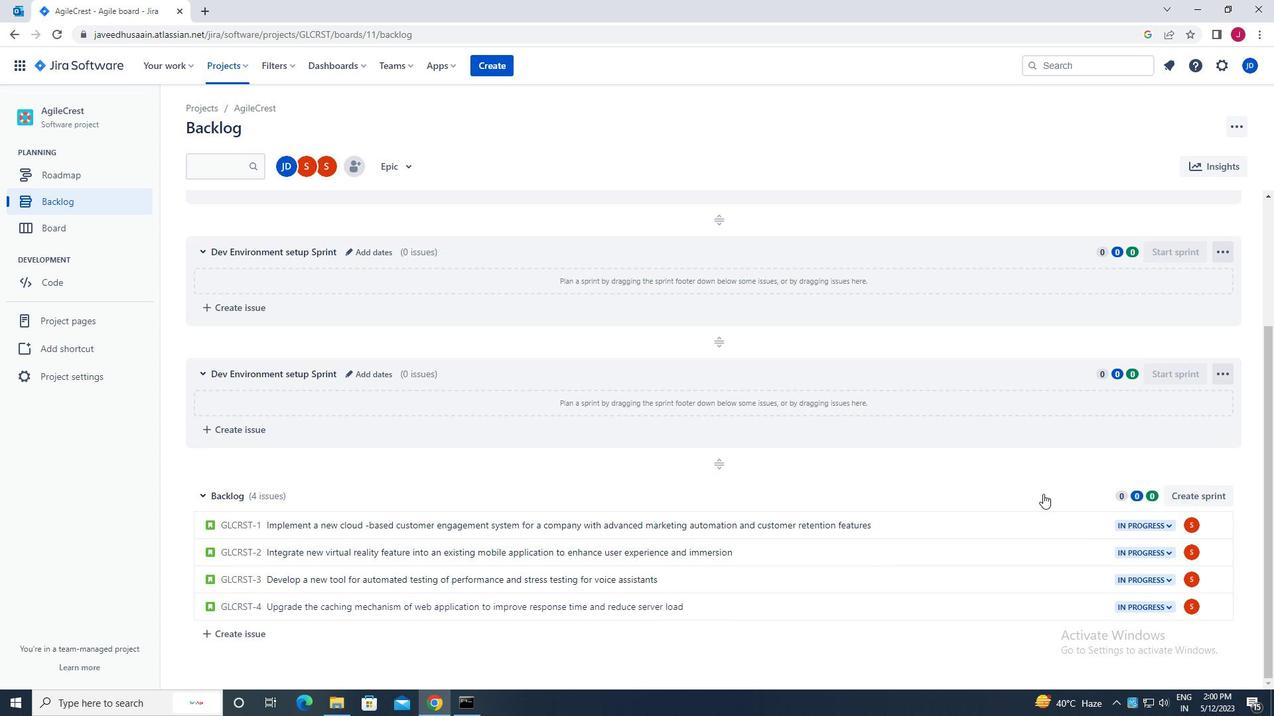 
Action: Mouse scrolled (1042, 493) with delta (0, 0)
Screenshot: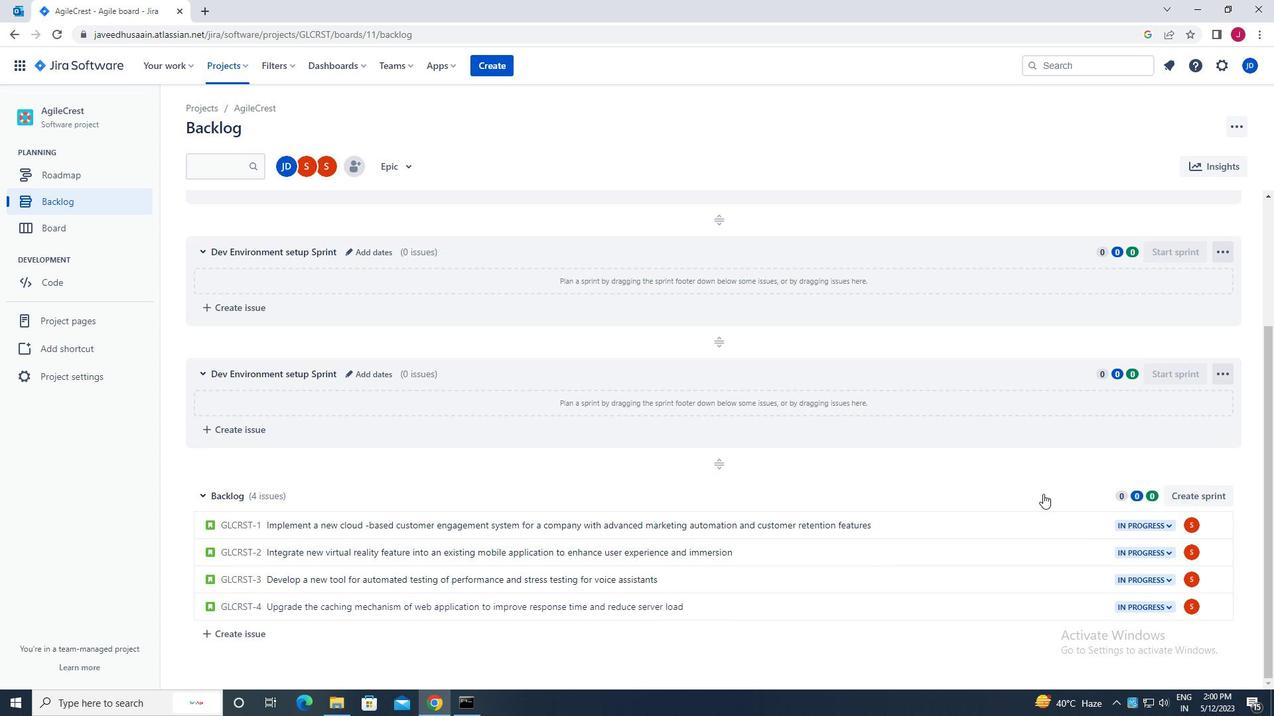 
